 Task: Look for space in Schwarzenberg, Germany from 8th June, 2023 to 16th June, 2023 for 2 adults in price range Rs.10000 to Rs.15000. Place can be entire place with 1  bedroom having 1 bed and 1 bathroom. Property type can be house, flat, guest house, hotel. Amenities needed are: wifi. Booking option can be shelf check-in. Required host language is English.
Action: Mouse moved to (469, 99)
Screenshot: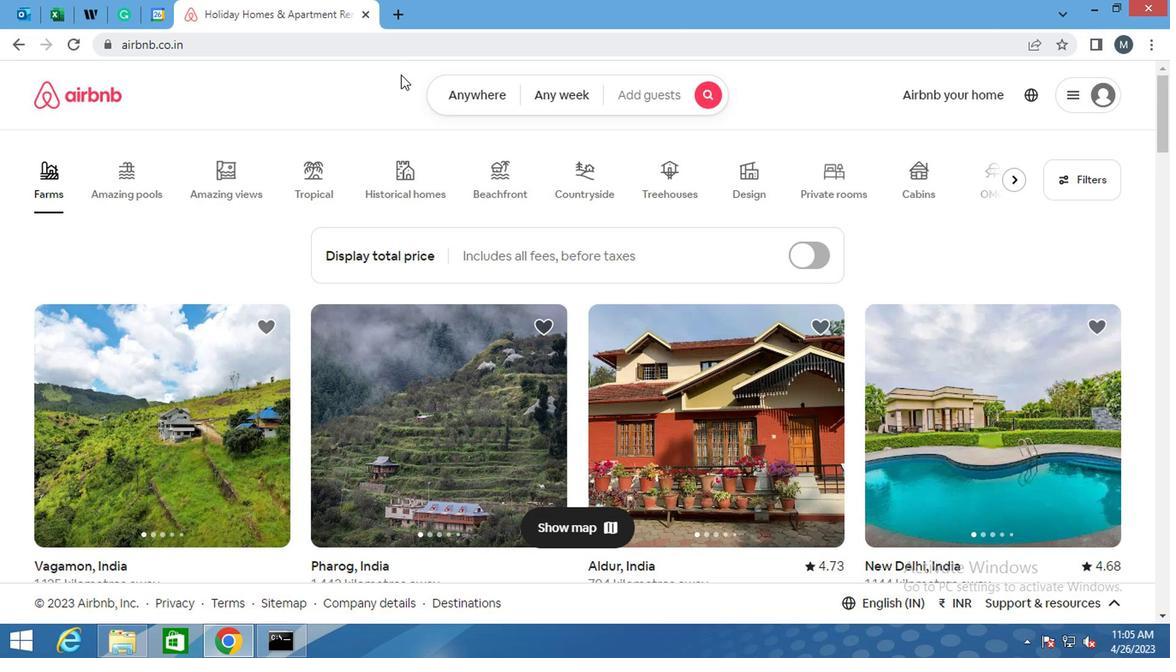 
Action: Mouse pressed left at (469, 99)
Screenshot: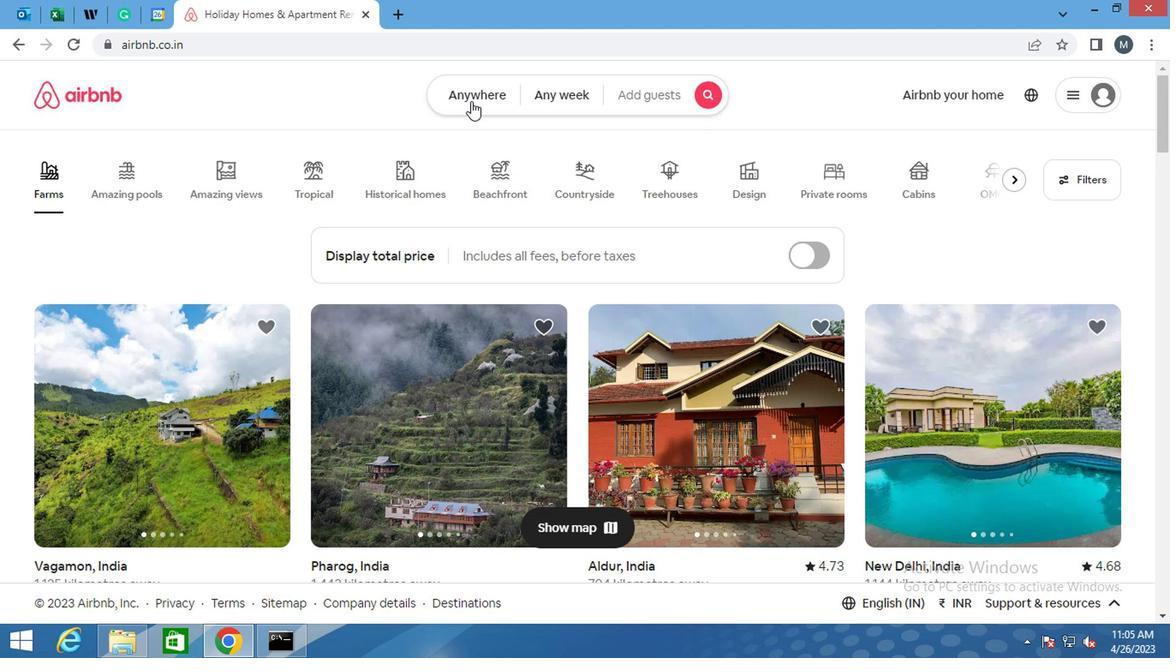 
Action: Mouse moved to (350, 161)
Screenshot: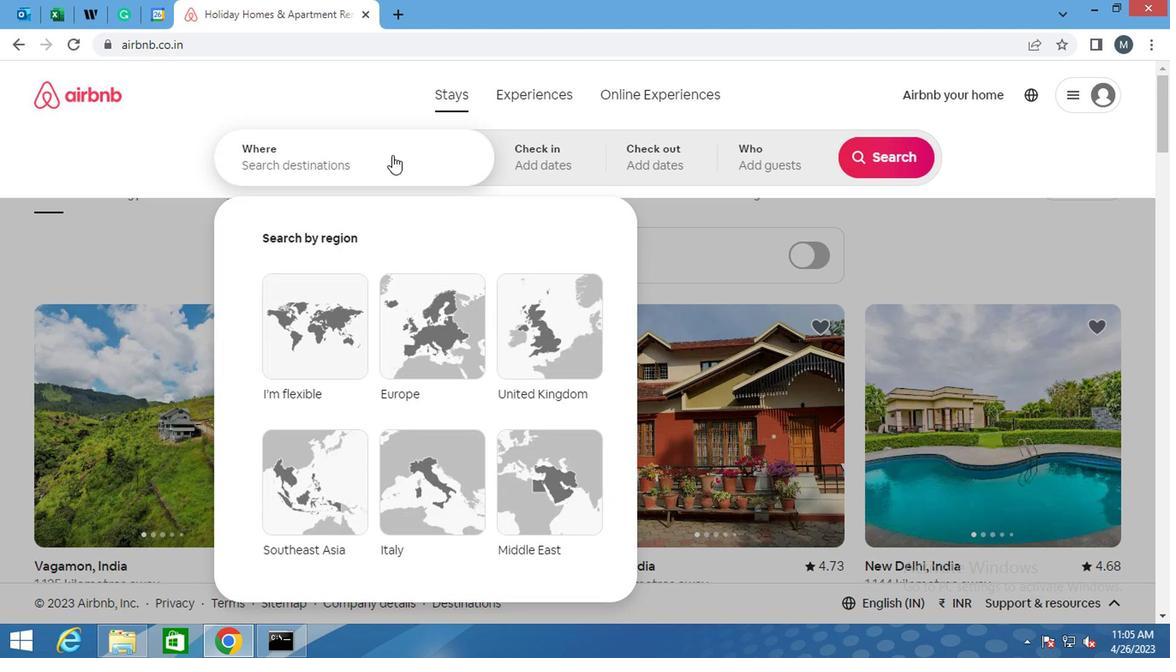 
Action: Mouse pressed left at (350, 161)
Screenshot: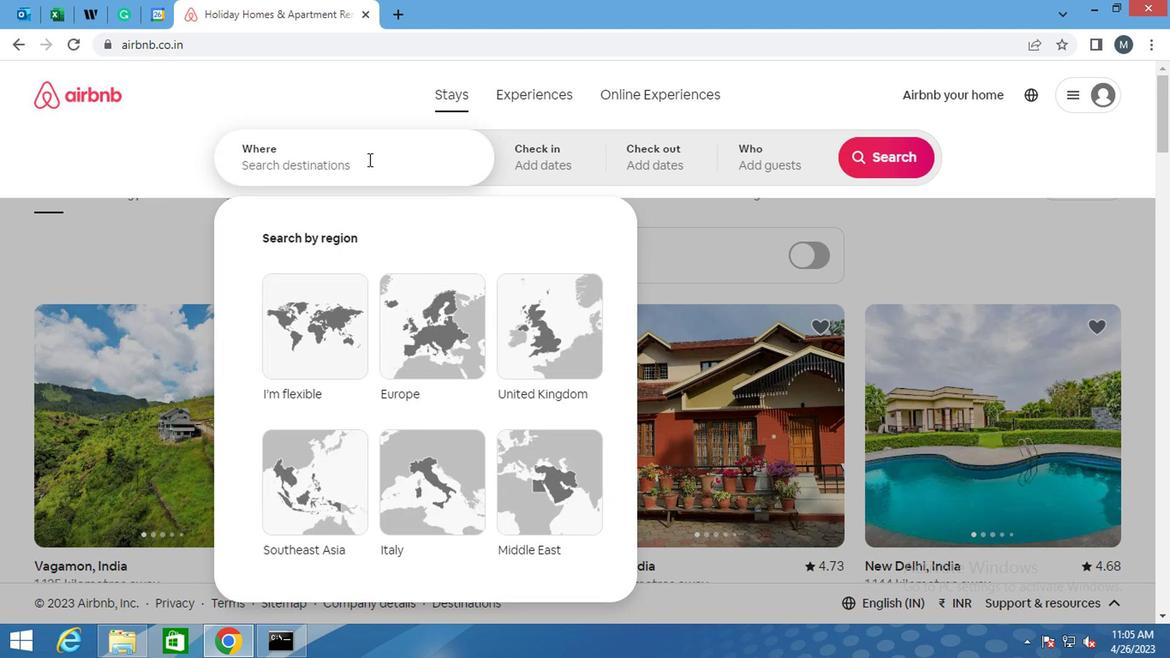 
Action: Key pressed <Key.shift>SCHWQAR<Key.backspace><Key.backspace><Key.backspace>ARZE<Key.down><Key.backspace><Key.backspace><Key.backspace><Key.backspace><Key.backspace><Key.backspace><Key.backspace><Key.backspace><Key.backspace><Key.backspace><Key.backspace><Key.shift>,<Key.space><Key.shift>GERMANY<Key.enter>
Screenshot: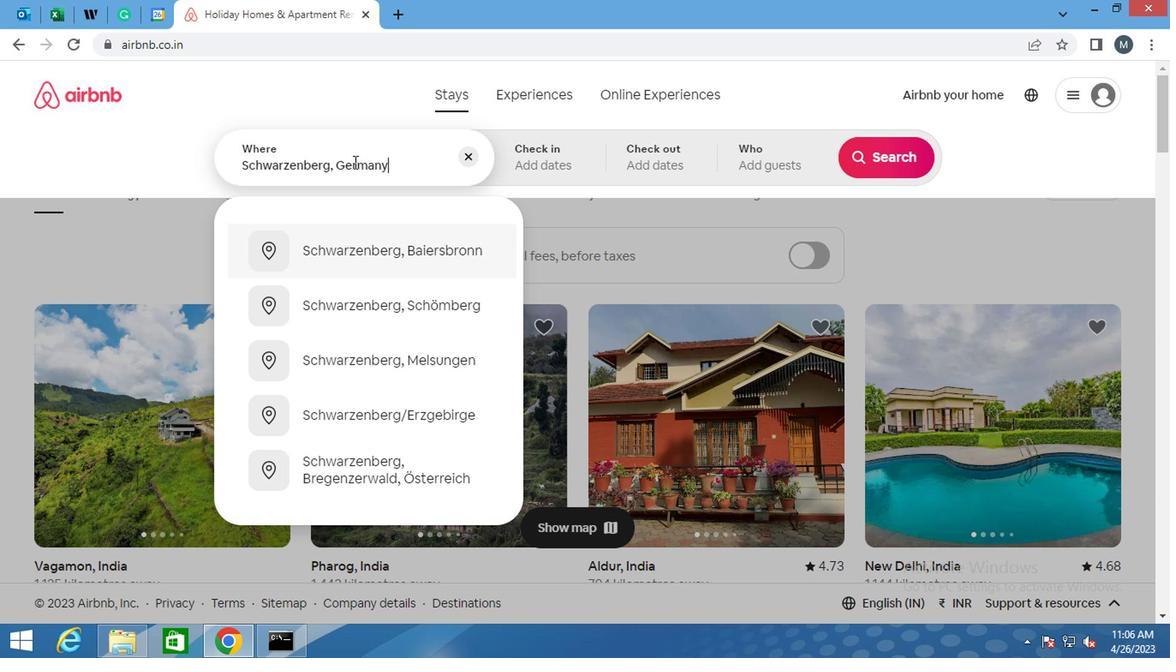 
Action: Mouse moved to (873, 297)
Screenshot: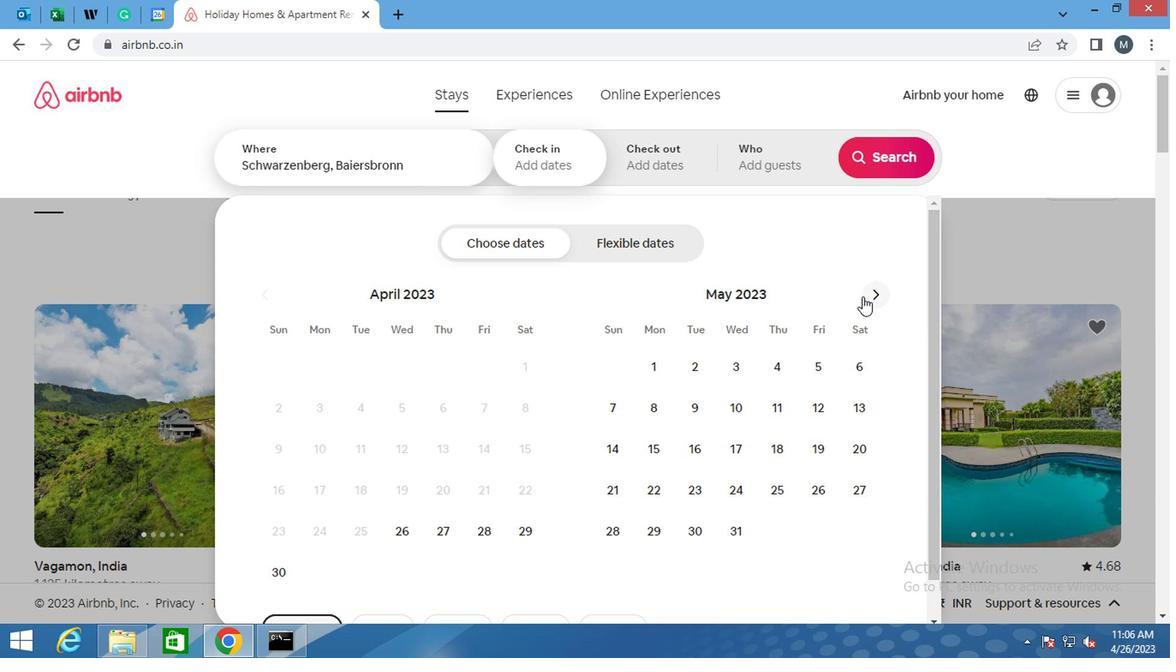 
Action: Mouse pressed left at (873, 297)
Screenshot: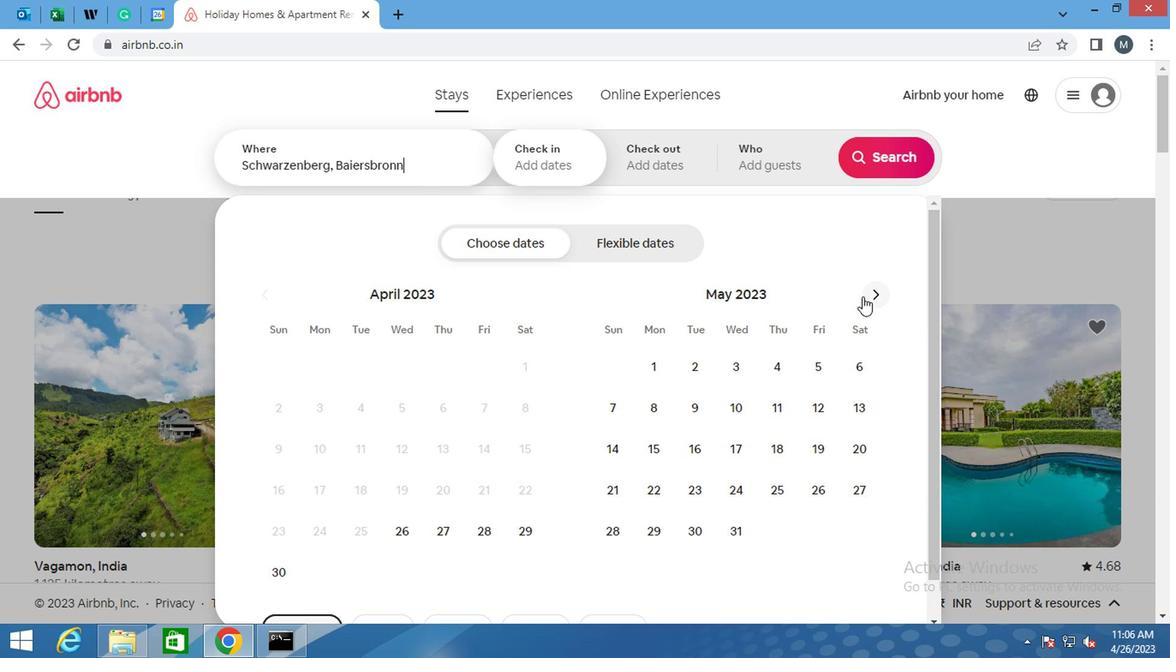 
Action: Mouse moved to (786, 418)
Screenshot: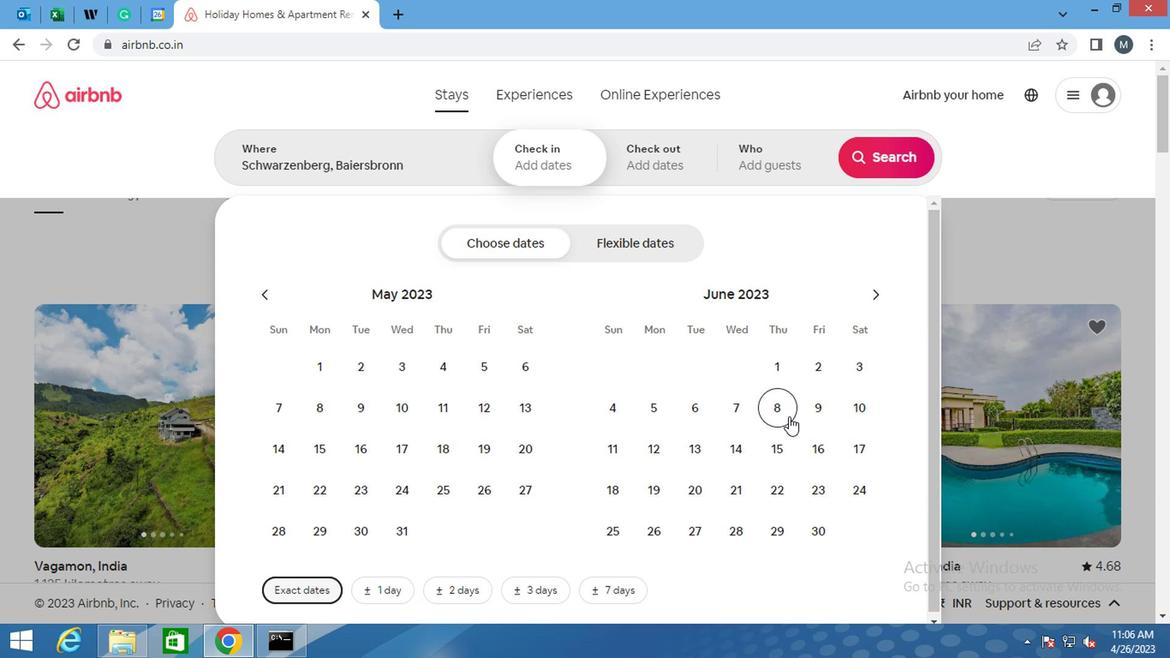 
Action: Mouse pressed left at (786, 418)
Screenshot: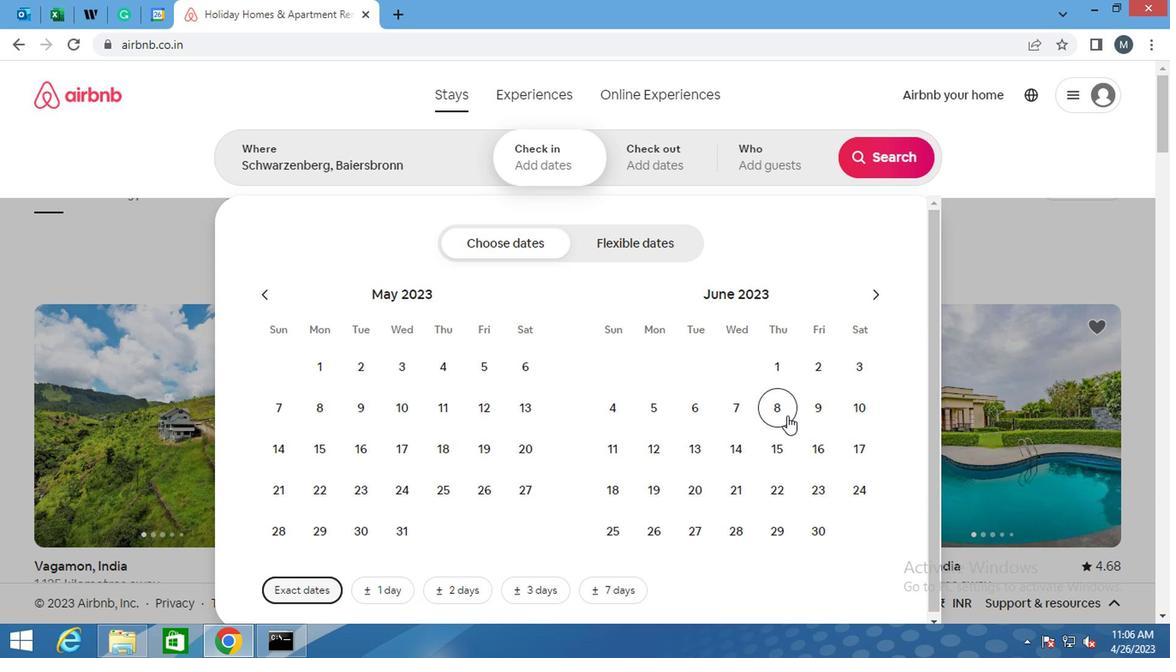 
Action: Mouse moved to (832, 455)
Screenshot: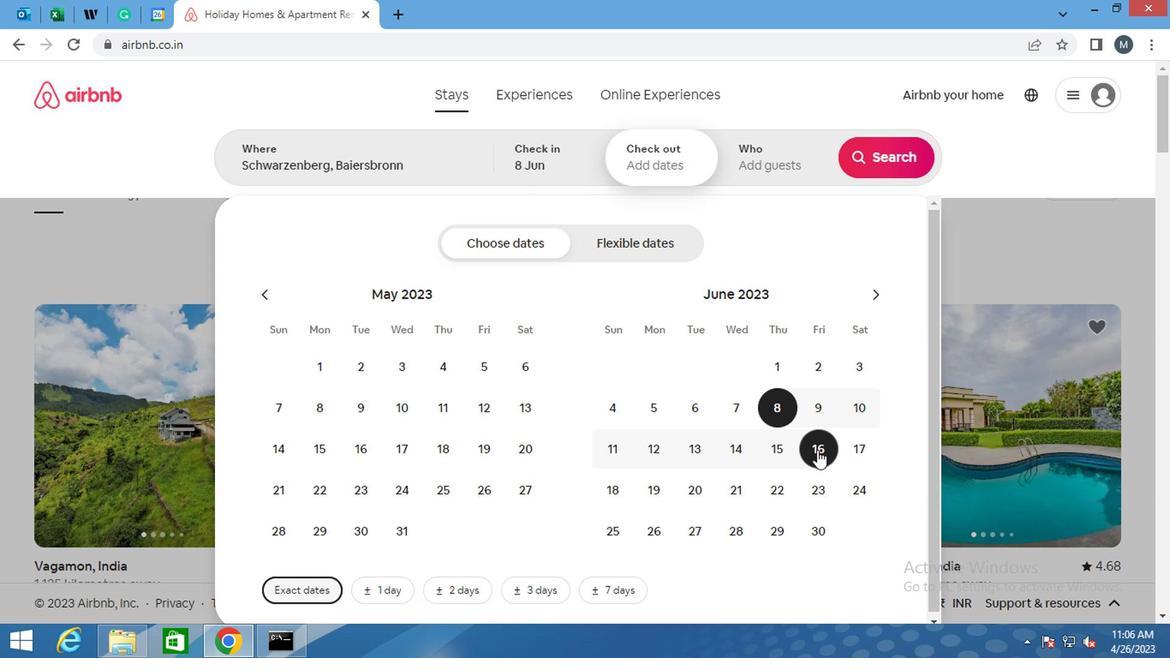 
Action: Mouse pressed left at (832, 455)
Screenshot: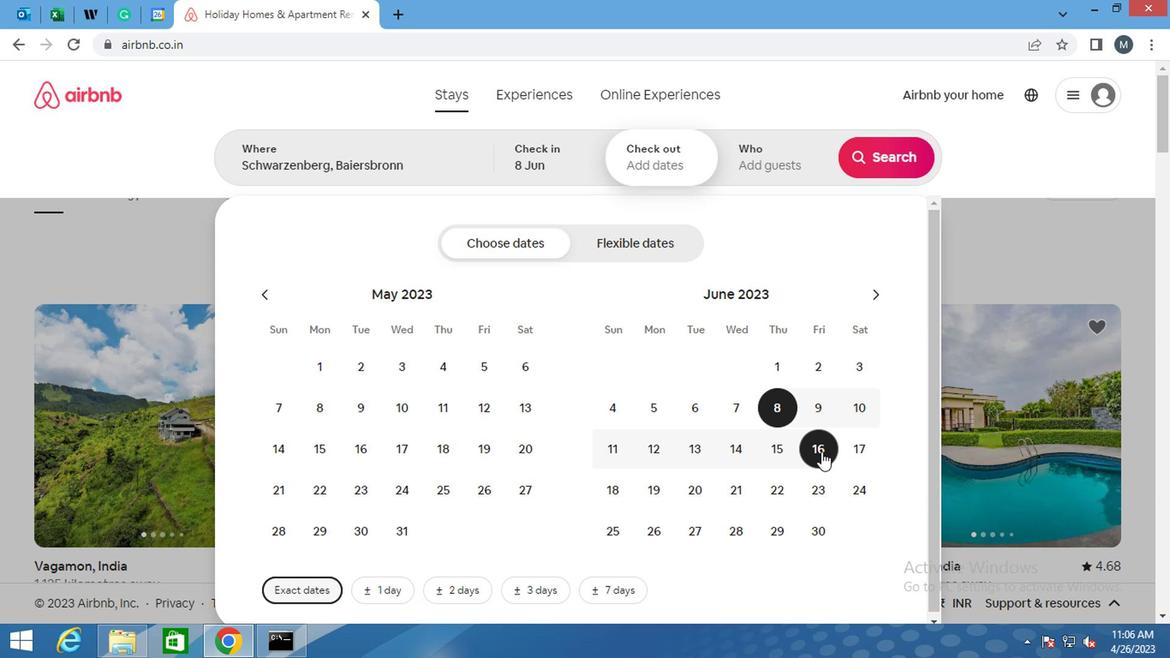 
Action: Mouse moved to (768, 150)
Screenshot: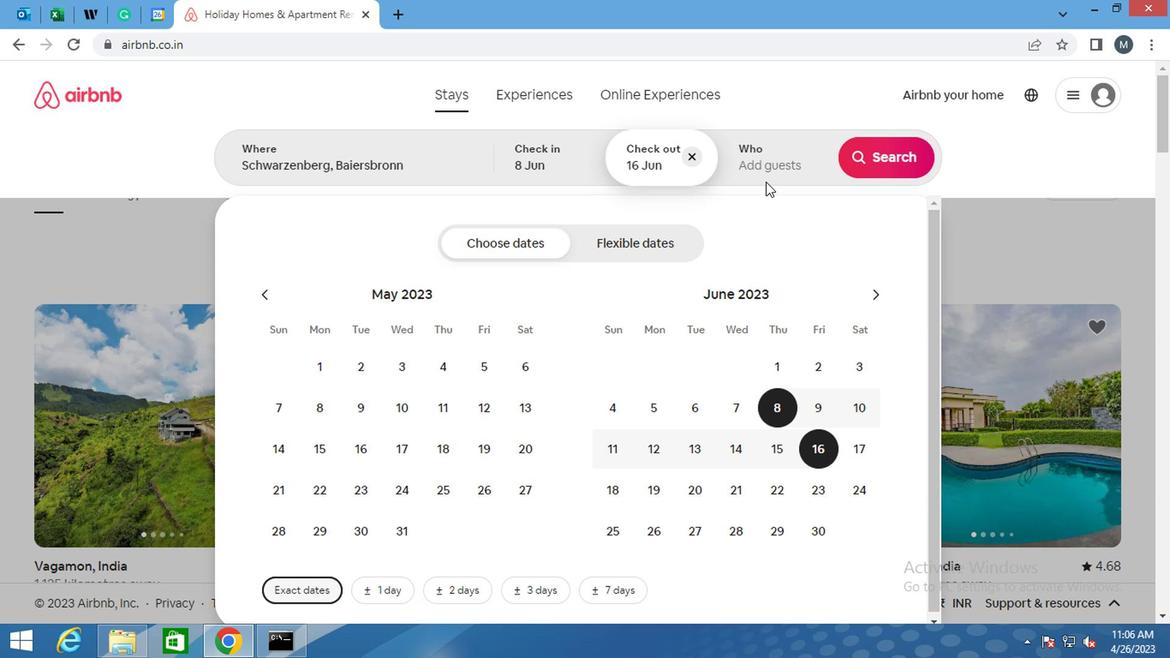 
Action: Mouse pressed left at (768, 150)
Screenshot: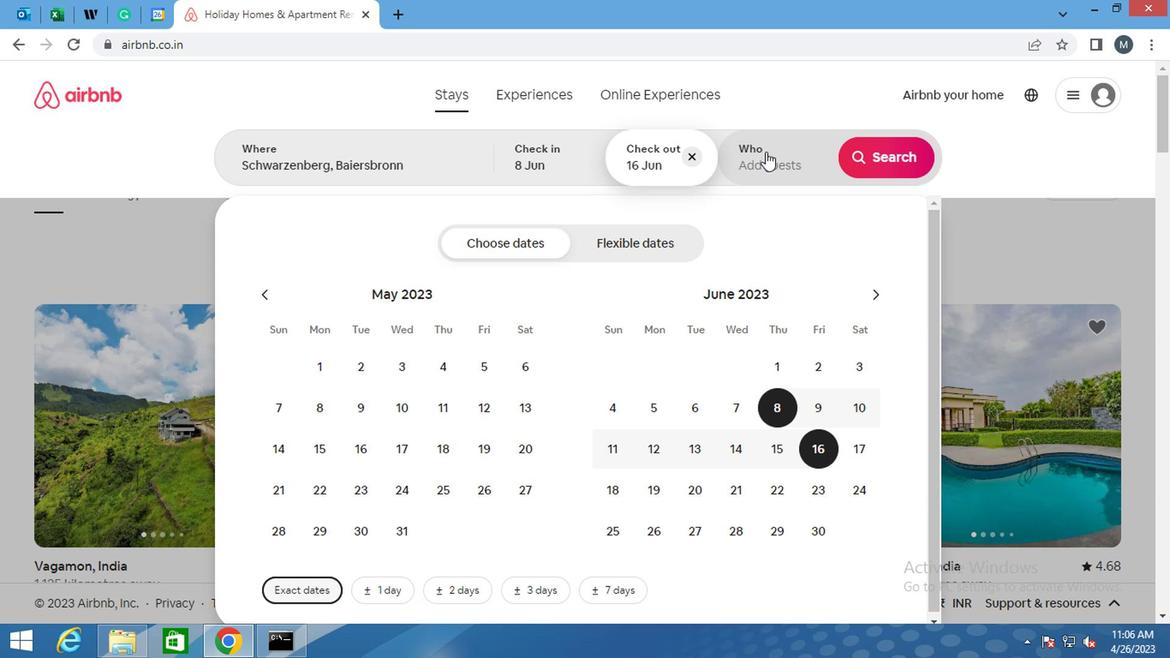 
Action: Mouse moved to (905, 252)
Screenshot: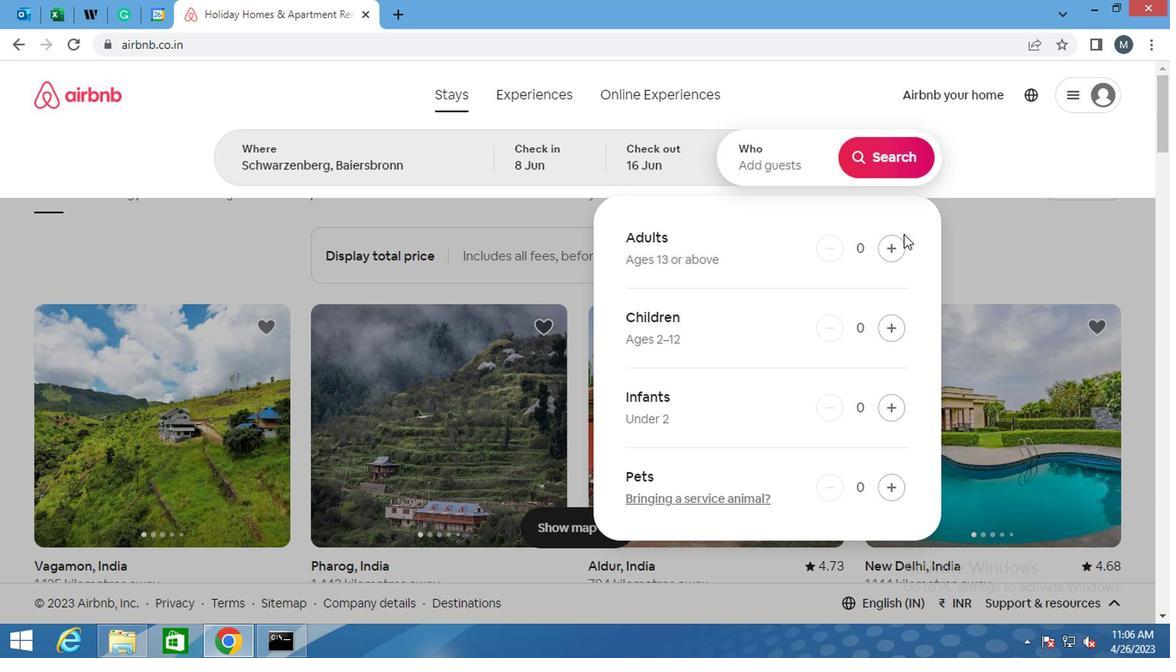 
Action: Mouse pressed left at (905, 252)
Screenshot: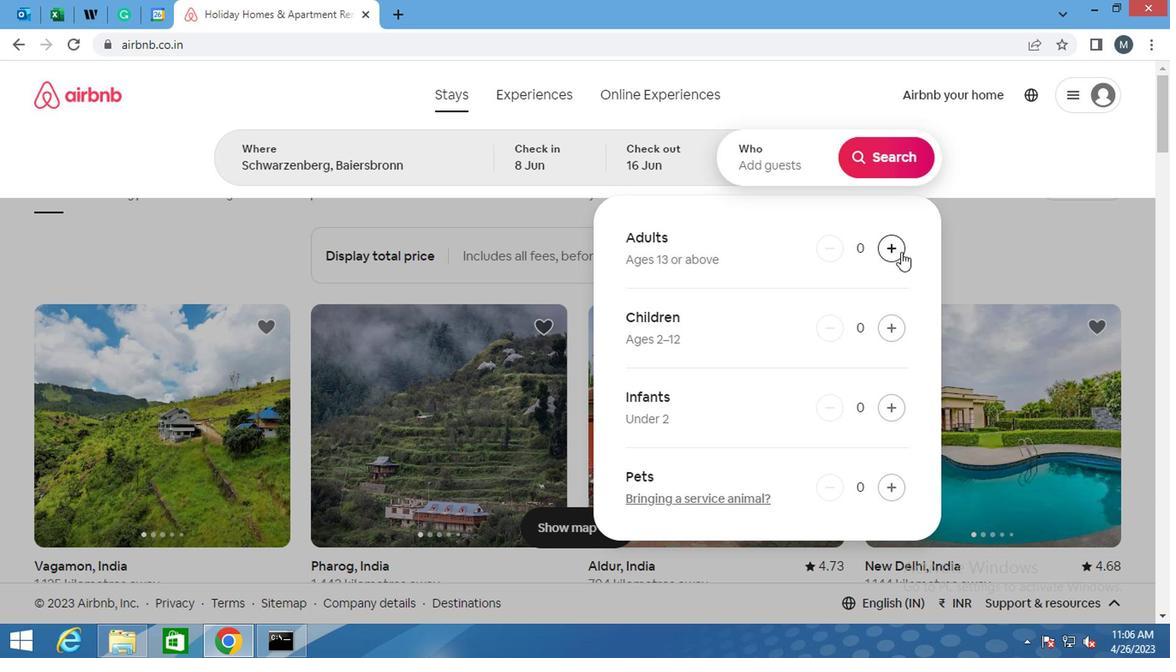 
Action: Mouse pressed left at (905, 252)
Screenshot: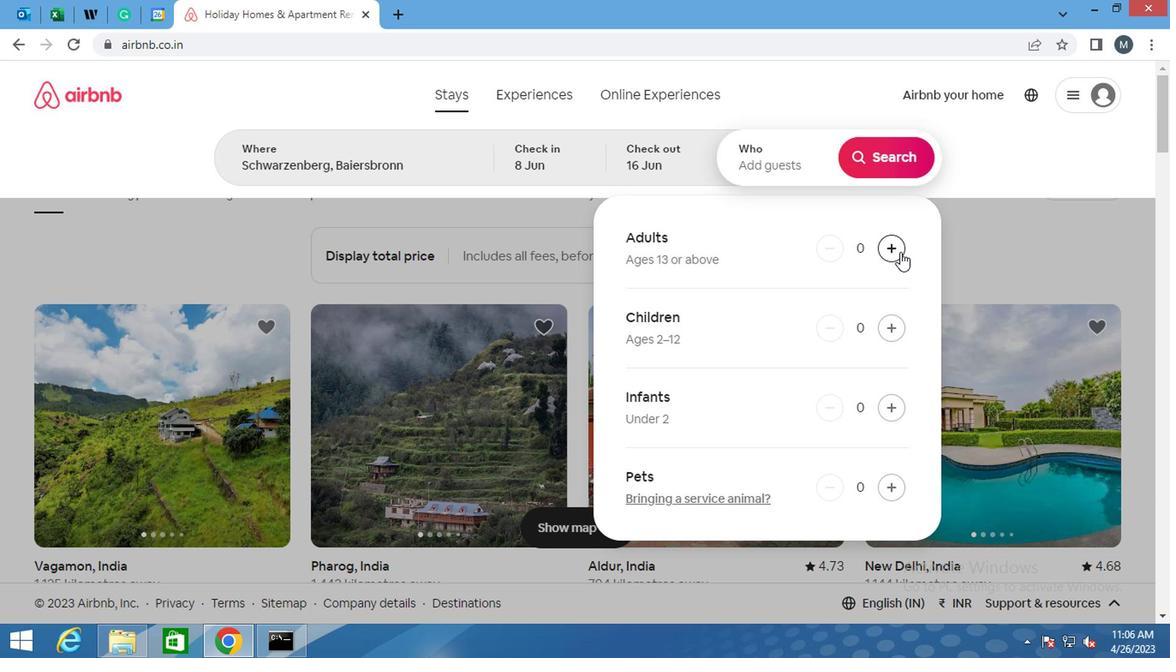 
Action: Mouse moved to (895, 159)
Screenshot: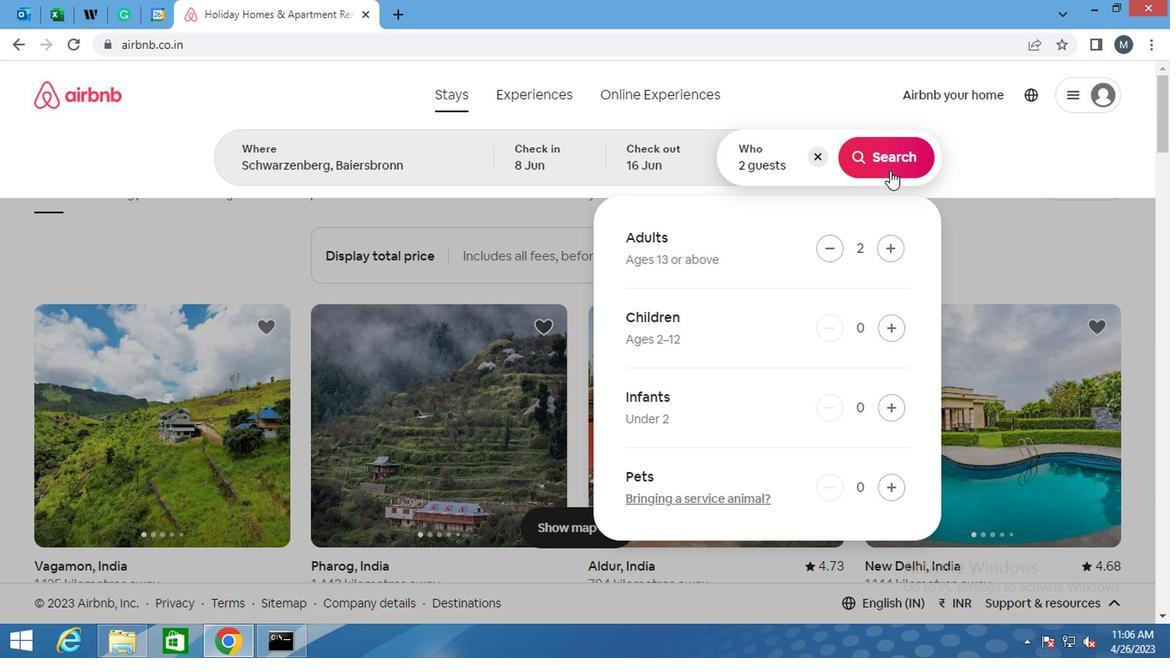 
Action: Mouse pressed left at (895, 159)
Screenshot: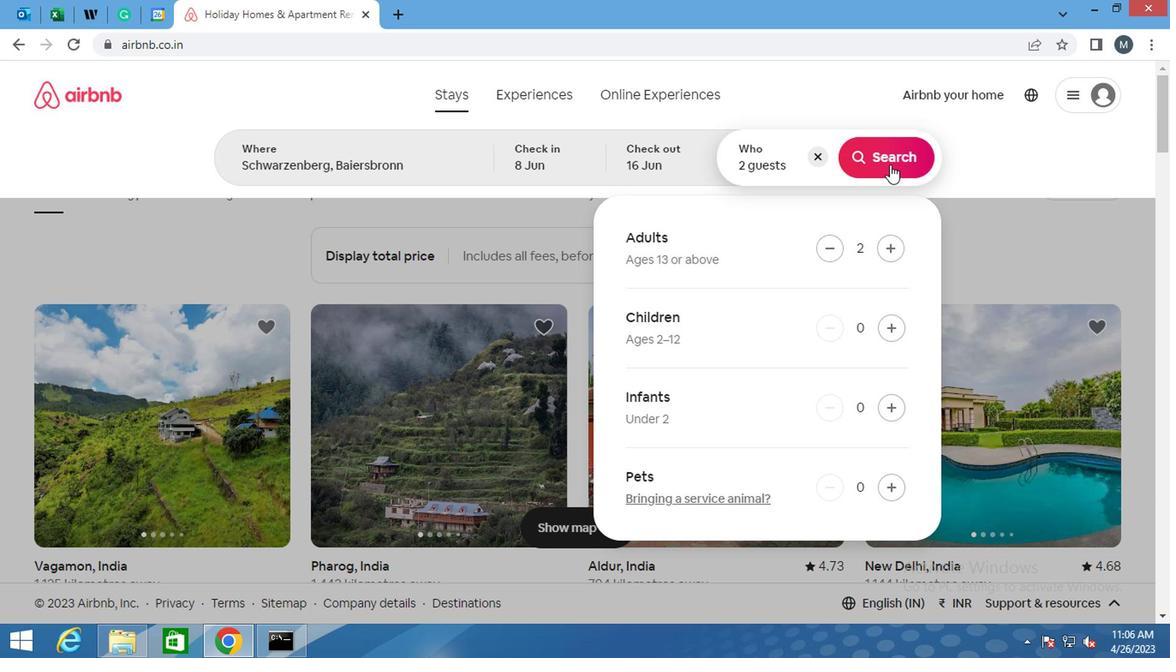 
Action: Mouse moved to (1104, 165)
Screenshot: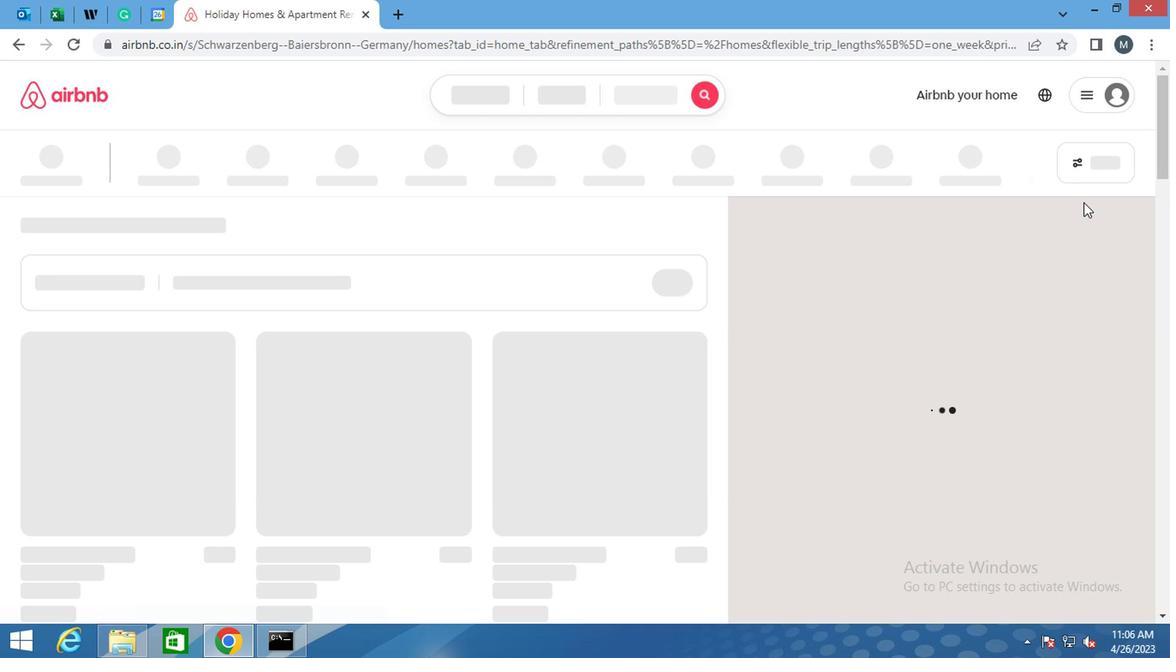 
Action: Mouse pressed left at (1104, 165)
Screenshot: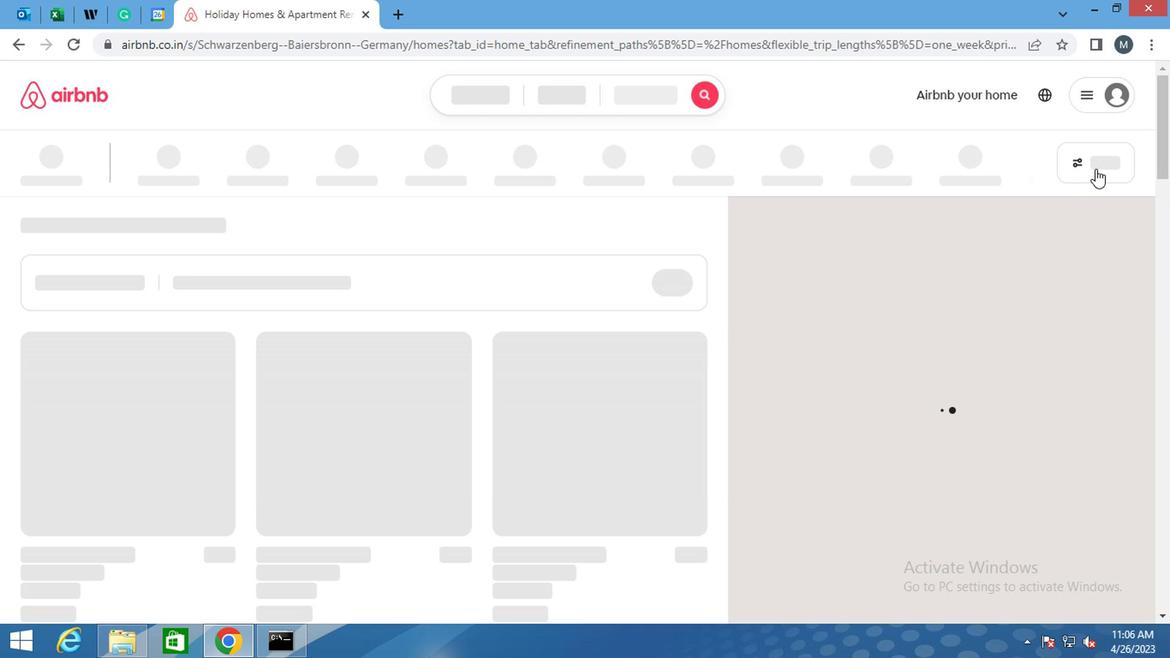 
Action: Mouse pressed left at (1104, 165)
Screenshot: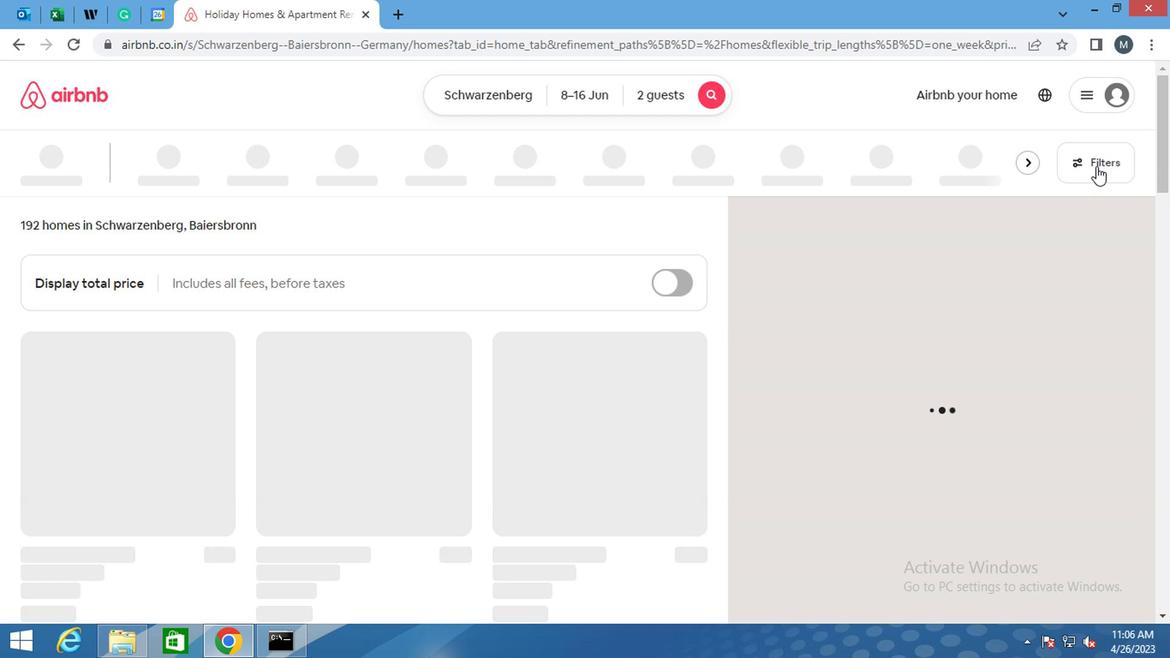 
Action: Mouse pressed left at (1104, 165)
Screenshot: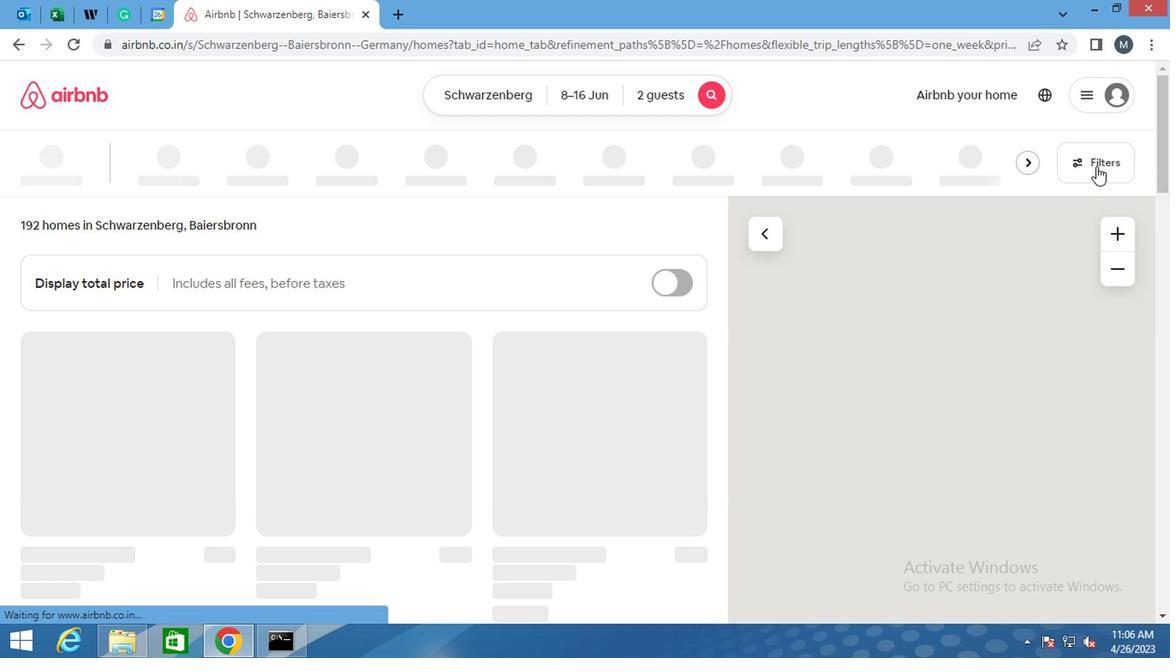 
Action: Mouse moved to (1086, 156)
Screenshot: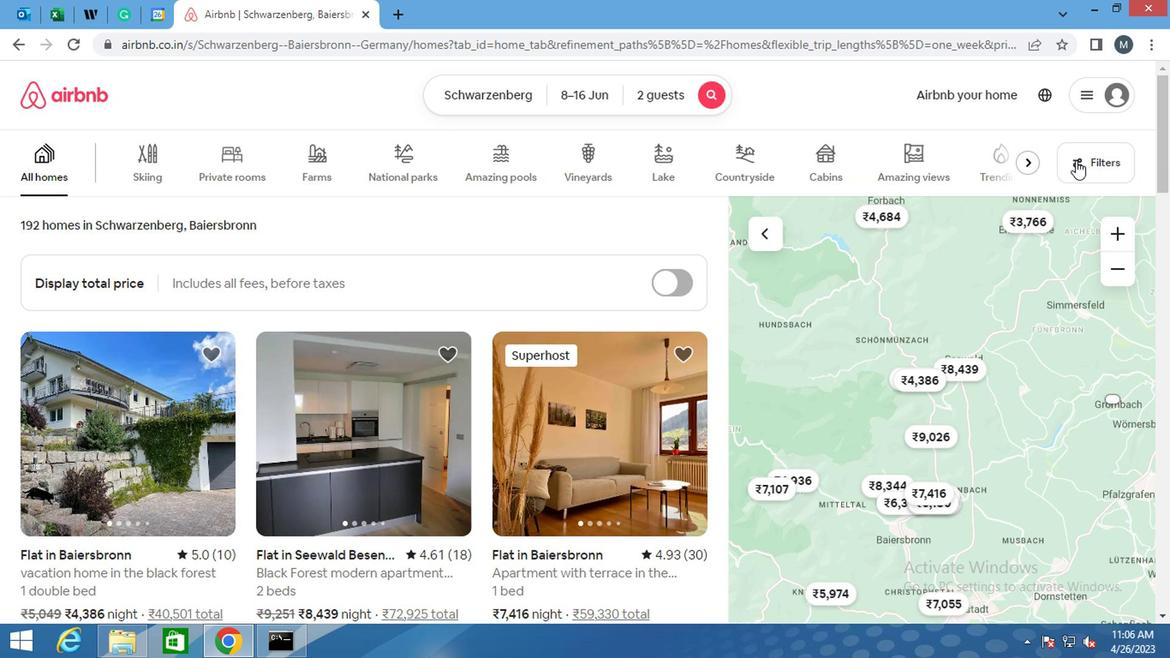 
Action: Mouse pressed left at (1086, 156)
Screenshot: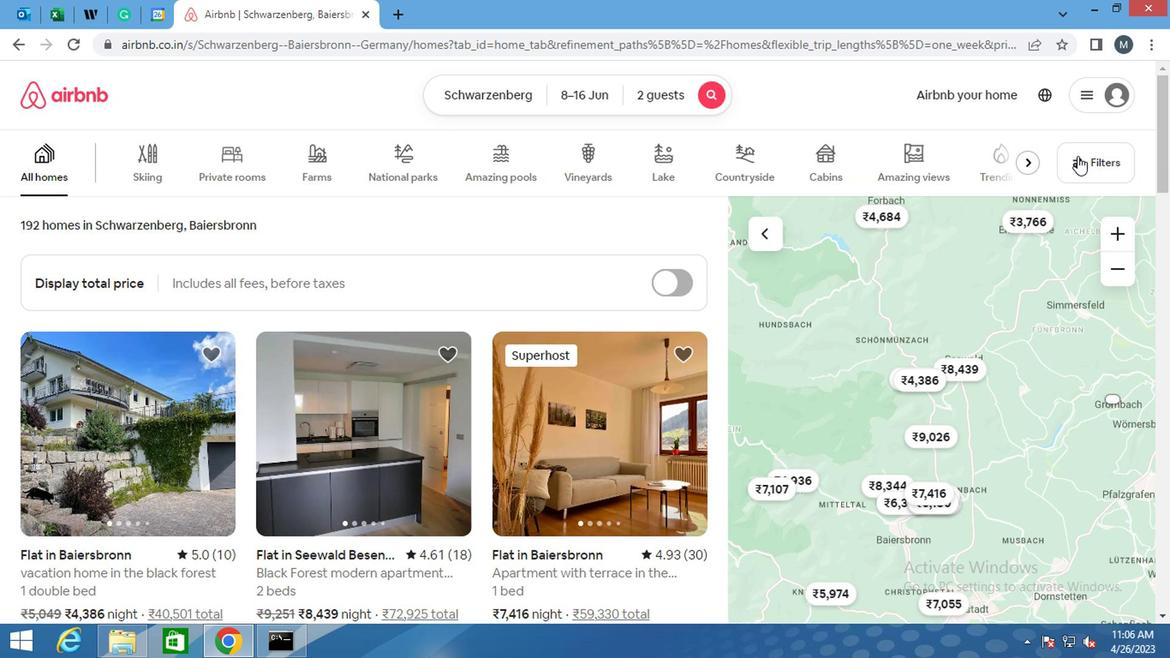 
Action: Mouse moved to (355, 379)
Screenshot: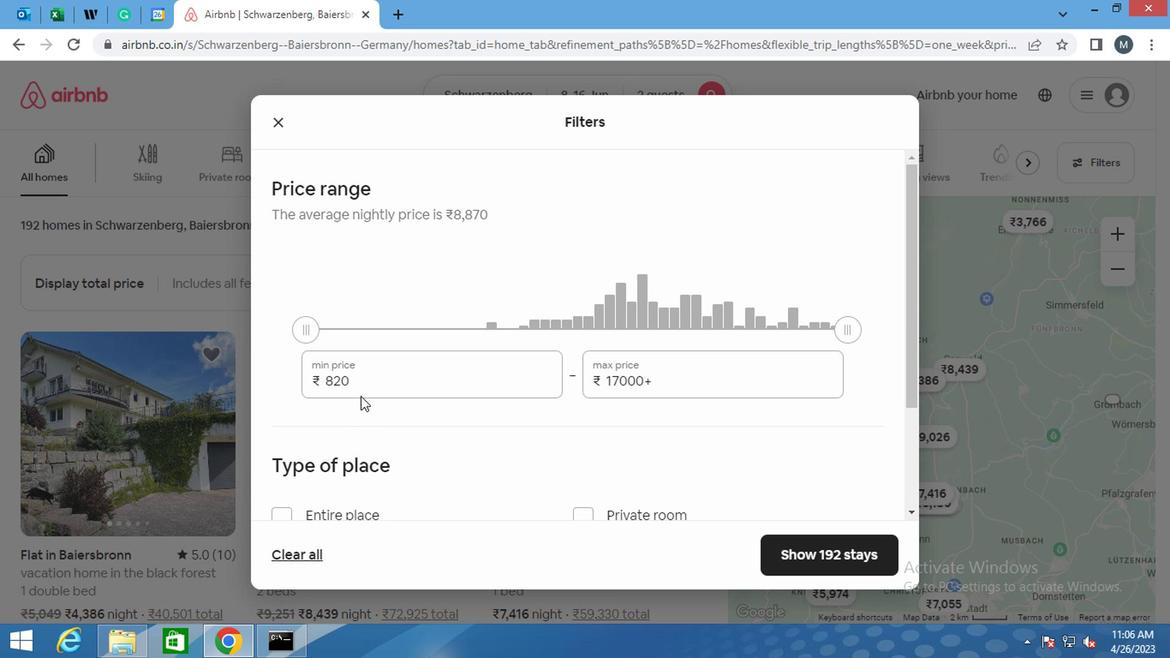 
Action: Mouse pressed left at (355, 379)
Screenshot: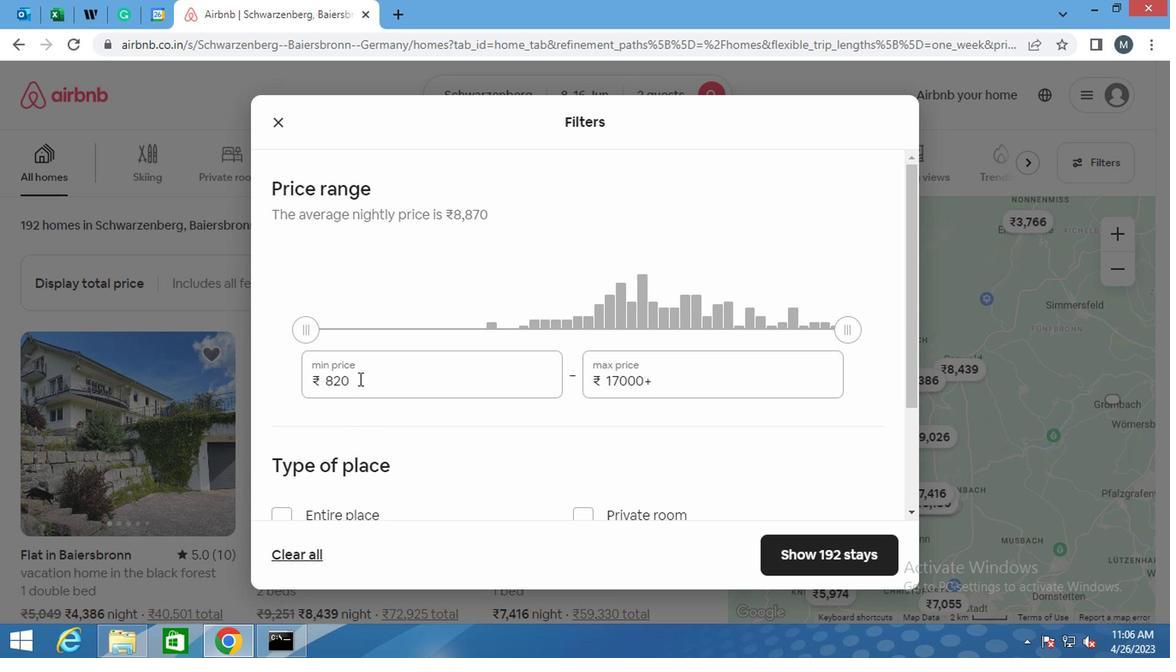 
Action: Mouse pressed left at (355, 379)
Screenshot: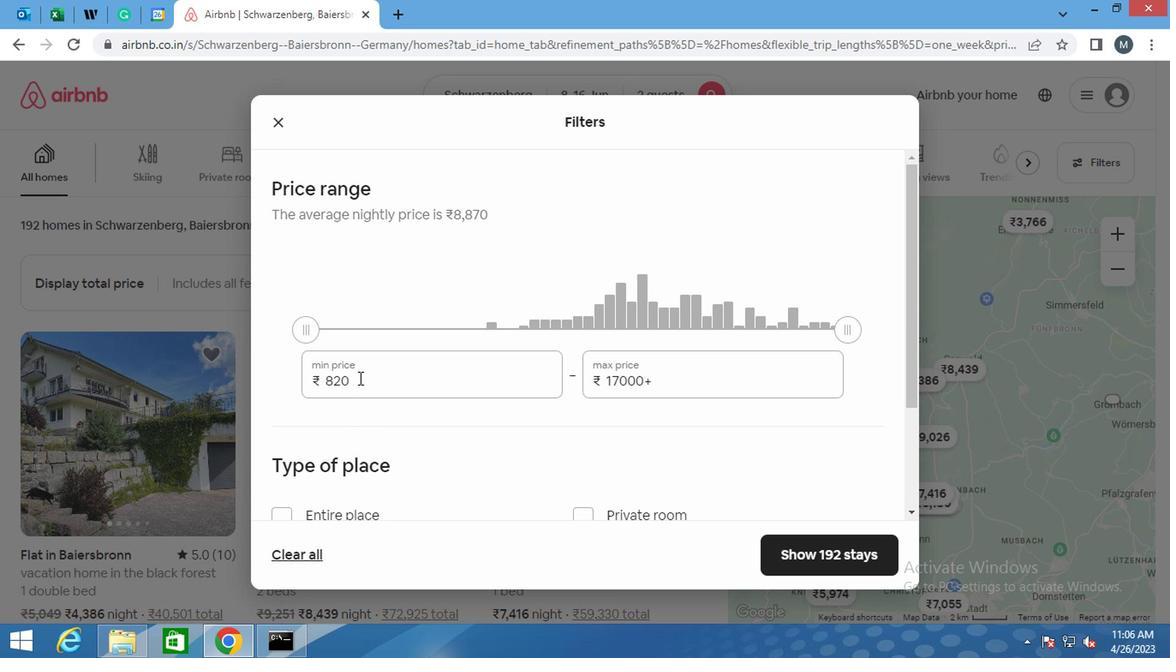 
Action: Mouse pressed left at (355, 379)
Screenshot: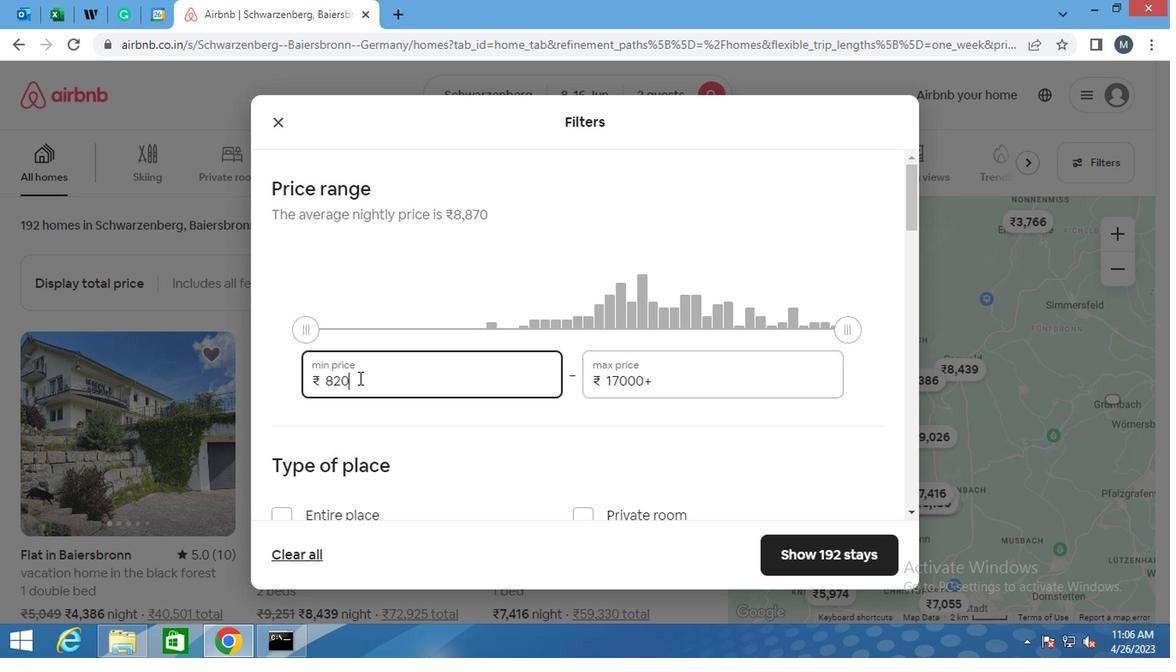 
Action: Key pressed 100
Screenshot: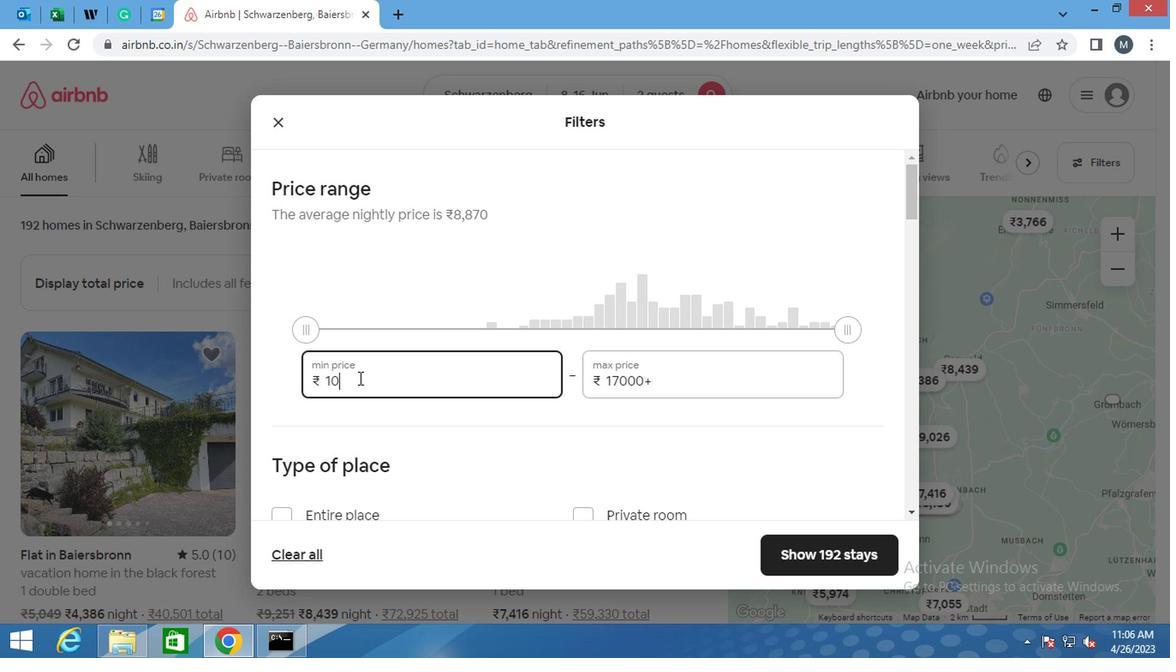 
Action: Mouse moved to (357, 379)
Screenshot: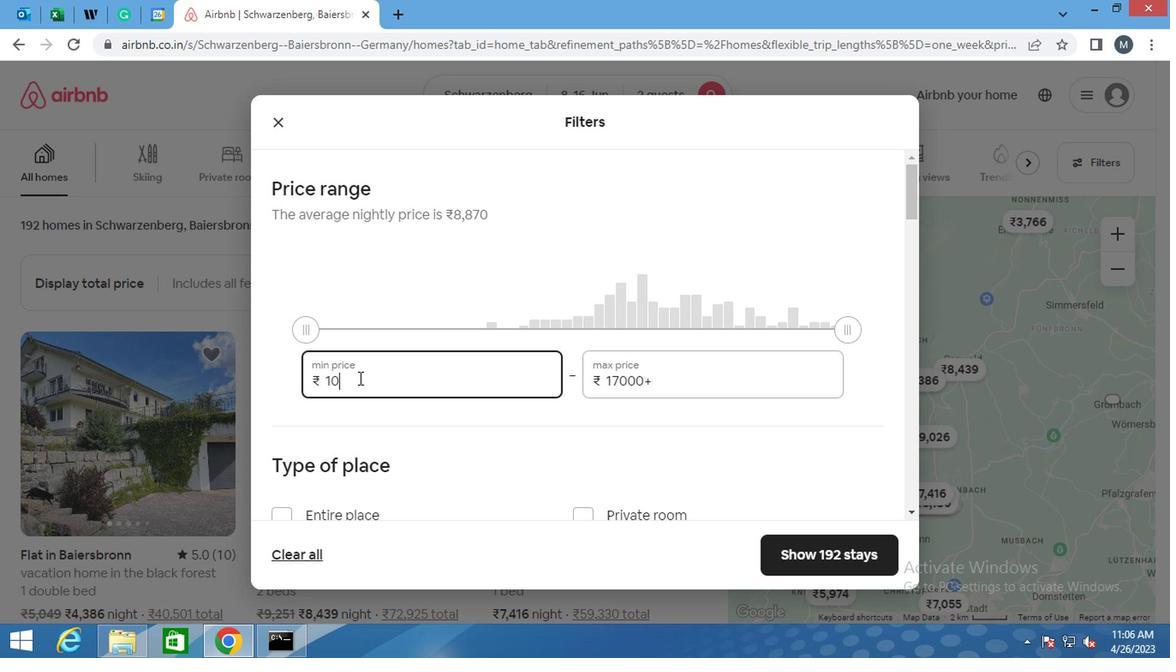 
Action: Key pressed 0
Screenshot: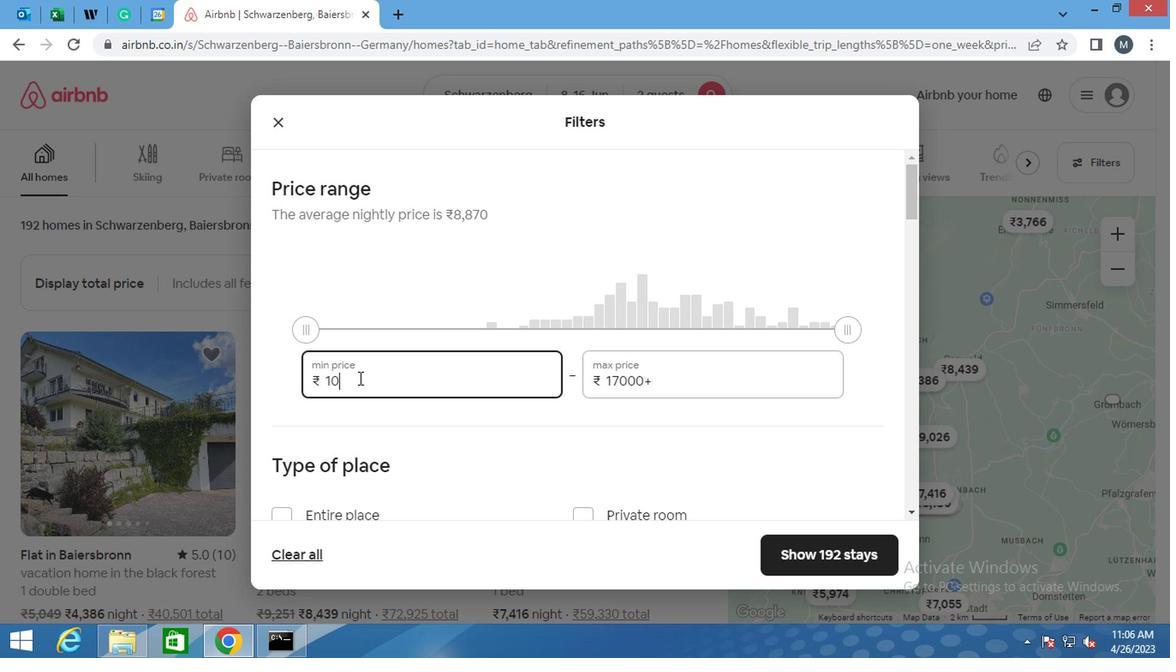
Action: Mouse moved to (526, 384)
Screenshot: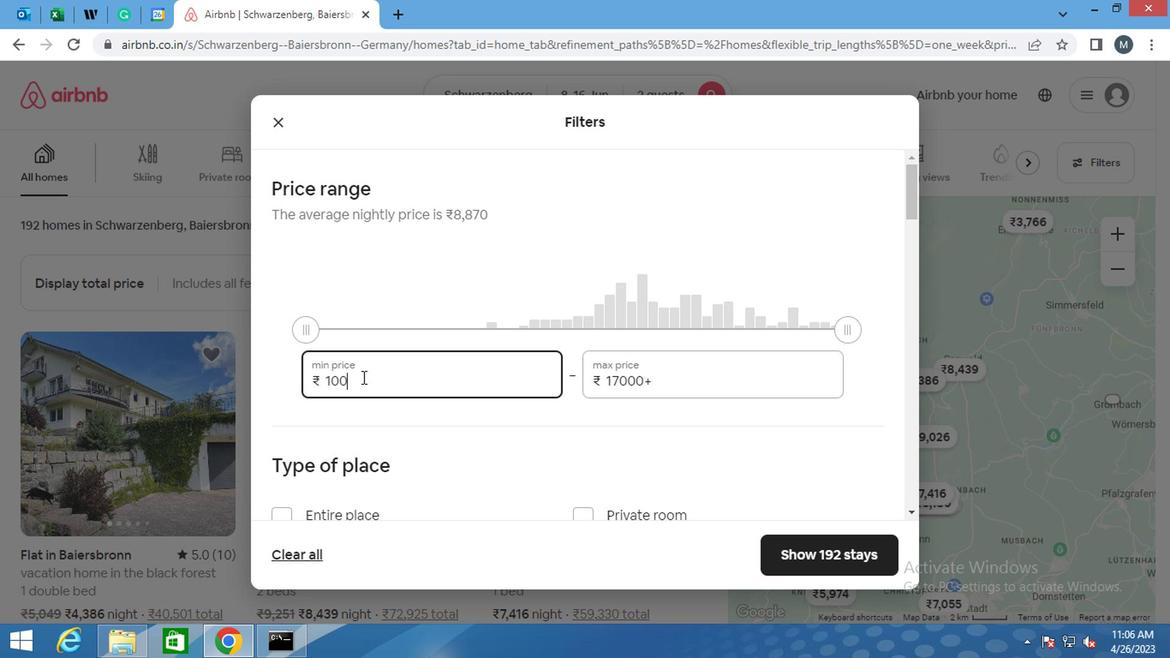 
Action: Key pressed 0
Screenshot: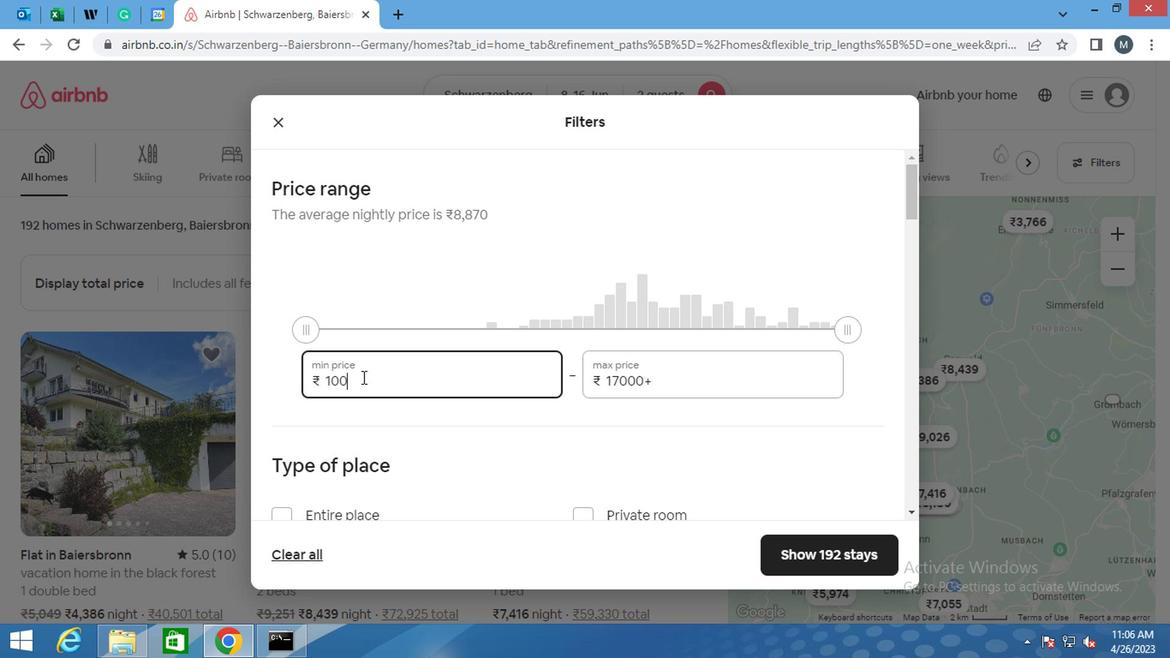 
Action: Mouse moved to (646, 373)
Screenshot: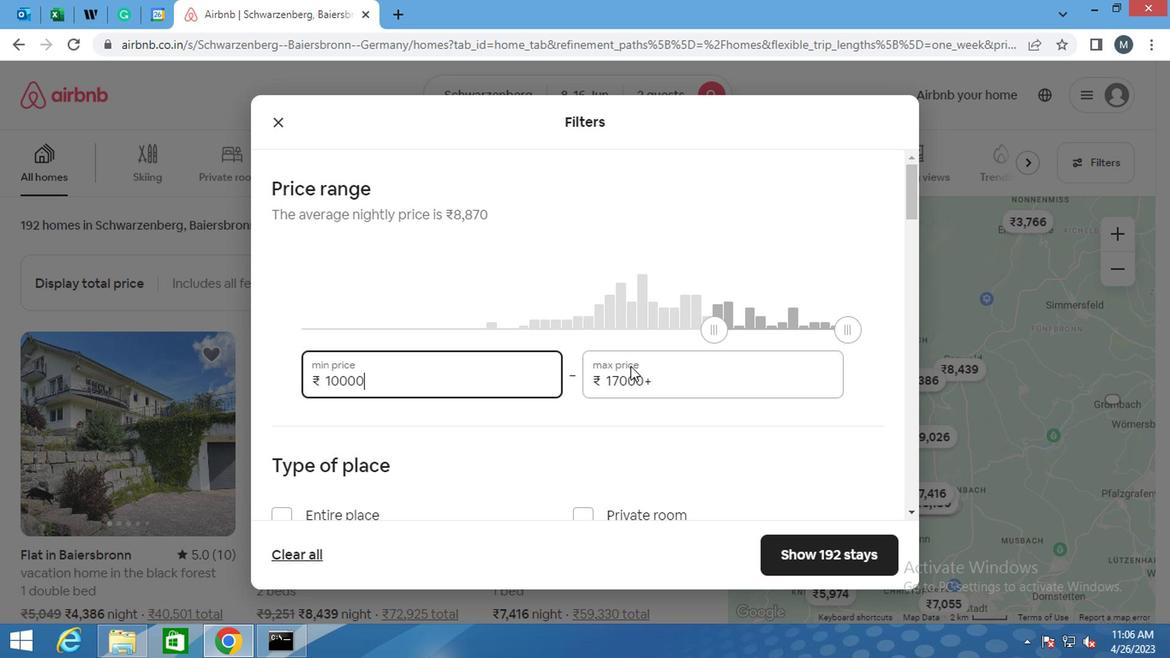 
Action: Mouse pressed left at (646, 373)
Screenshot: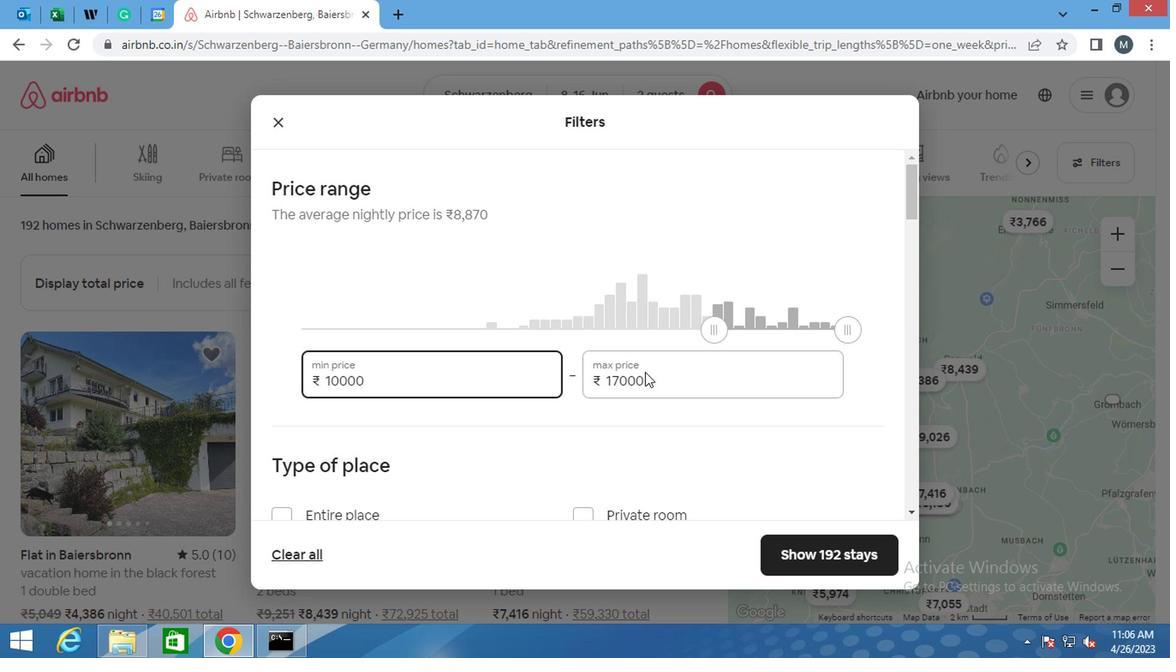 
Action: Mouse pressed left at (646, 373)
Screenshot: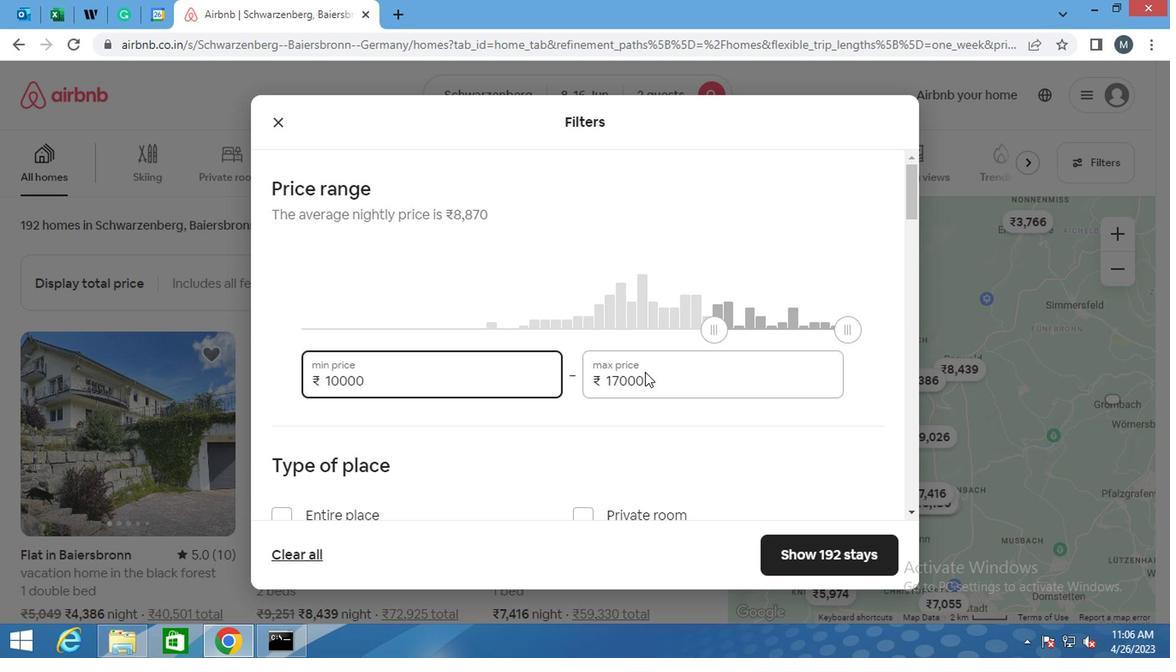 
Action: Mouse moved to (643, 381)
Screenshot: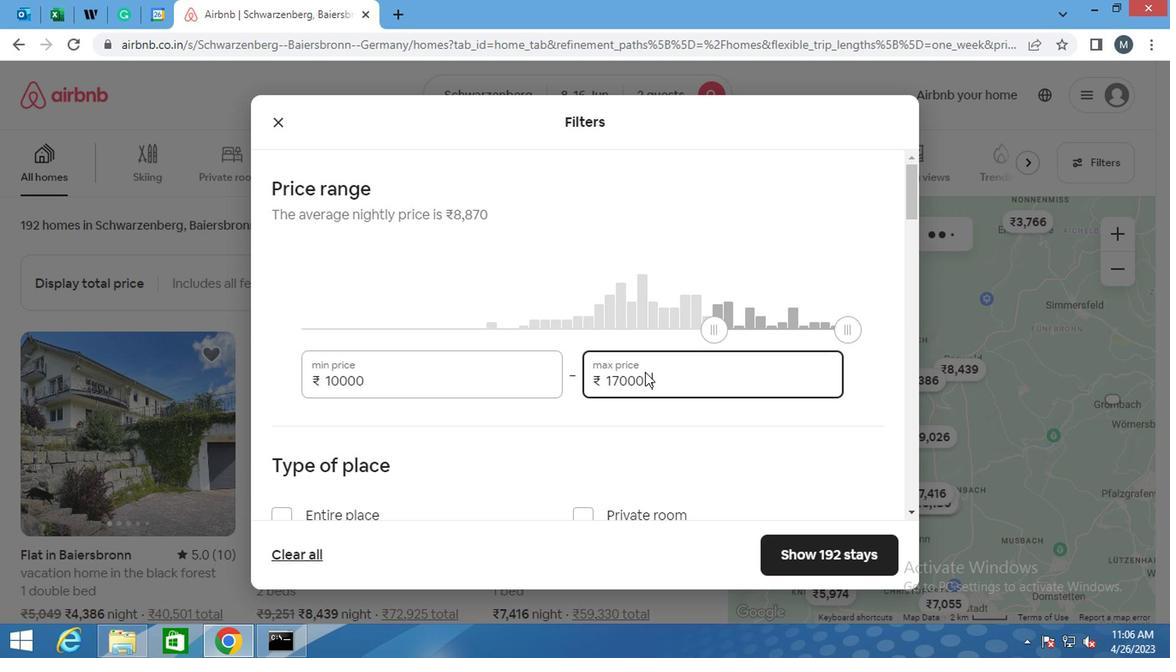
Action: Mouse pressed left at (643, 381)
Screenshot: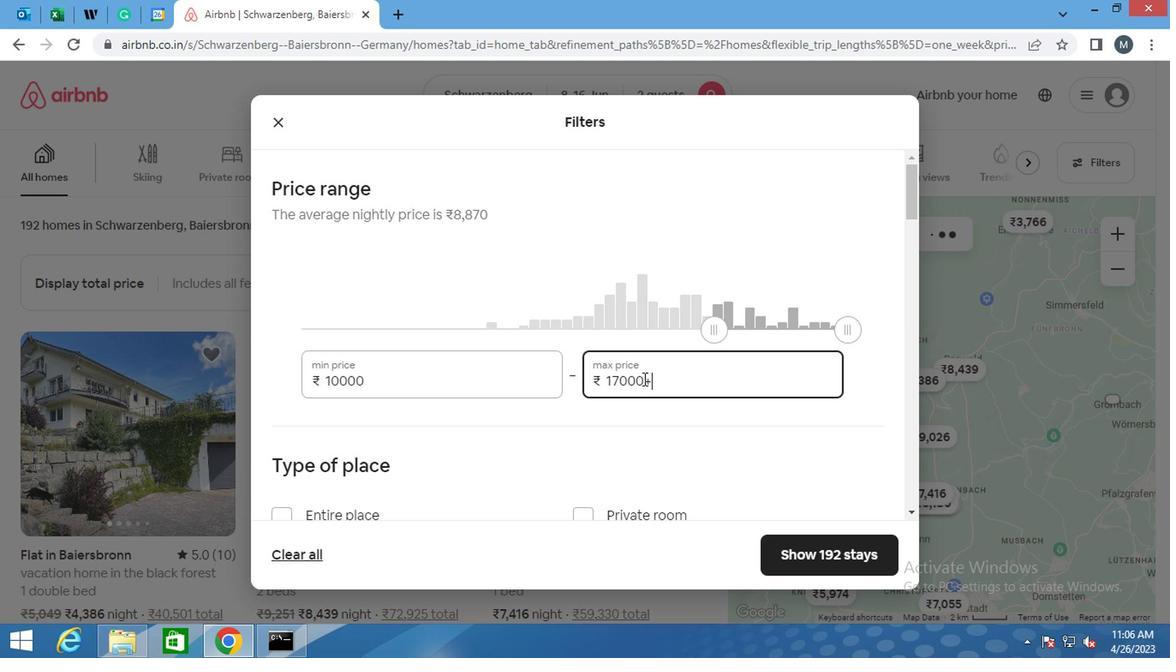 
Action: Mouse pressed left at (643, 381)
Screenshot: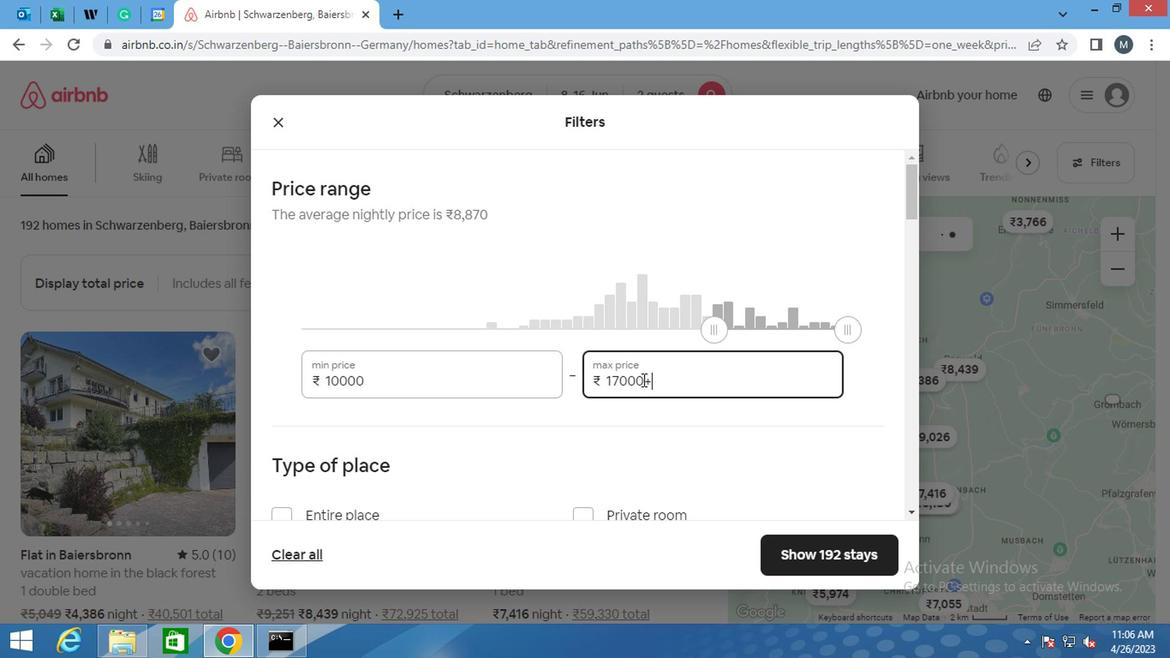 
Action: Mouse pressed left at (643, 381)
Screenshot: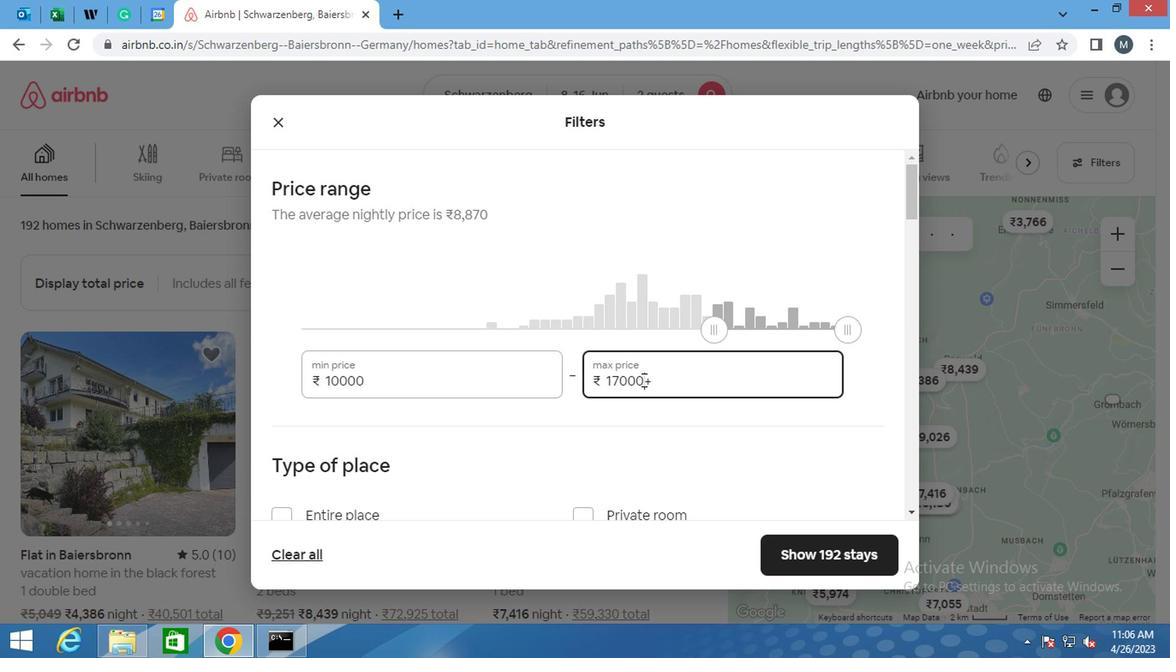 
Action: Mouse moved to (643, 379)
Screenshot: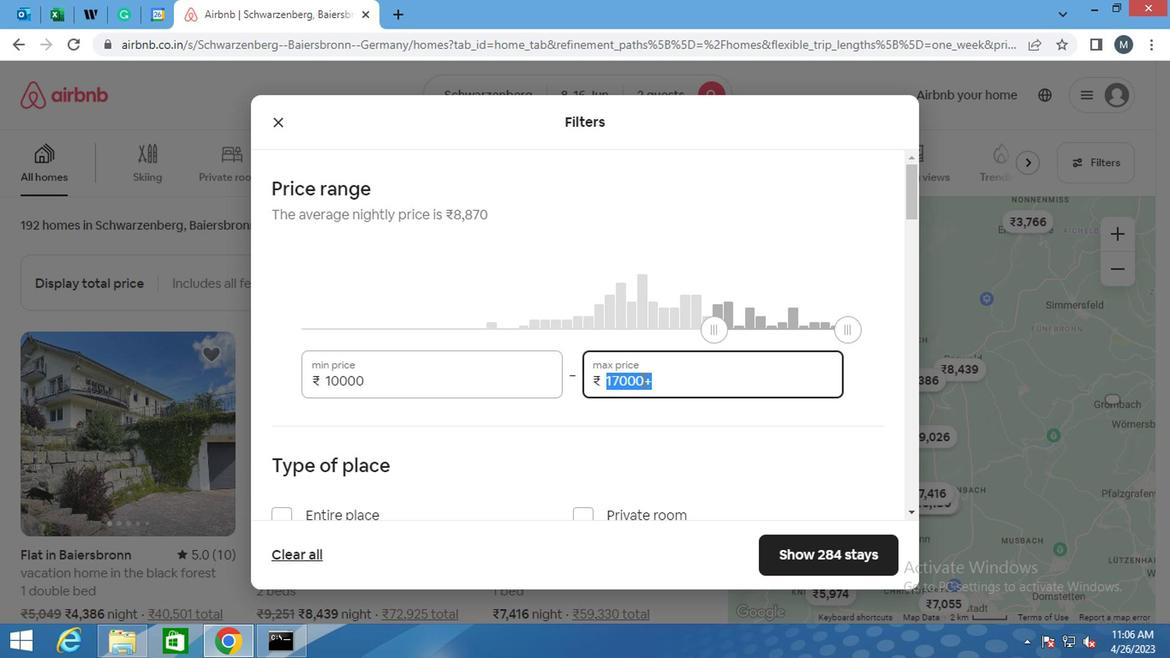 
Action: Key pressed 15
Screenshot: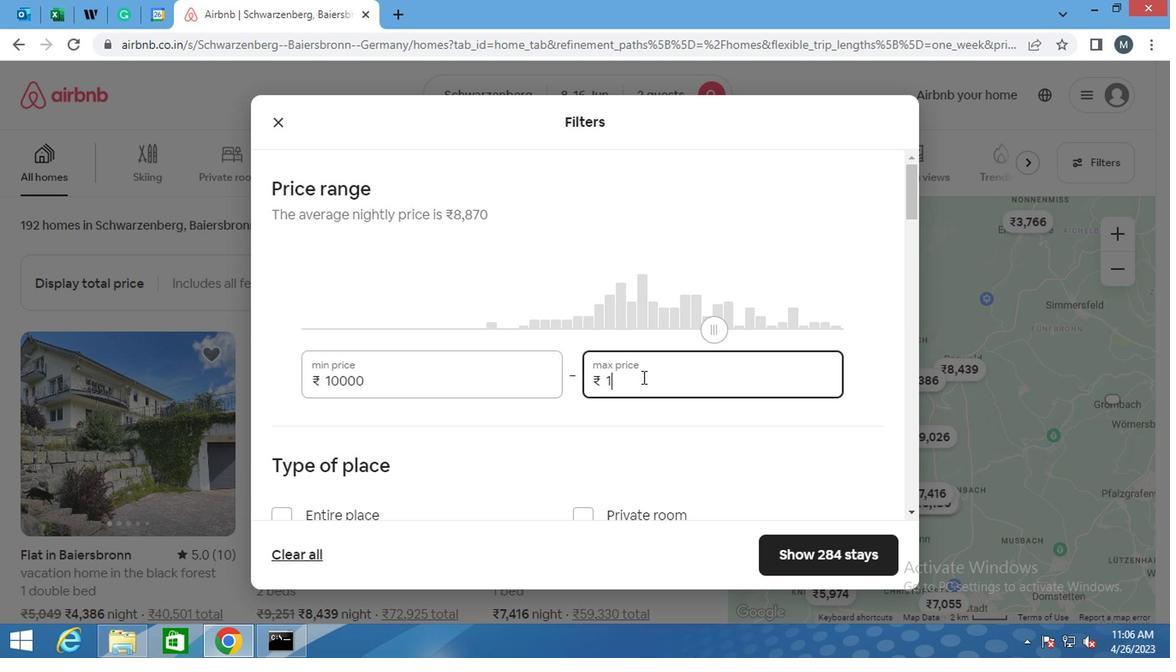 
Action: Mouse moved to (638, 385)
Screenshot: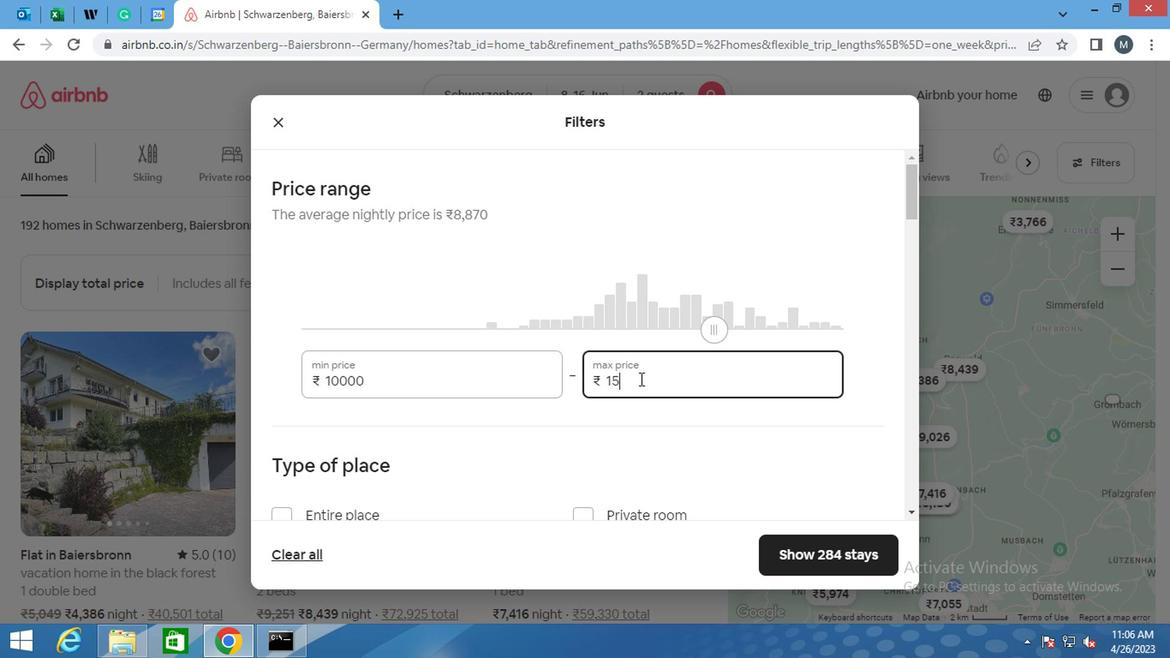 
Action: Key pressed 0
Screenshot: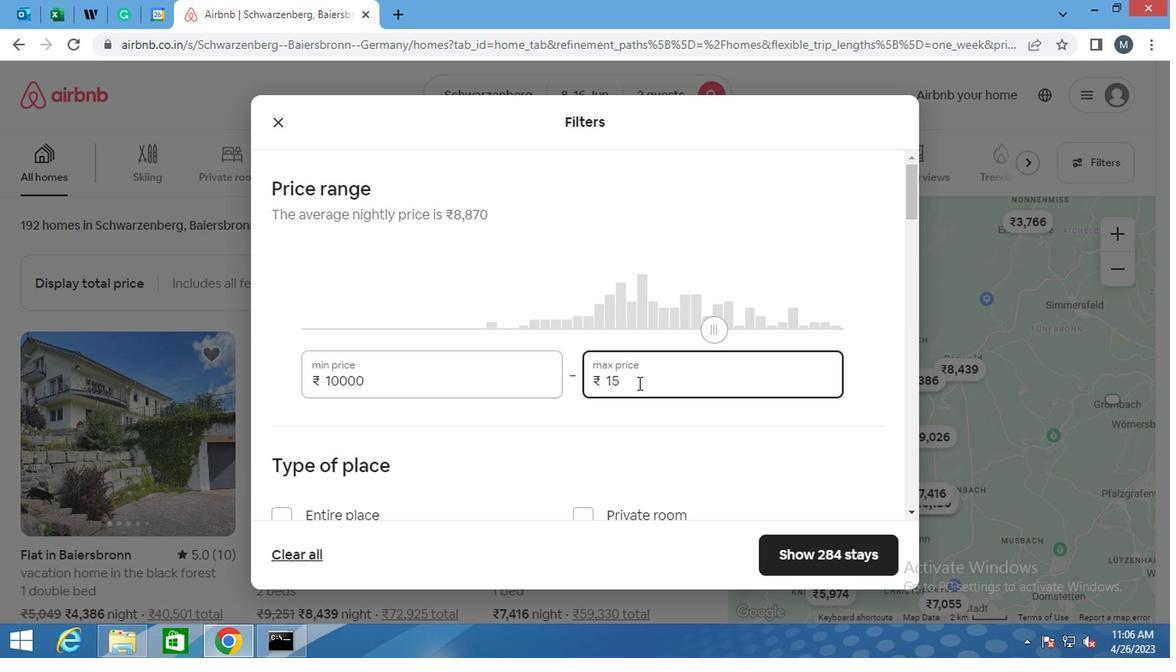 
Action: Mouse moved to (637, 388)
Screenshot: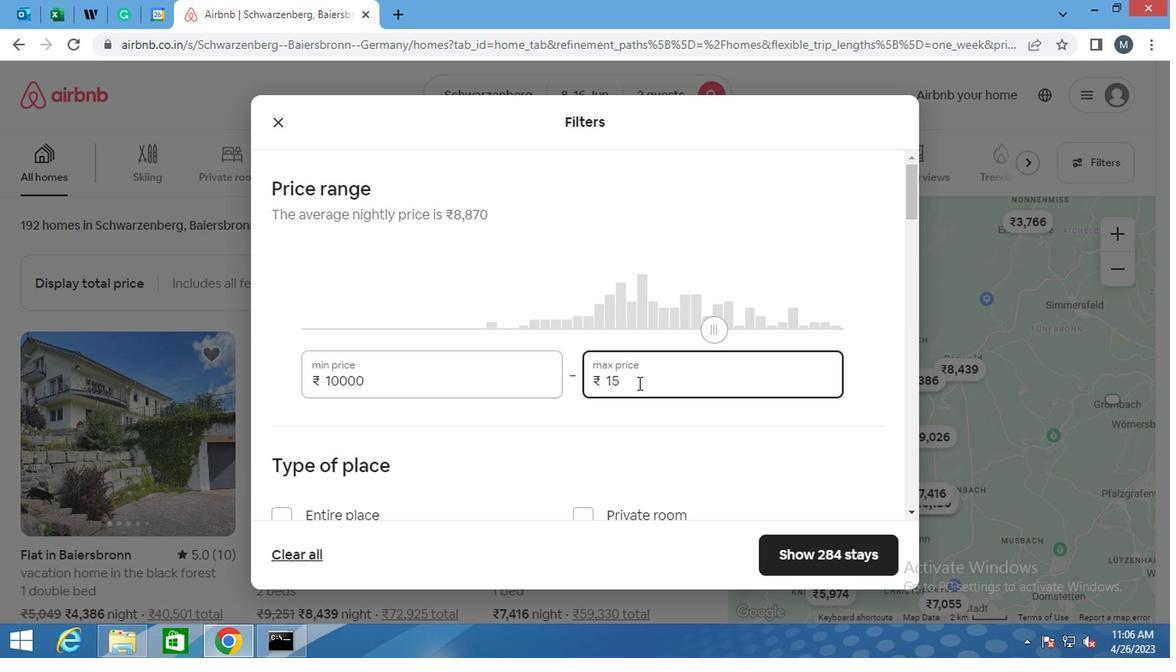 
Action: Key pressed 00
Screenshot: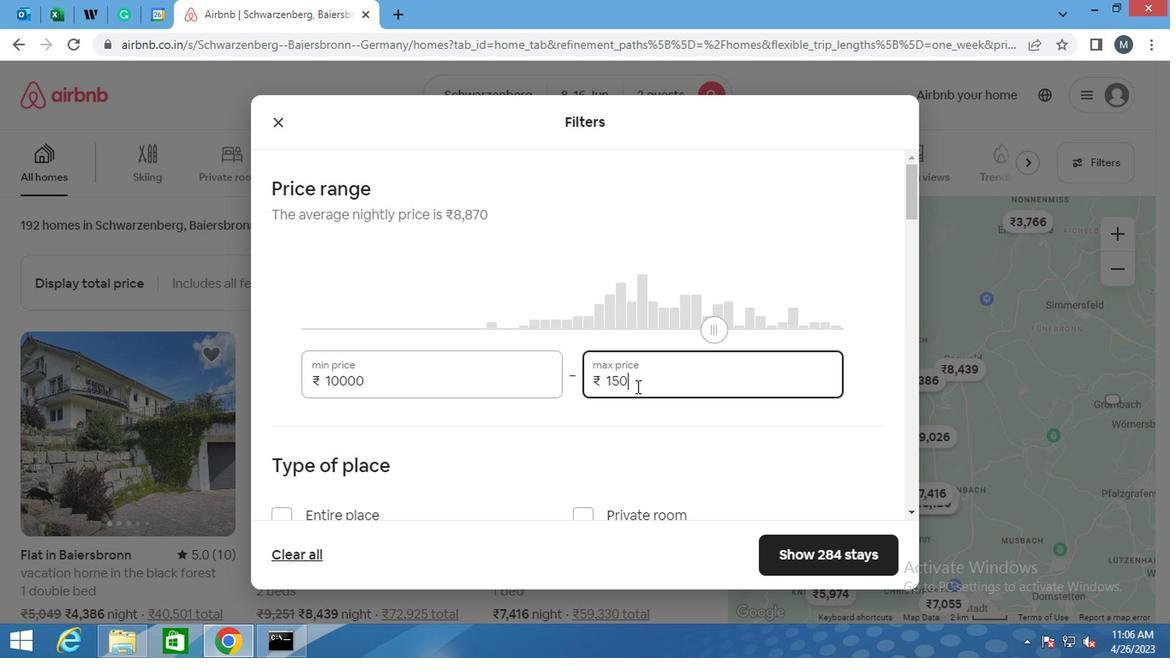 
Action: Mouse moved to (510, 360)
Screenshot: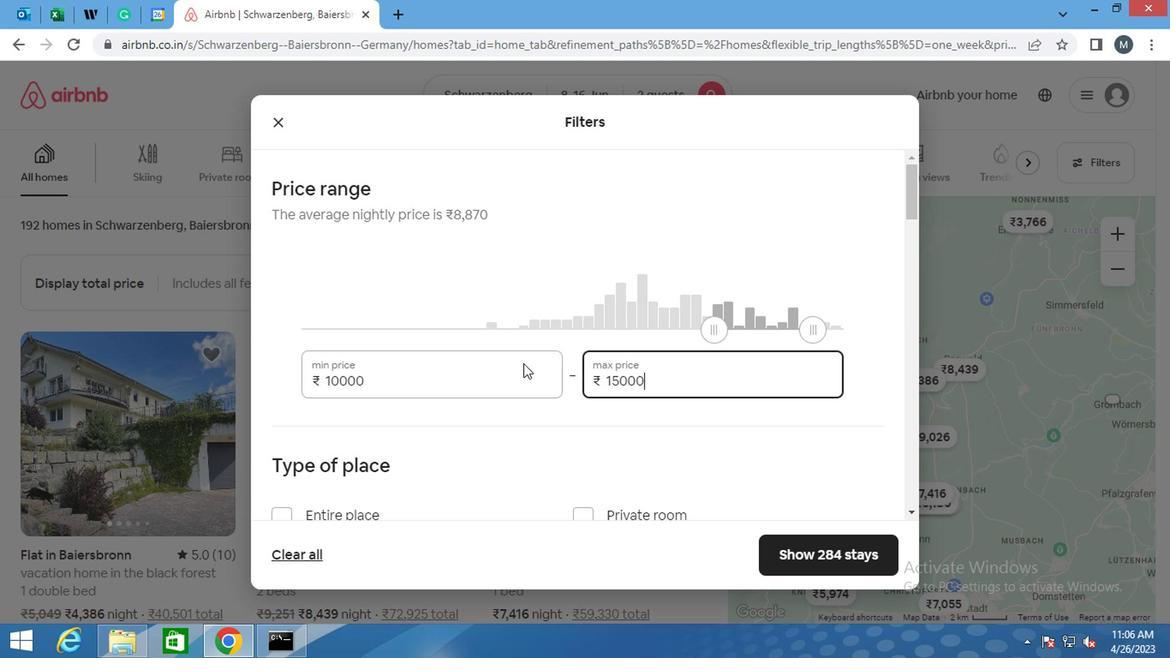 
Action: Mouse scrolled (510, 359) with delta (0, -1)
Screenshot: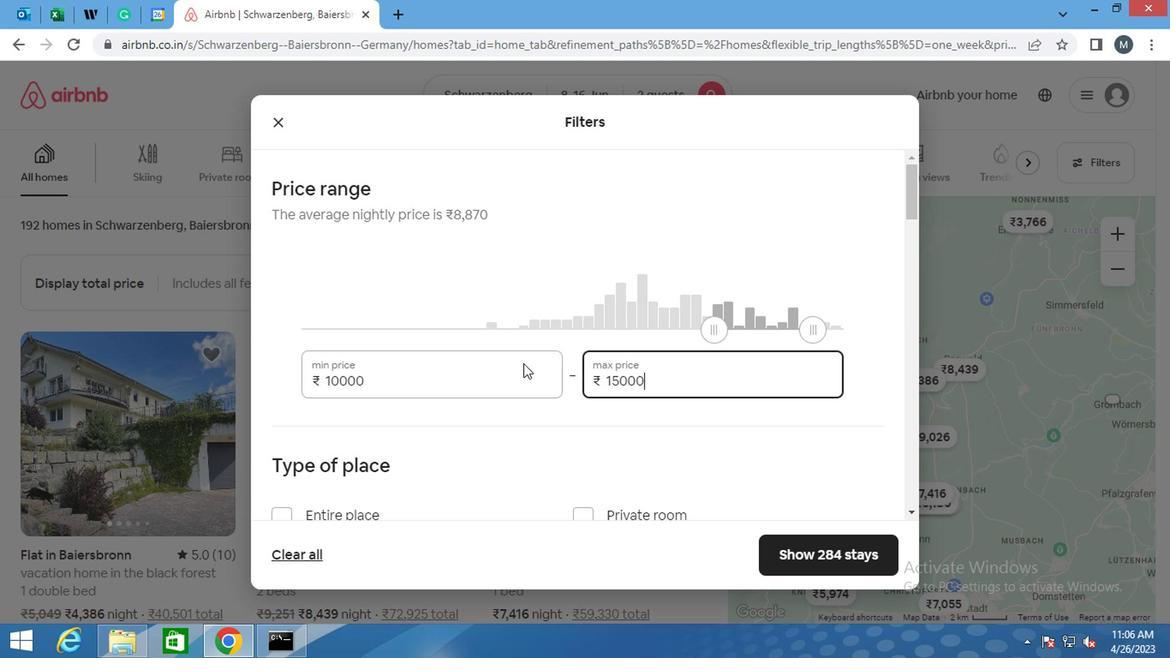 
Action: Mouse moved to (504, 358)
Screenshot: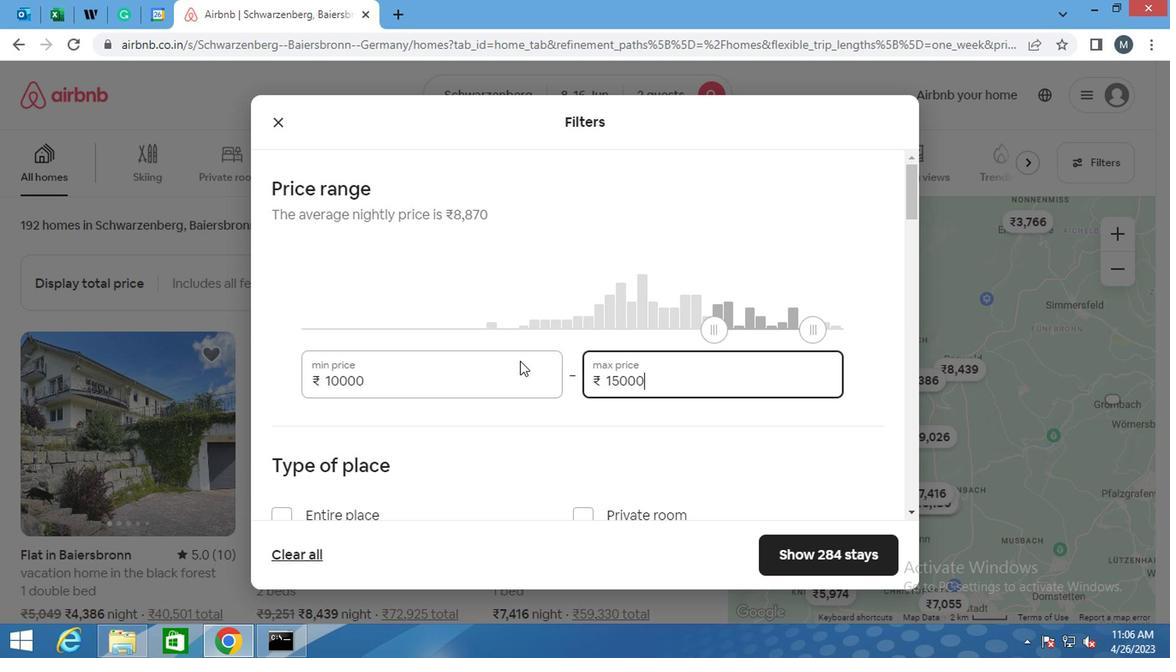 
Action: Mouse scrolled (504, 357) with delta (0, -1)
Screenshot: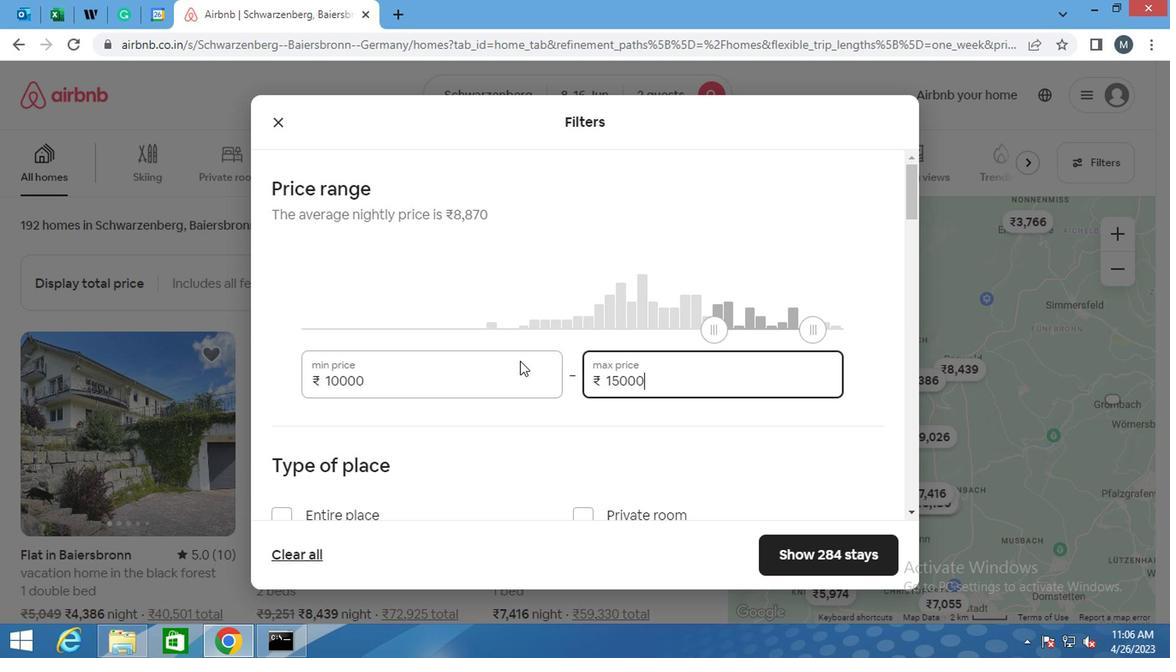 
Action: Mouse moved to (497, 358)
Screenshot: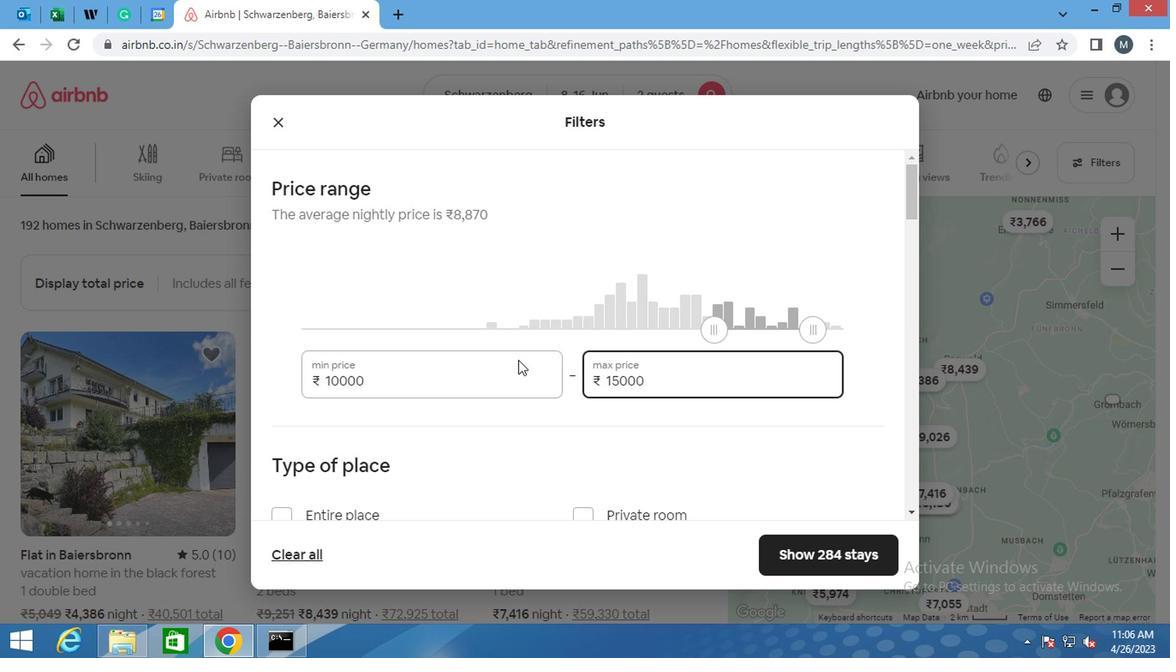 
Action: Mouse scrolled (497, 357) with delta (0, -1)
Screenshot: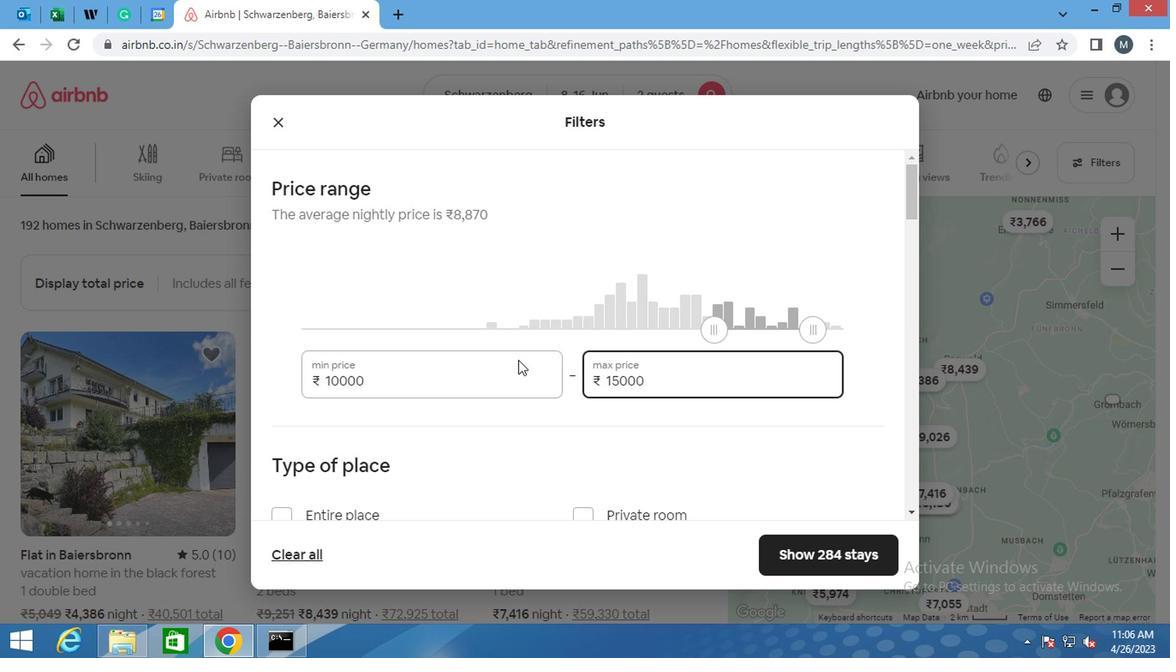 
Action: Mouse moved to (359, 268)
Screenshot: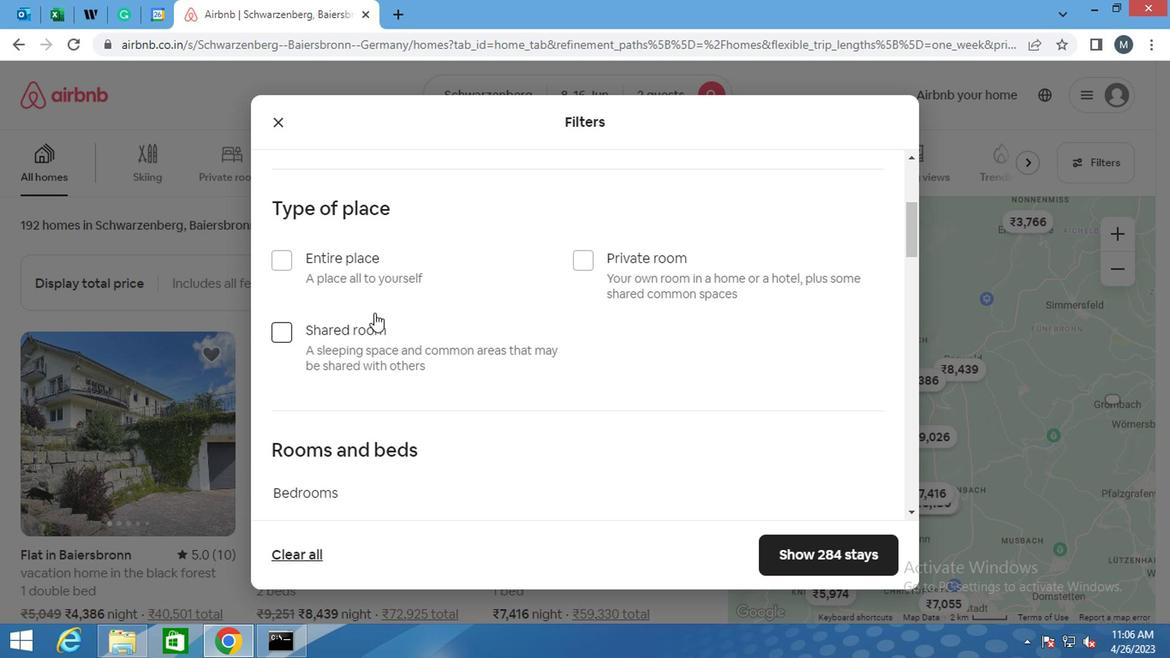 
Action: Mouse pressed left at (359, 268)
Screenshot: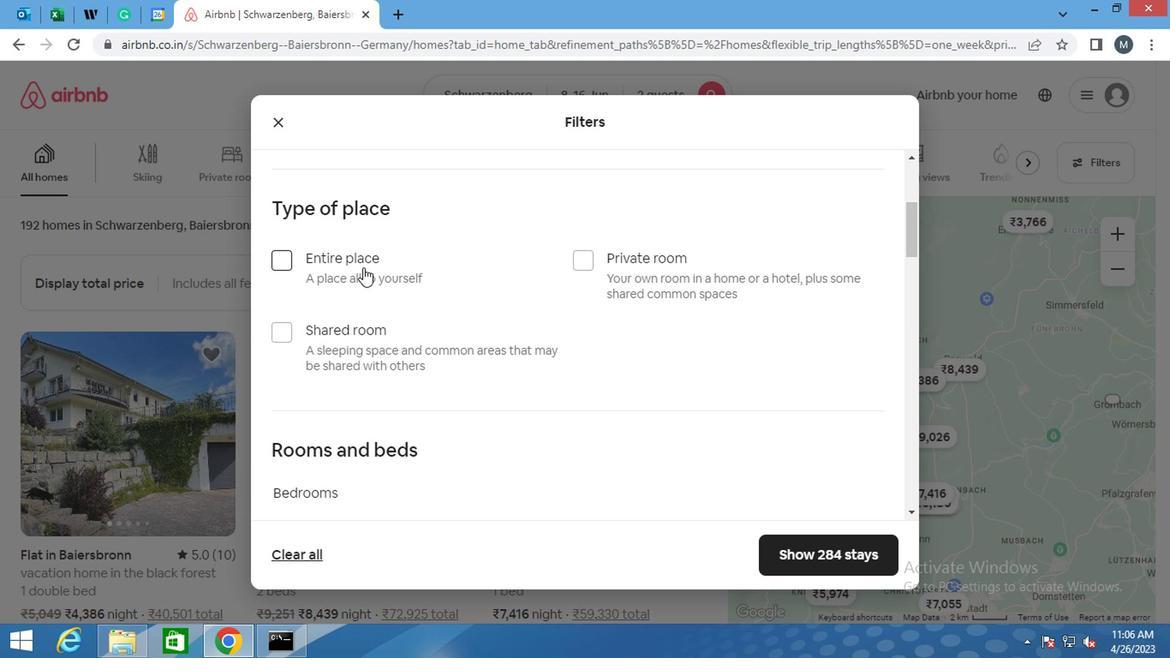 
Action: Mouse moved to (401, 358)
Screenshot: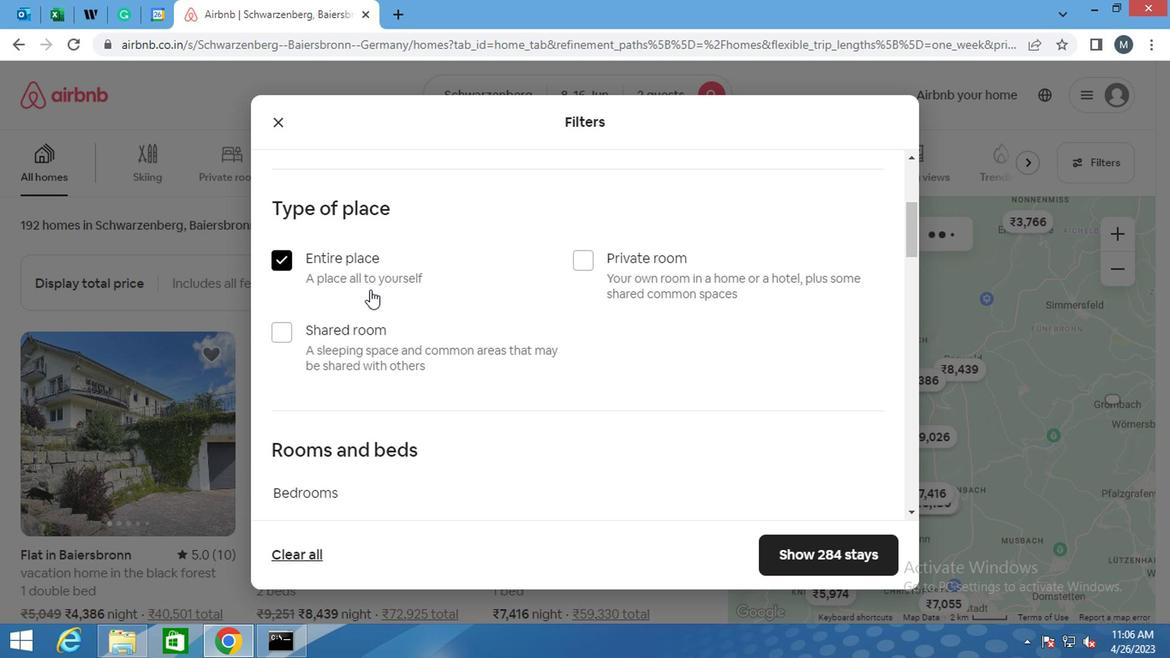 
Action: Mouse scrolled (401, 357) with delta (0, -1)
Screenshot: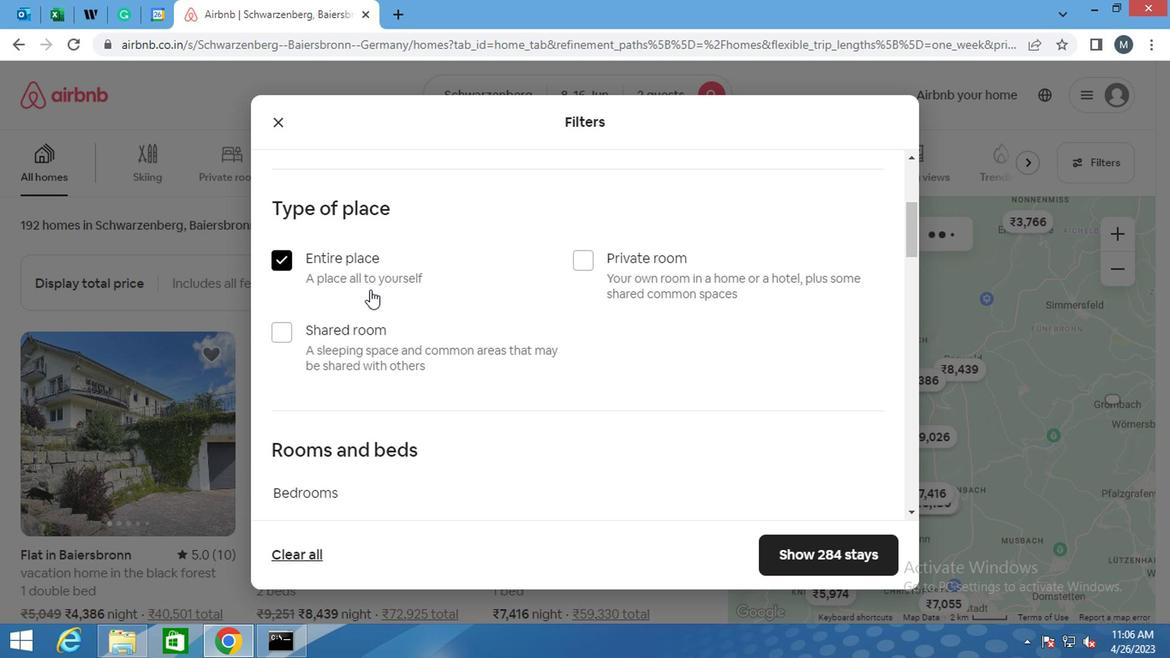 
Action: Mouse moved to (403, 362)
Screenshot: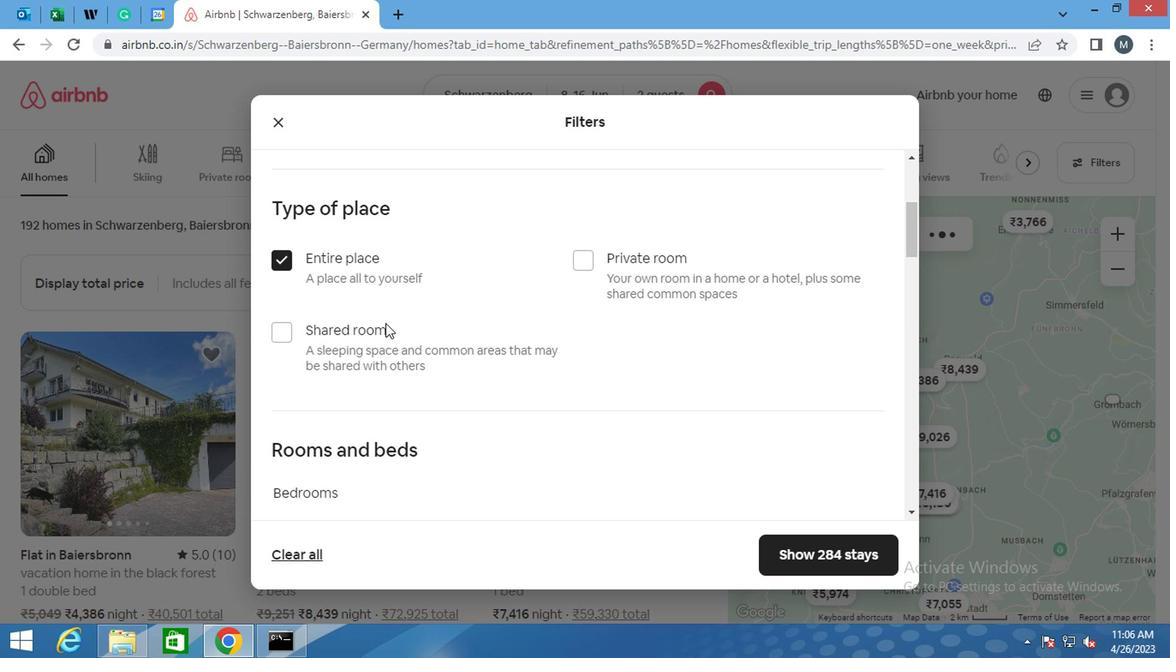 
Action: Mouse scrolled (403, 361) with delta (0, -1)
Screenshot: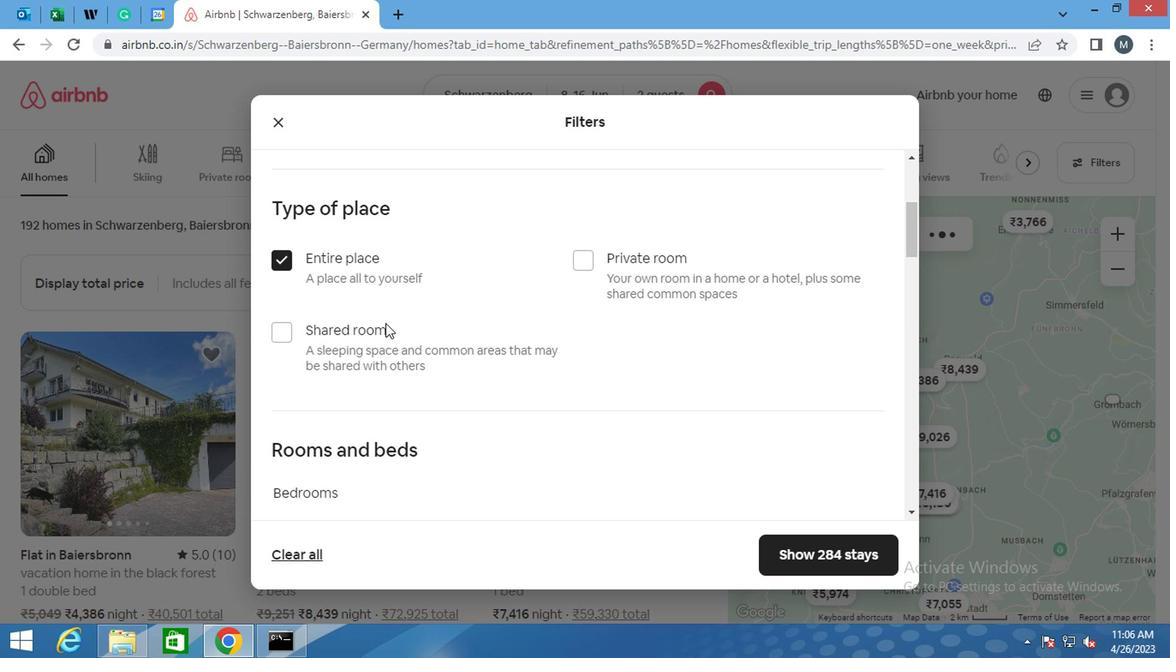 
Action: Mouse moved to (404, 365)
Screenshot: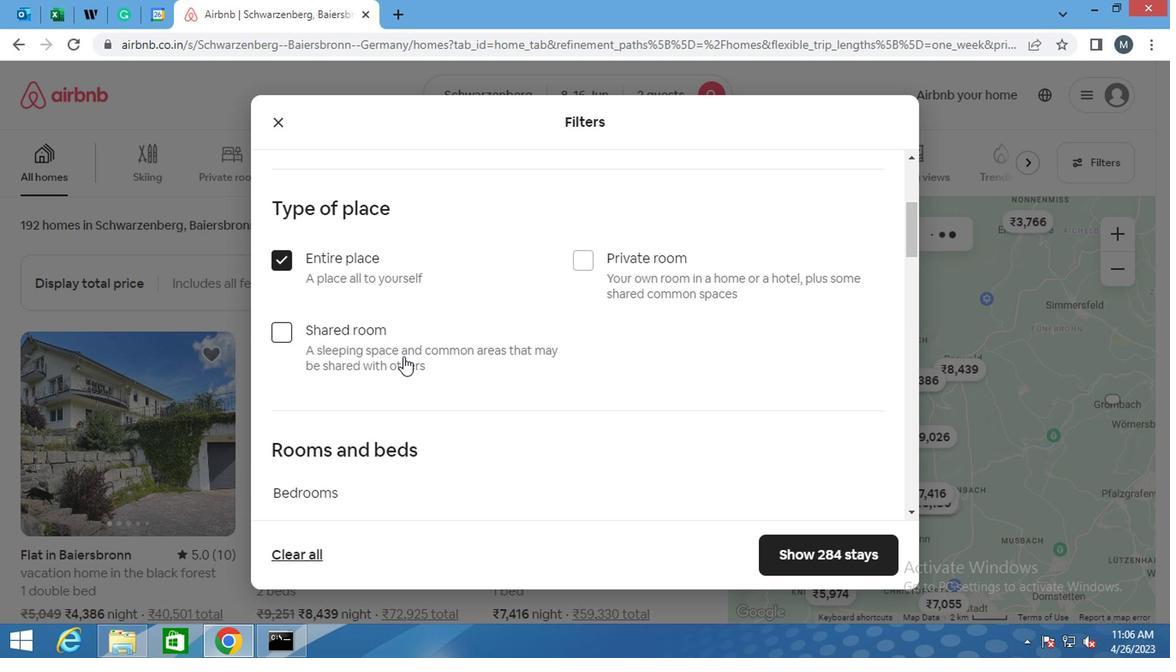 
Action: Mouse scrolled (404, 364) with delta (0, 0)
Screenshot: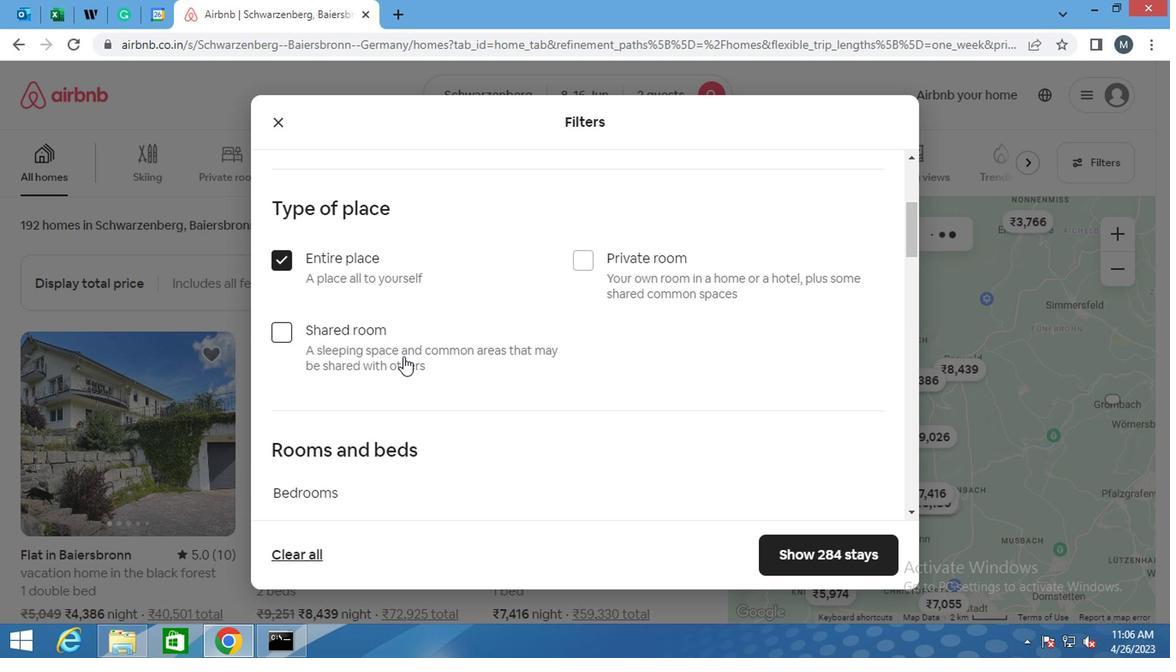 
Action: Mouse moved to (373, 288)
Screenshot: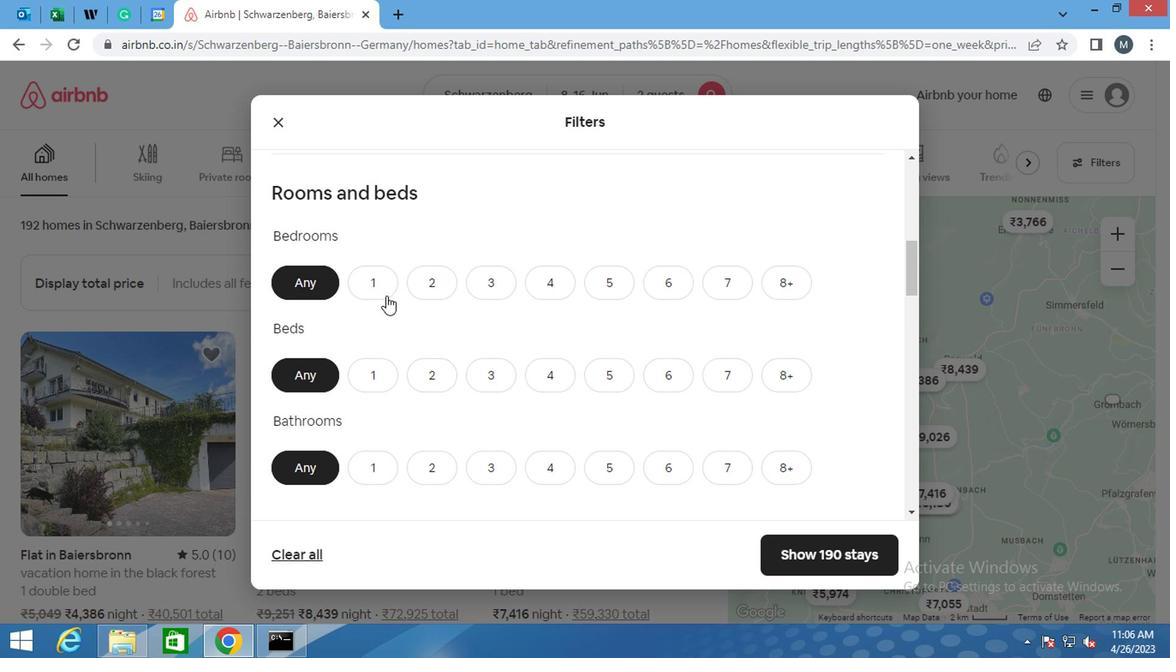 
Action: Mouse pressed left at (373, 288)
Screenshot: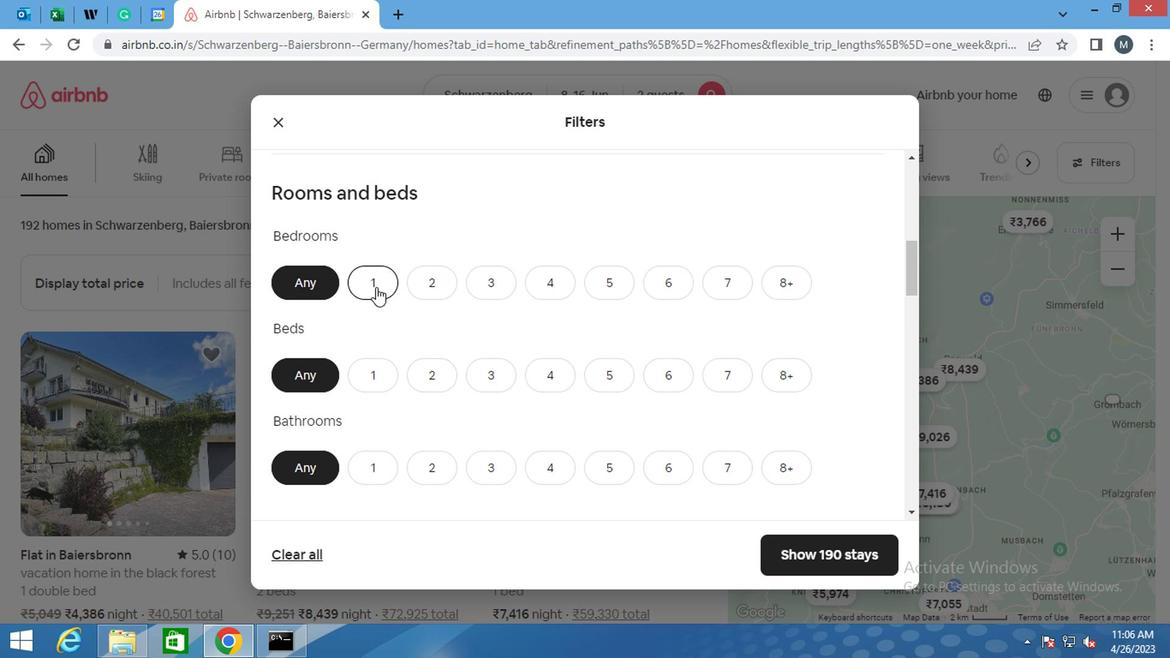
Action: Mouse moved to (368, 373)
Screenshot: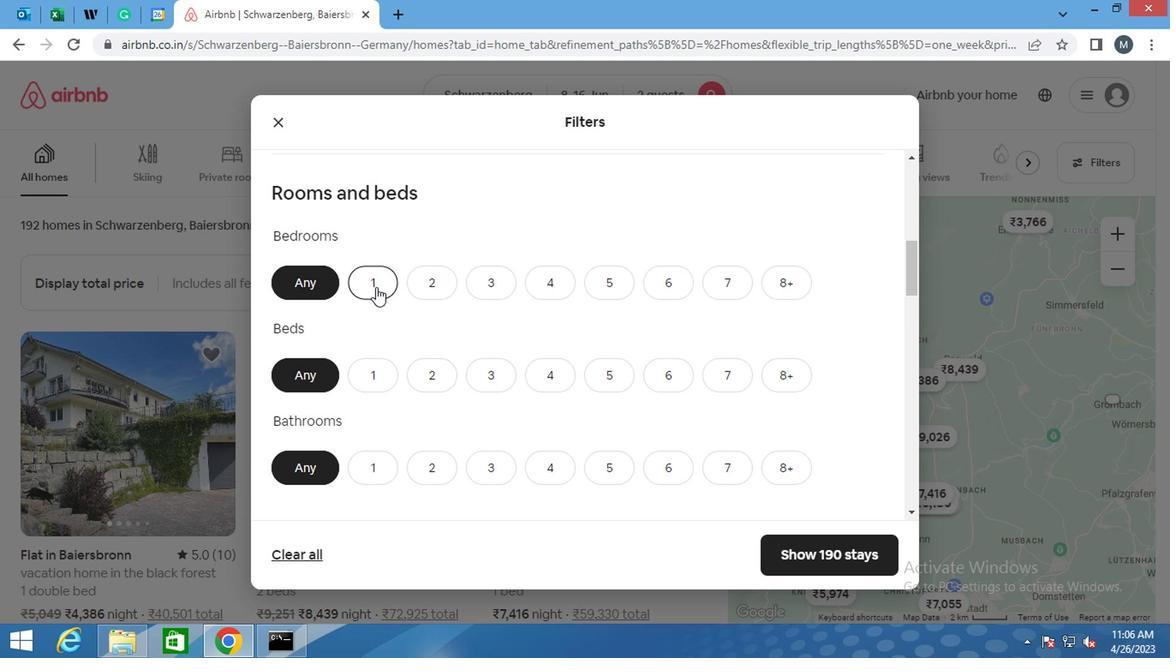 
Action: Mouse pressed left at (368, 373)
Screenshot: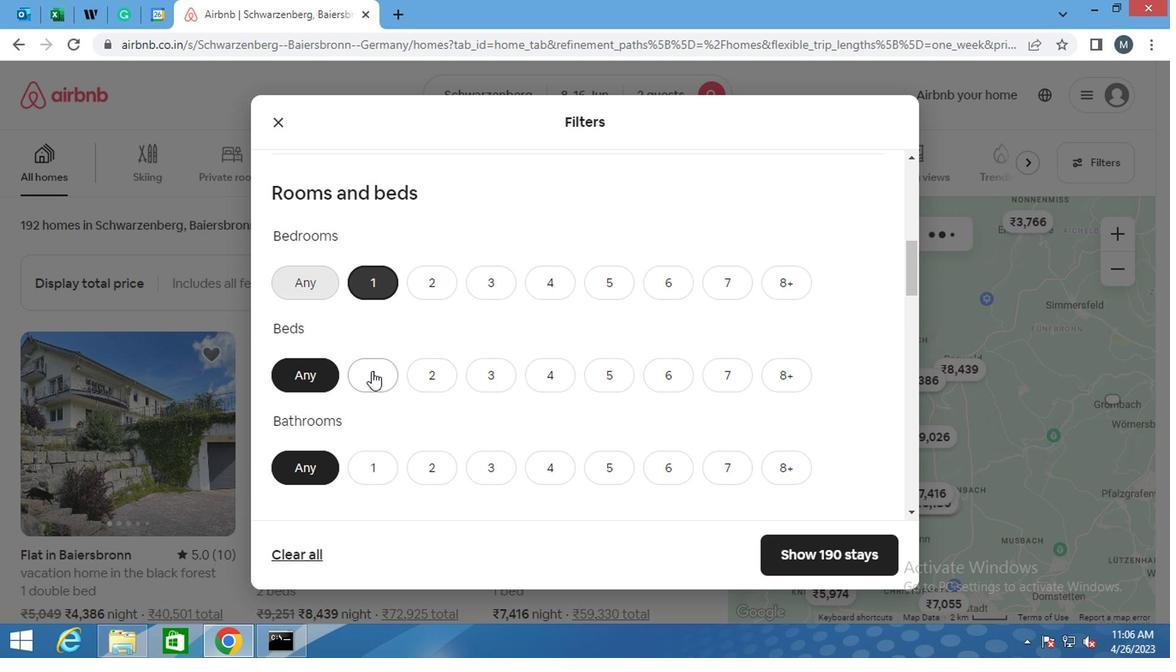
Action: Mouse moved to (371, 465)
Screenshot: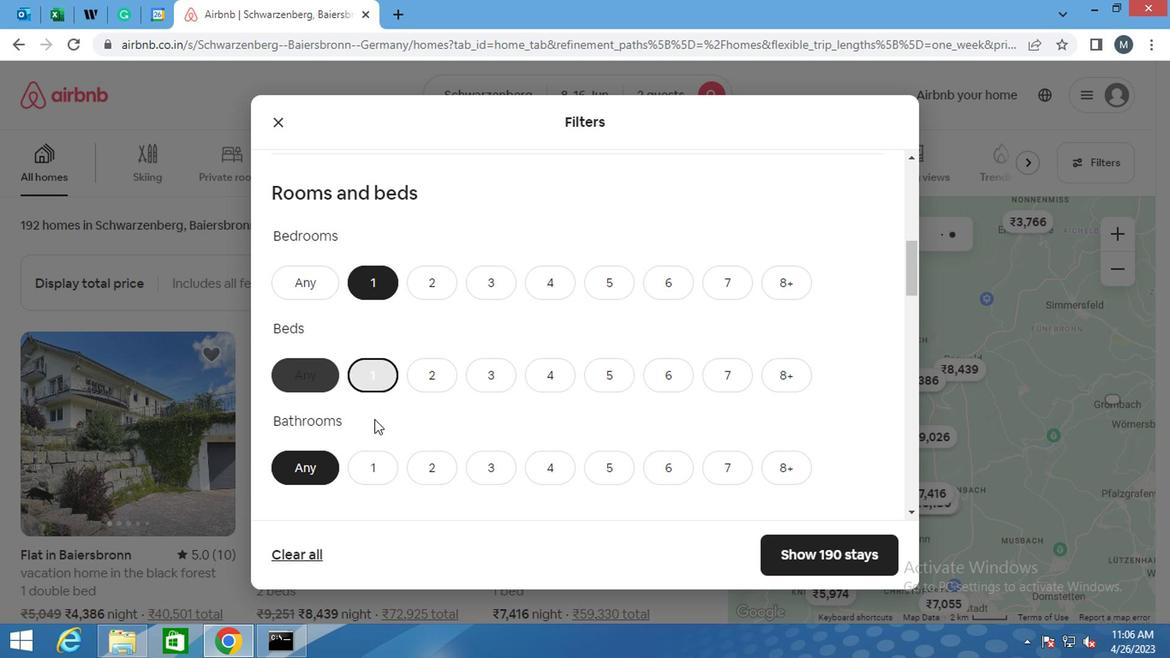 
Action: Mouse pressed left at (371, 465)
Screenshot: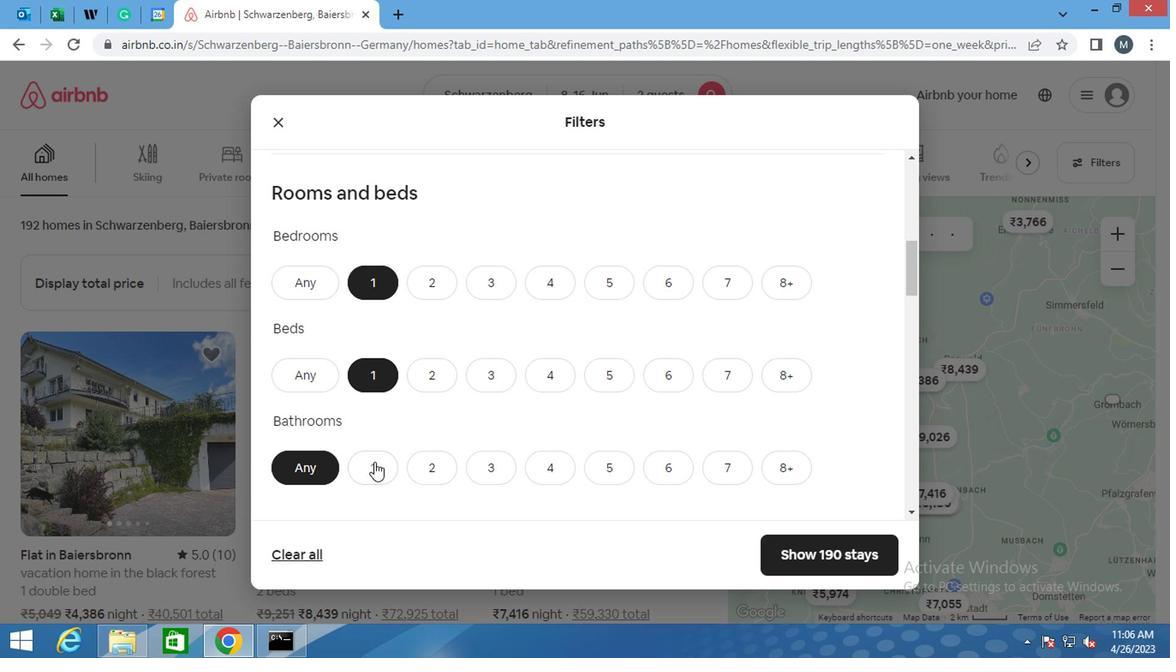 
Action: Mouse moved to (451, 362)
Screenshot: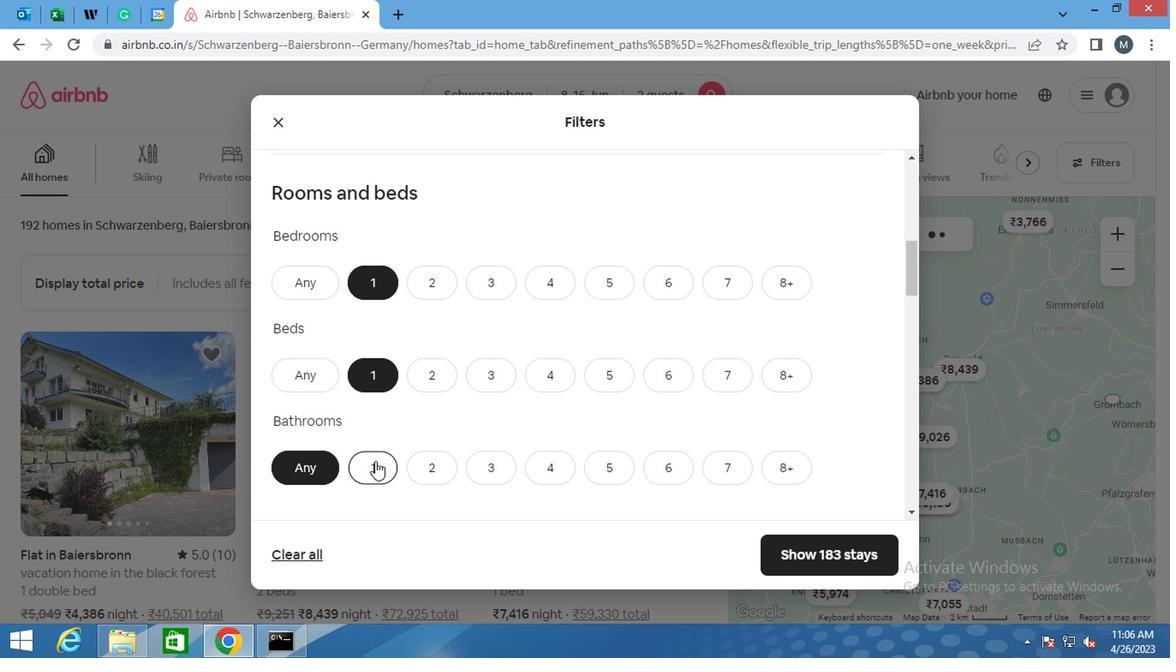 
Action: Mouse scrolled (451, 361) with delta (0, -1)
Screenshot: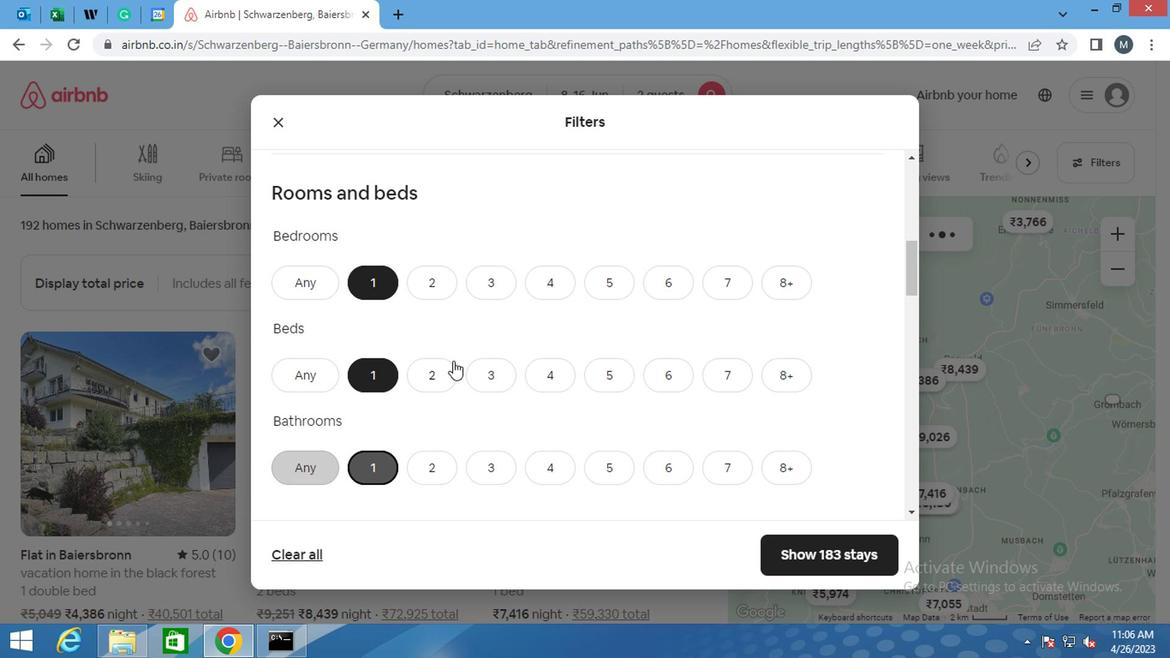 
Action: Mouse scrolled (451, 361) with delta (0, -1)
Screenshot: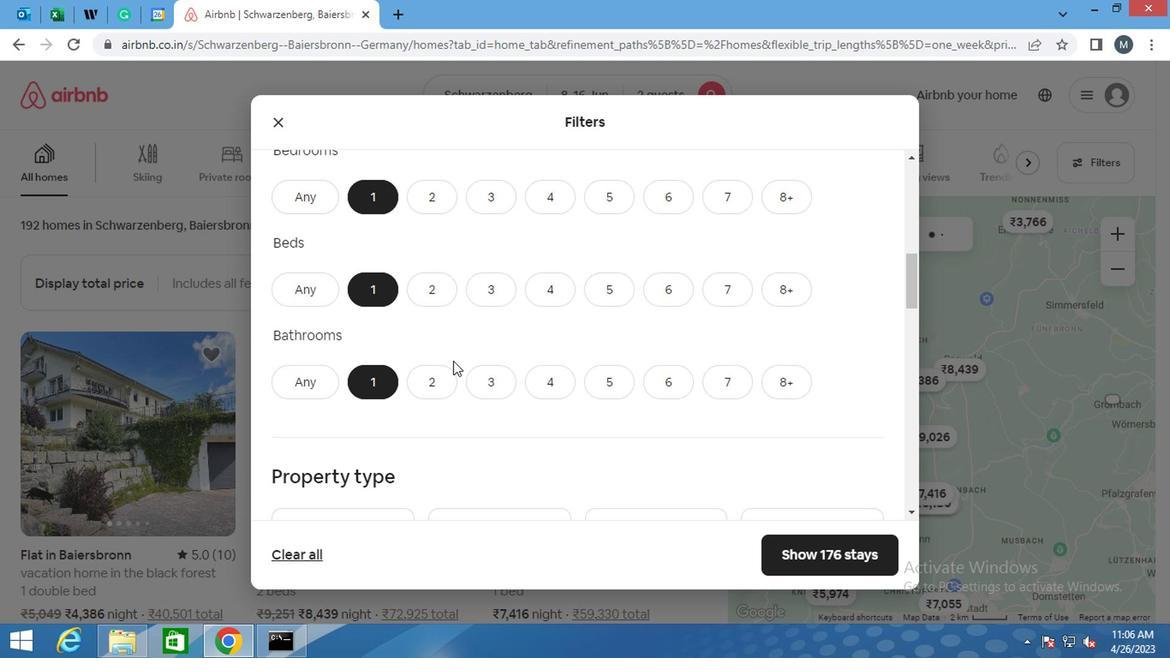 
Action: Mouse scrolled (451, 361) with delta (0, -1)
Screenshot: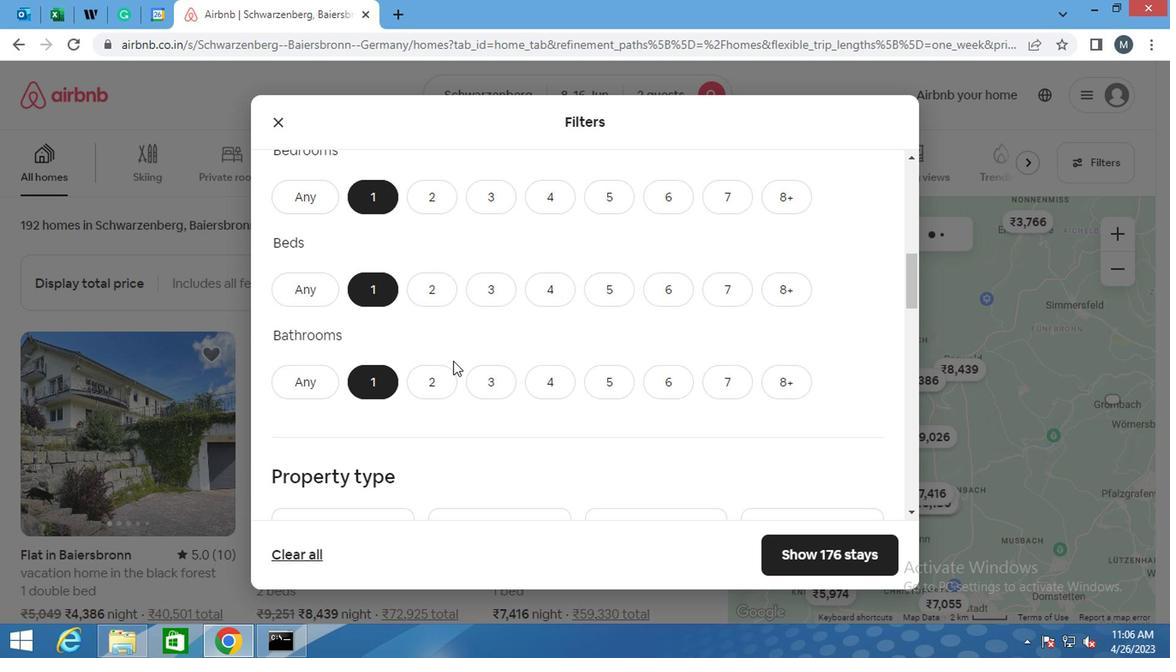 
Action: Mouse moved to (365, 388)
Screenshot: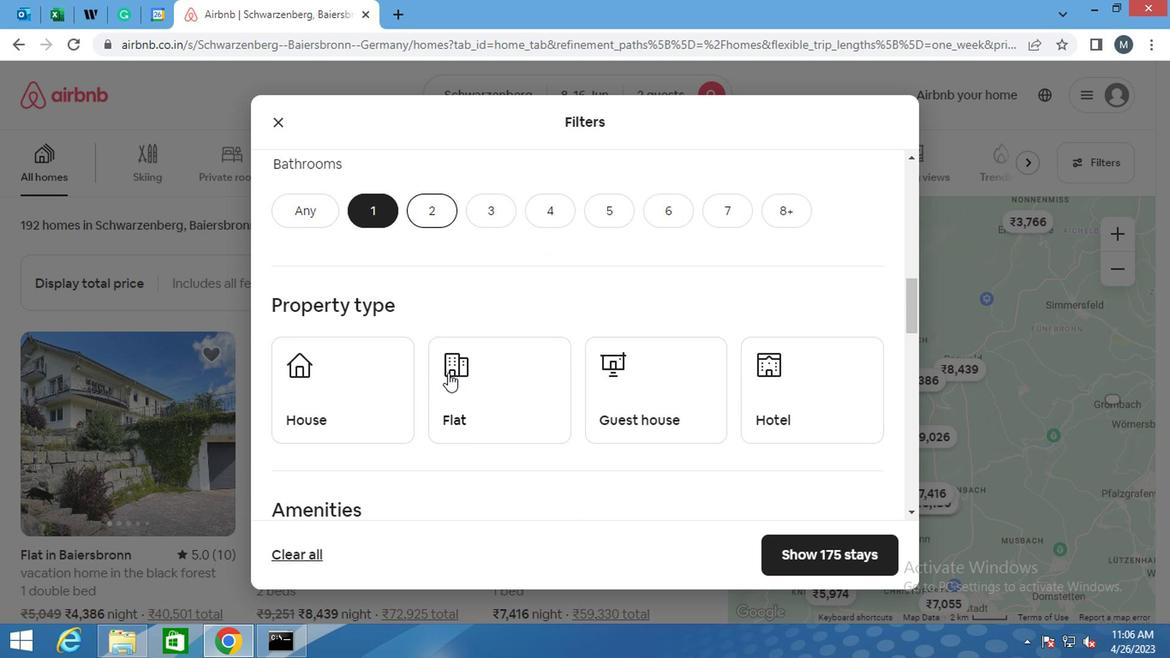 
Action: Mouse pressed left at (365, 388)
Screenshot: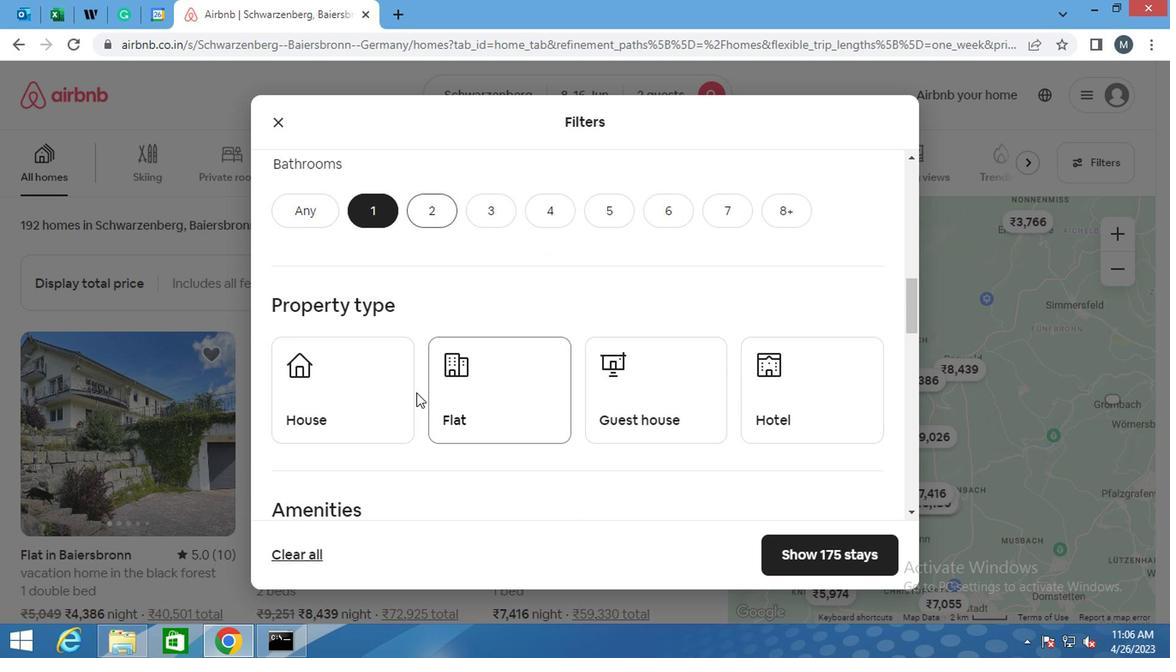 
Action: Mouse moved to (469, 393)
Screenshot: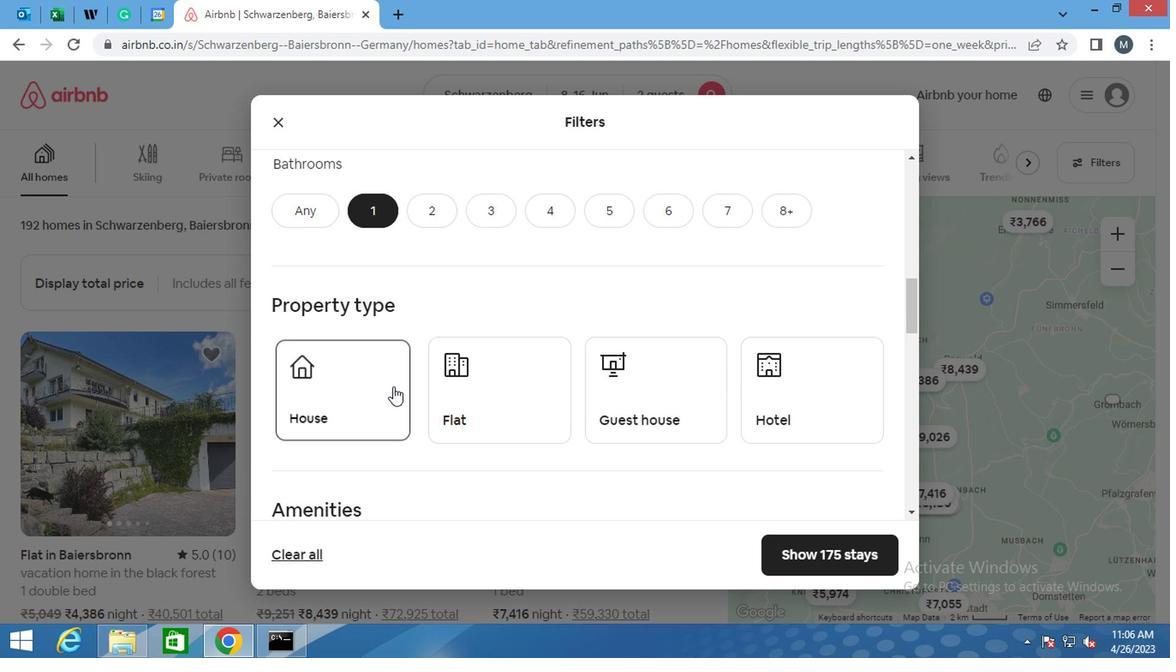
Action: Mouse pressed left at (469, 393)
Screenshot: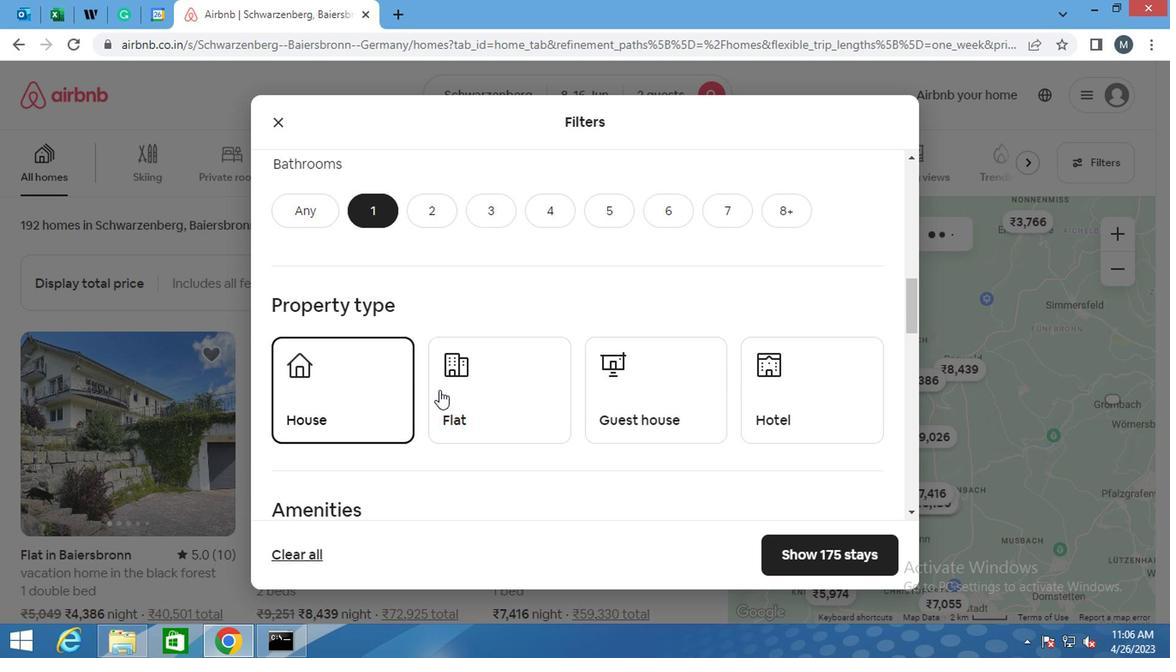 
Action: Mouse moved to (649, 415)
Screenshot: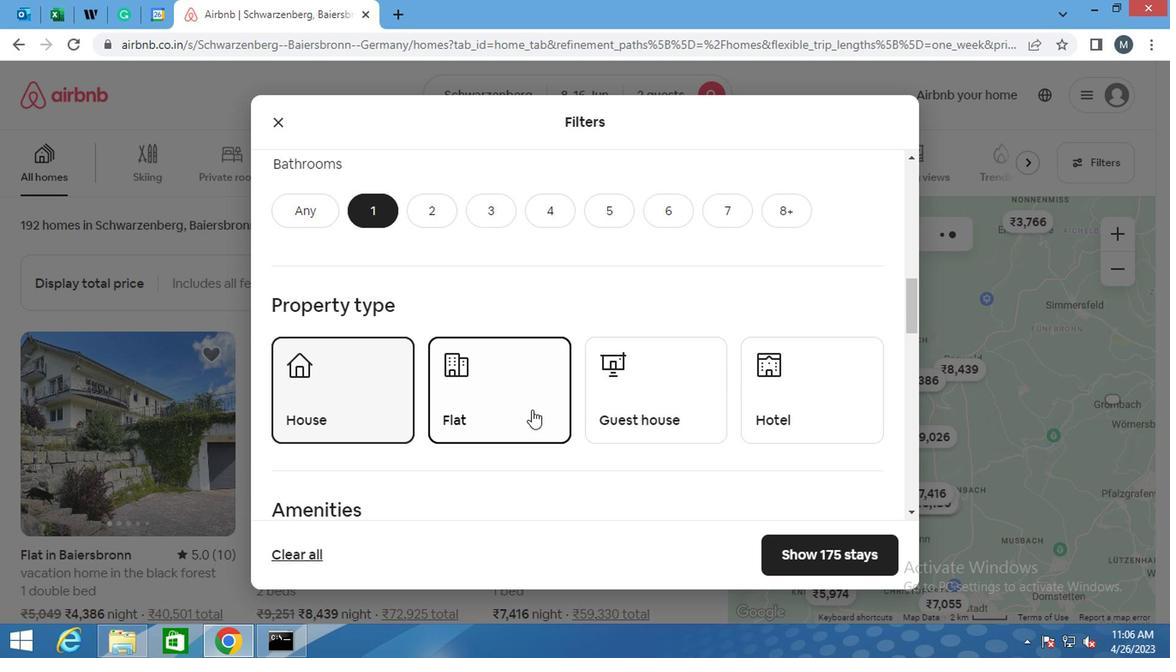 
Action: Mouse pressed left at (649, 415)
Screenshot: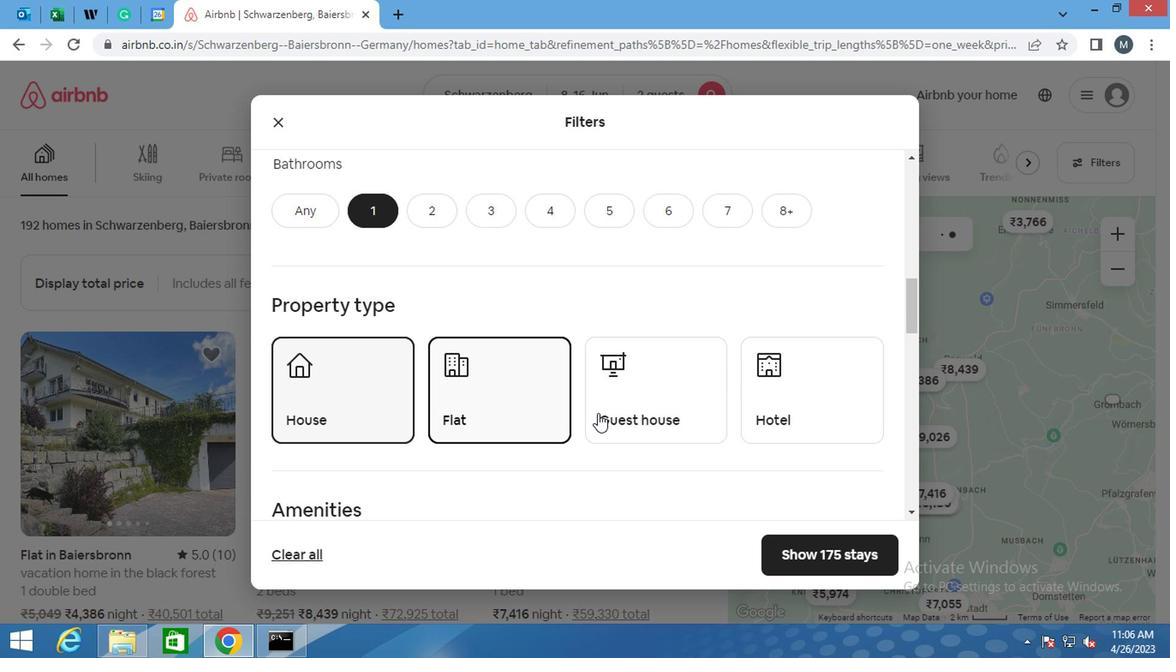 
Action: Mouse moved to (775, 402)
Screenshot: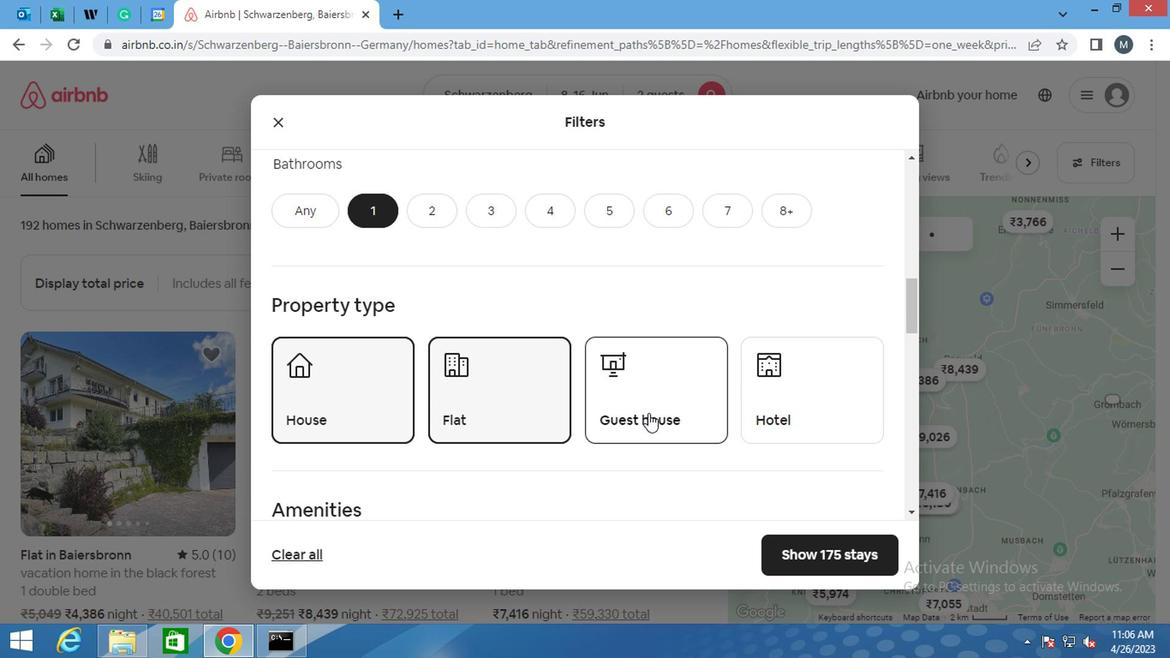 
Action: Mouse pressed left at (775, 402)
Screenshot: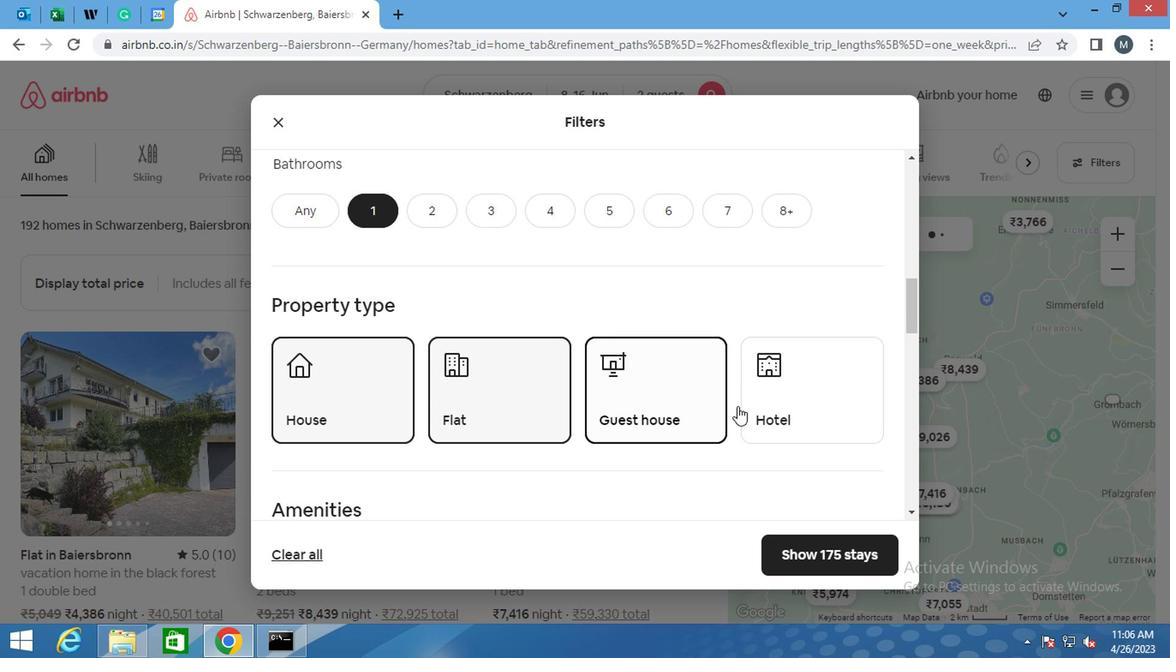 
Action: Mouse moved to (673, 346)
Screenshot: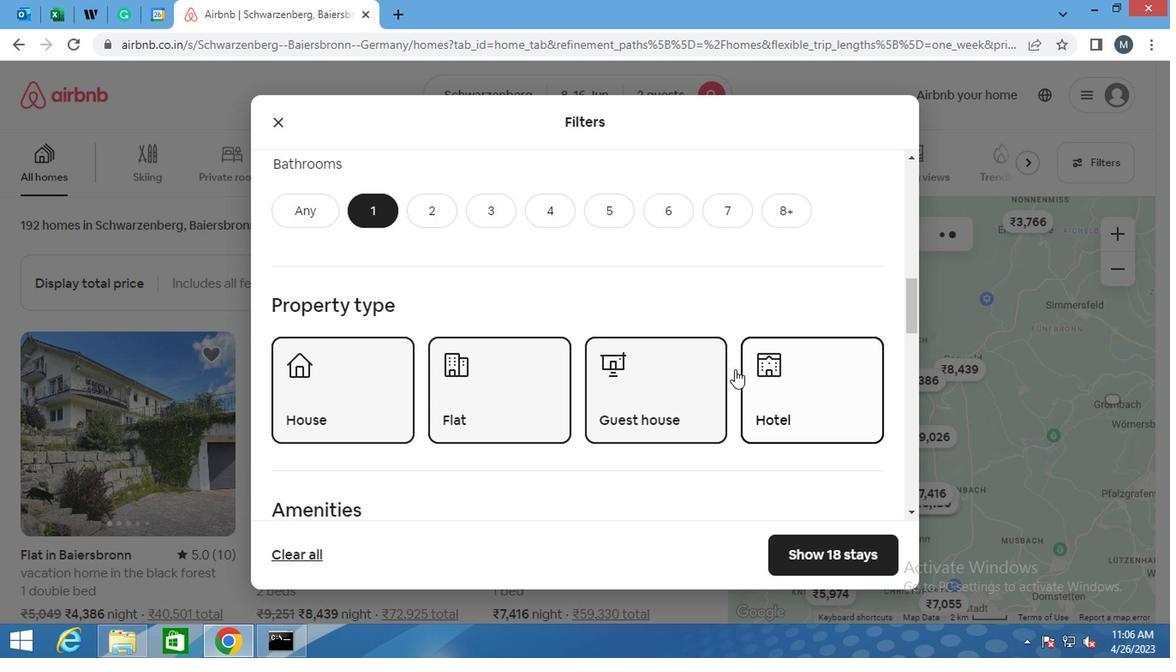 
Action: Mouse scrolled (673, 345) with delta (0, -1)
Screenshot: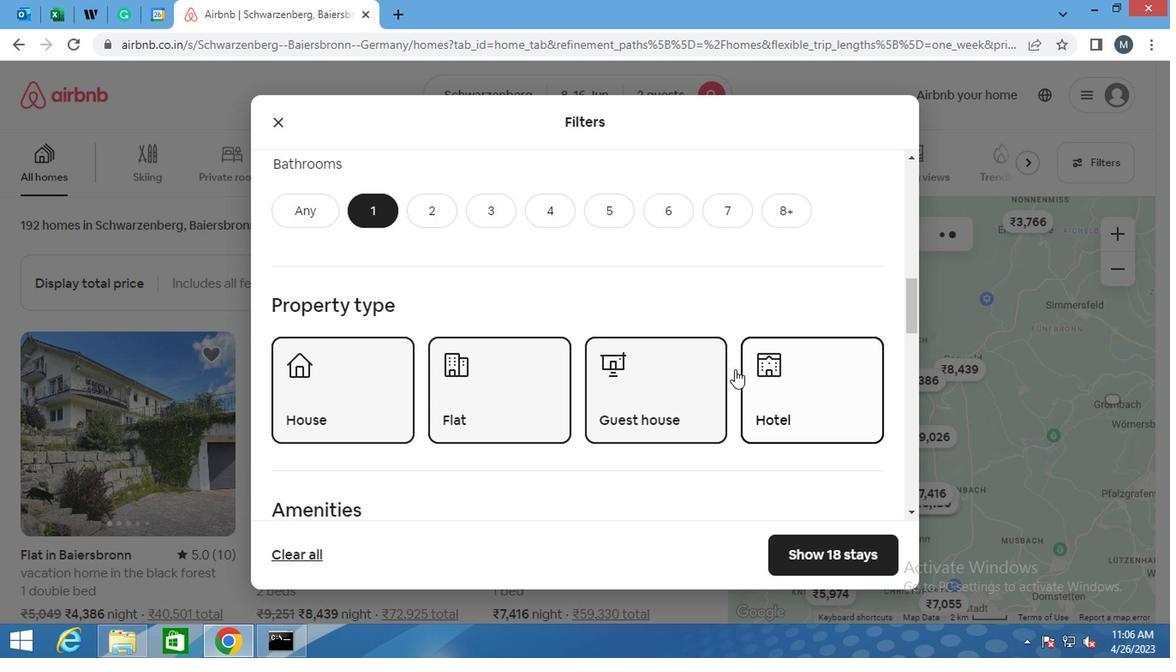 
Action: Mouse moved to (660, 344)
Screenshot: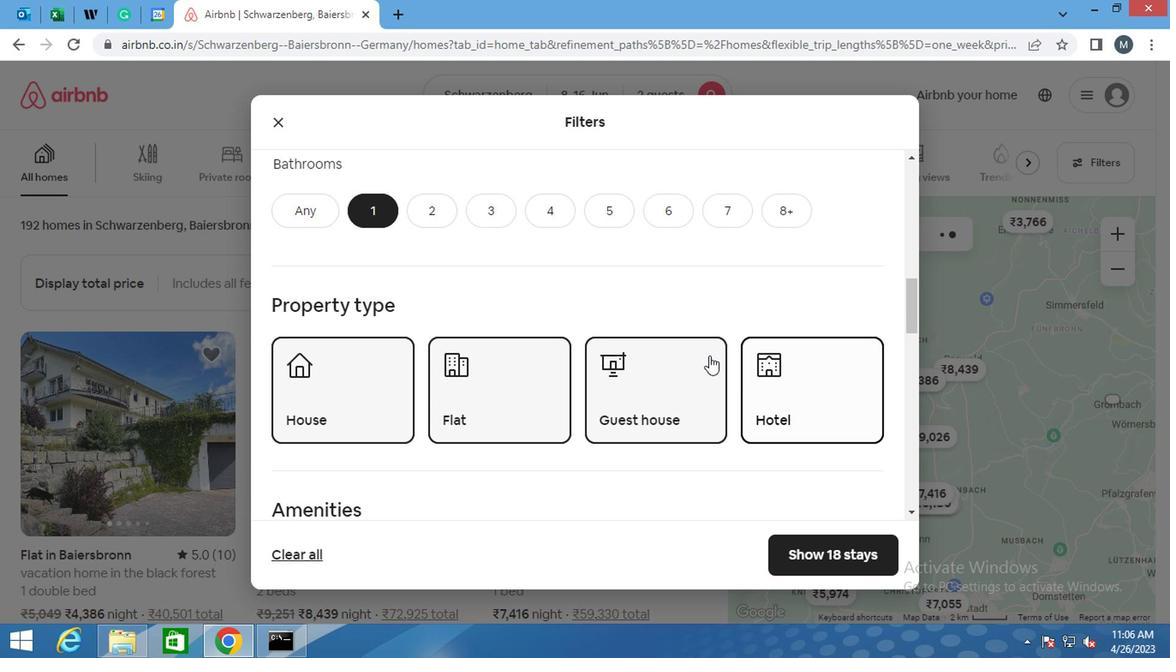 
Action: Mouse scrolled (660, 343) with delta (0, 0)
Screenshot: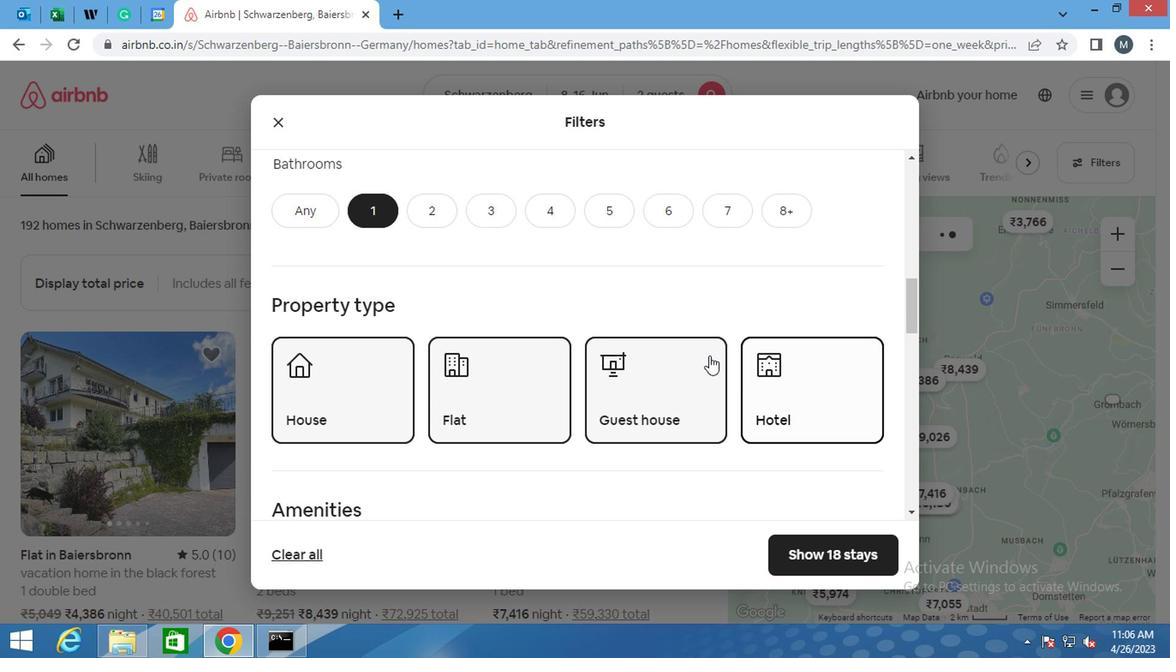 
Action: Mouse moved to (654, 344)
Screenshot: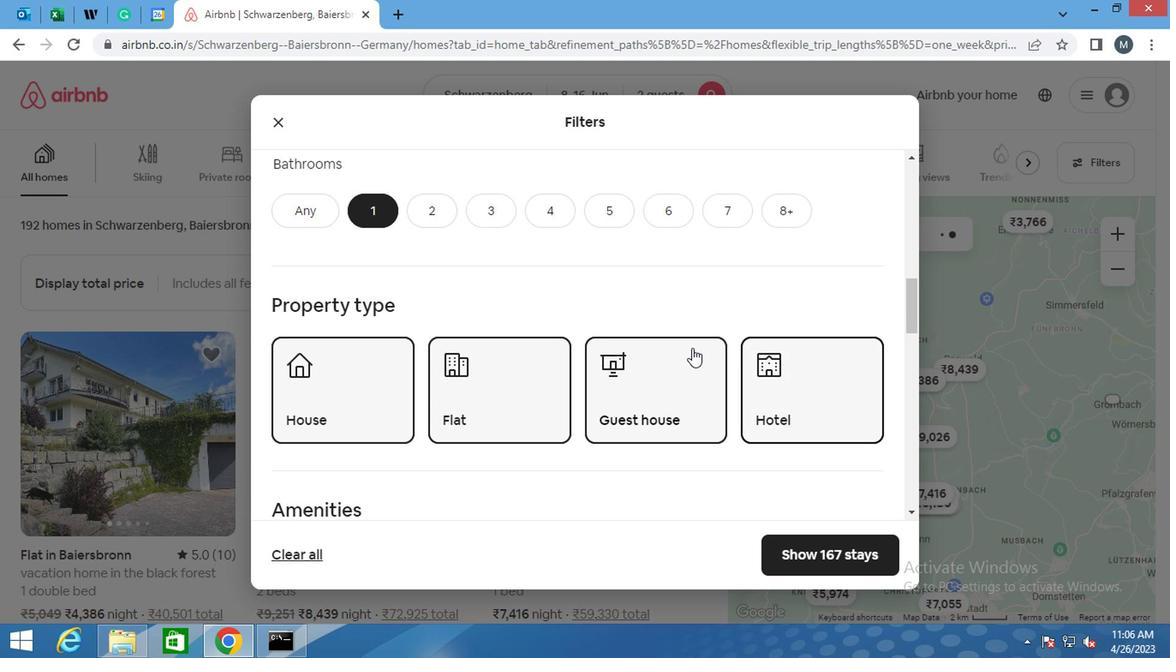 
Action: Mouse scrolled (654, 343) with delta (0, 0)
Screenshot: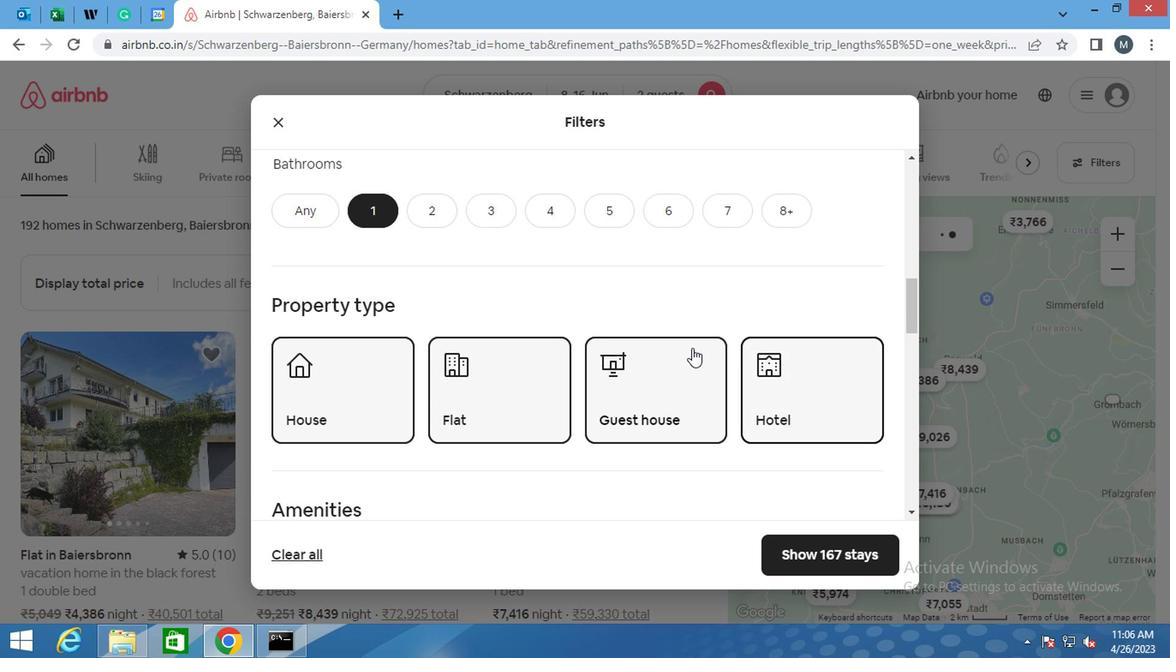 
Action: Mouse moved to (620, 348)
Screenshot: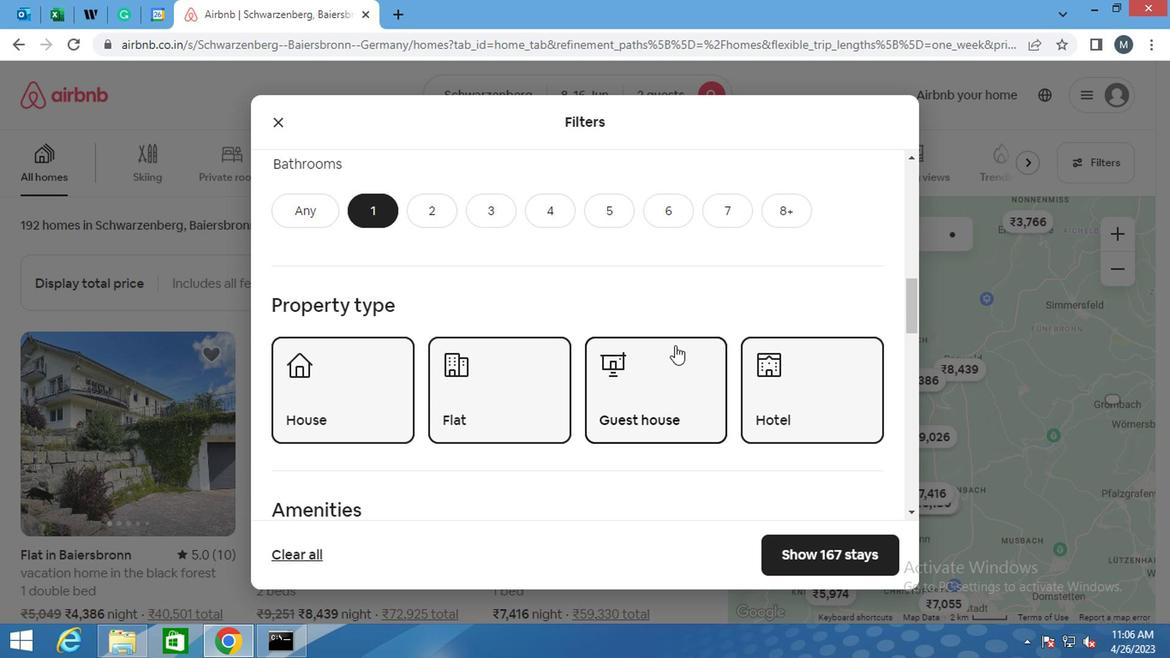 
Action: Mouse scrolled (620, 346) with delta (0, -1)
Screenshot: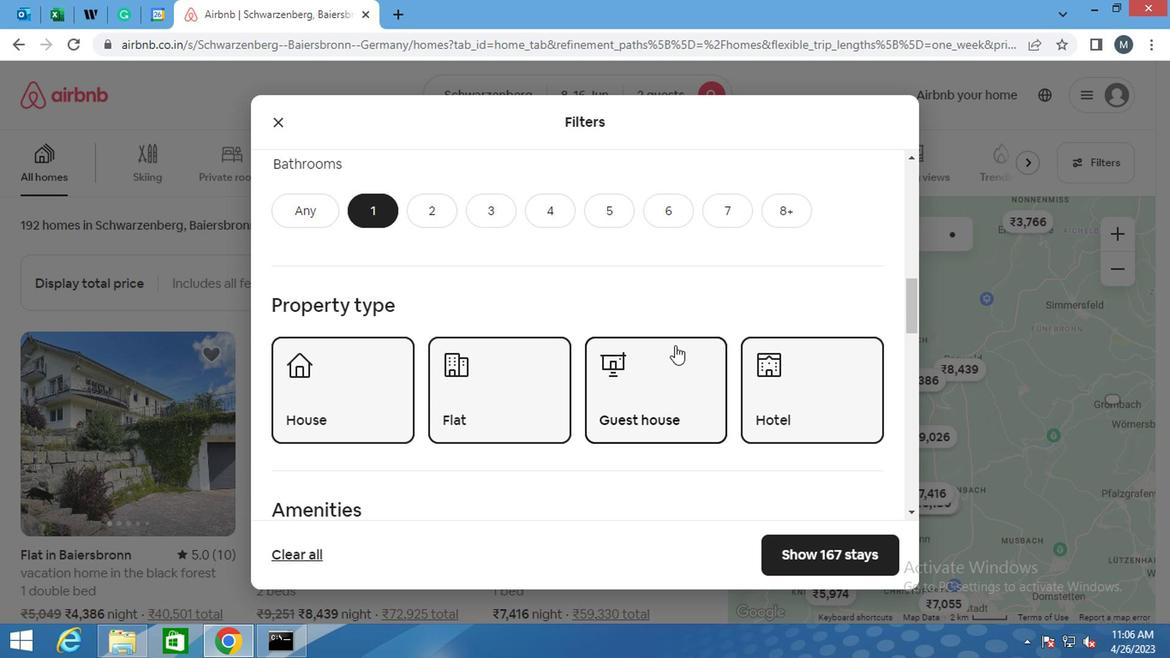 
Action: Mouse moved to (320, 256)
Screenshot: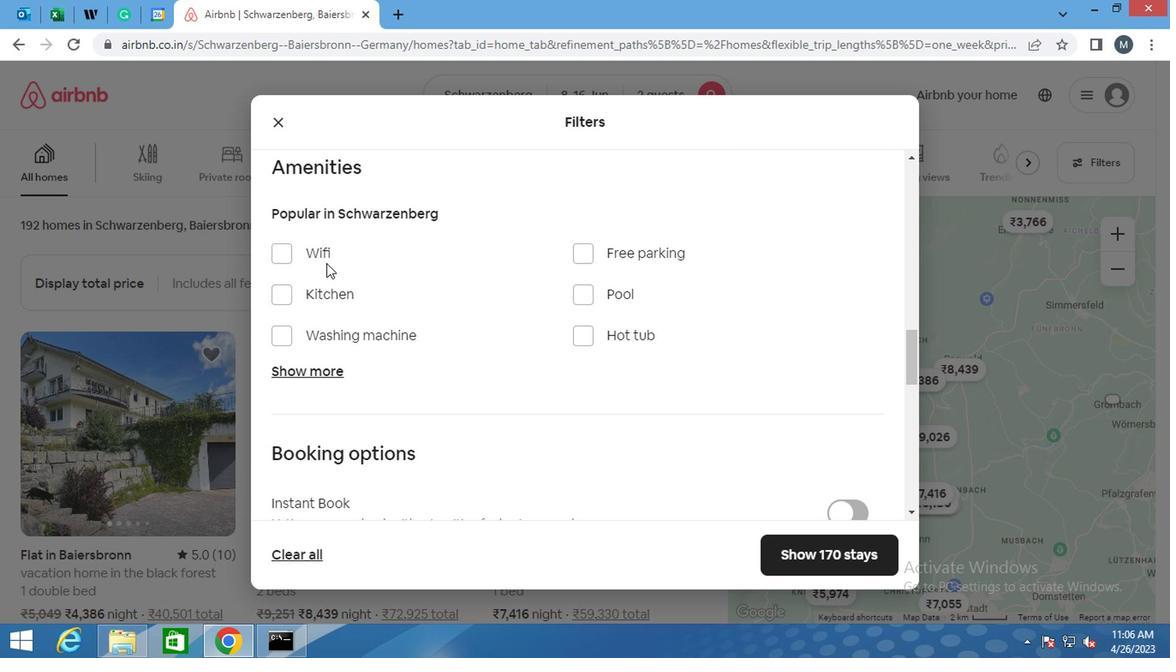 
Action: Mouse pressed left at (320, 256)
Screenshot: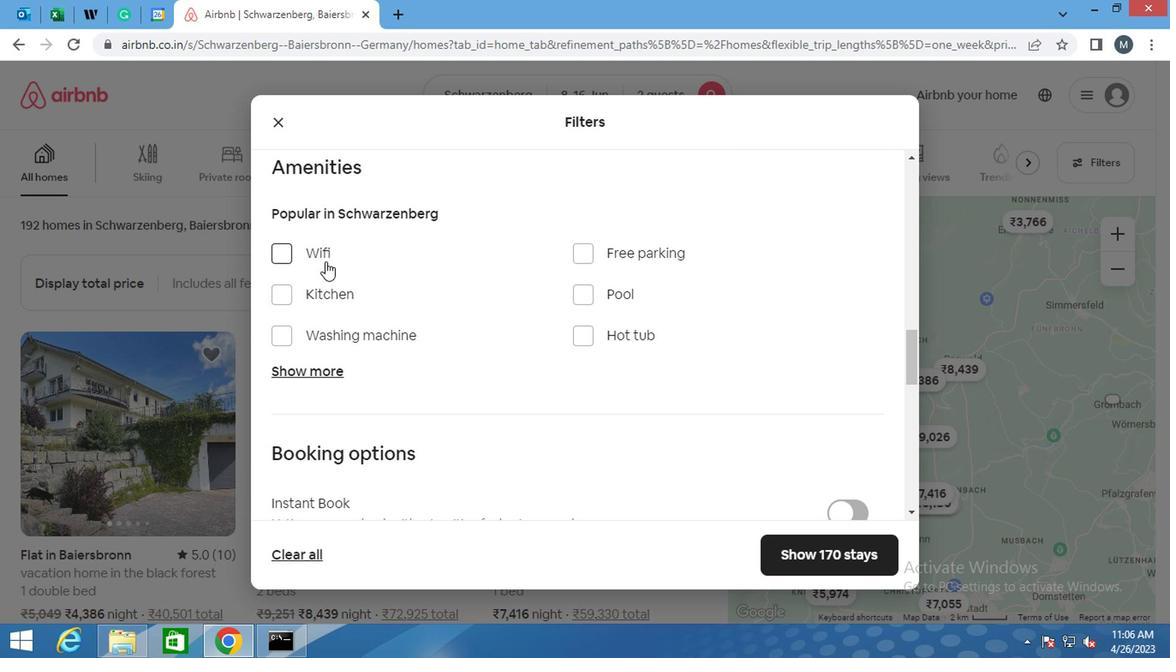 
Action: Mouse moved to (559, 427)
Screenshot: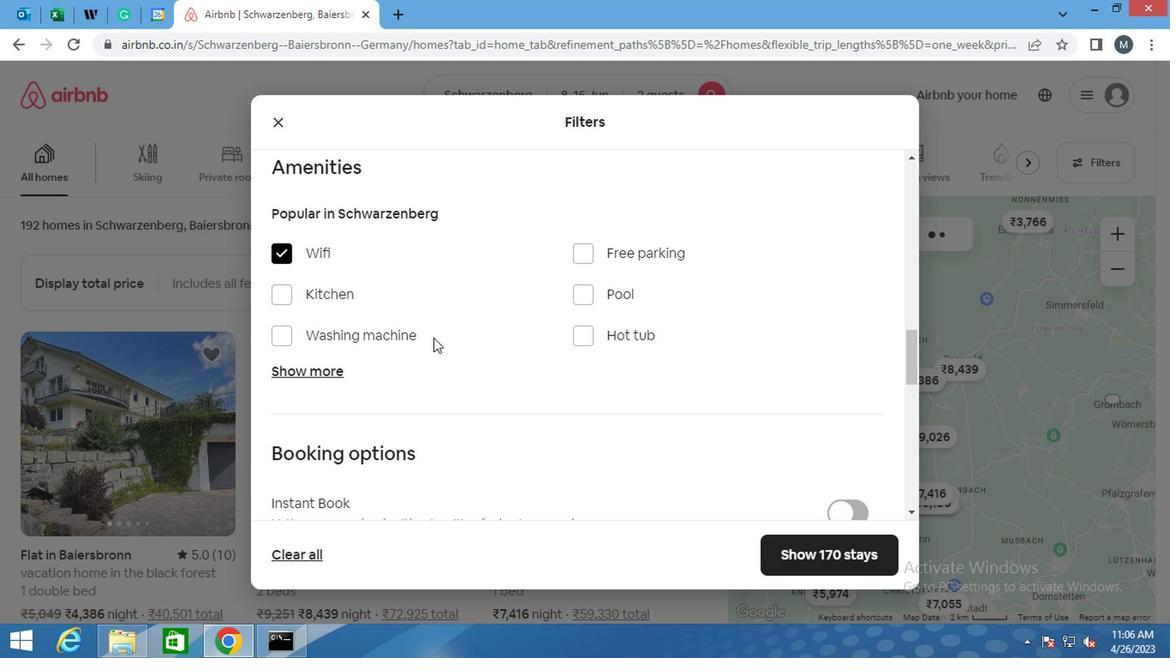 
Action: Mouse scrolled (559, 426) with delta (0, 0)
Screenshot: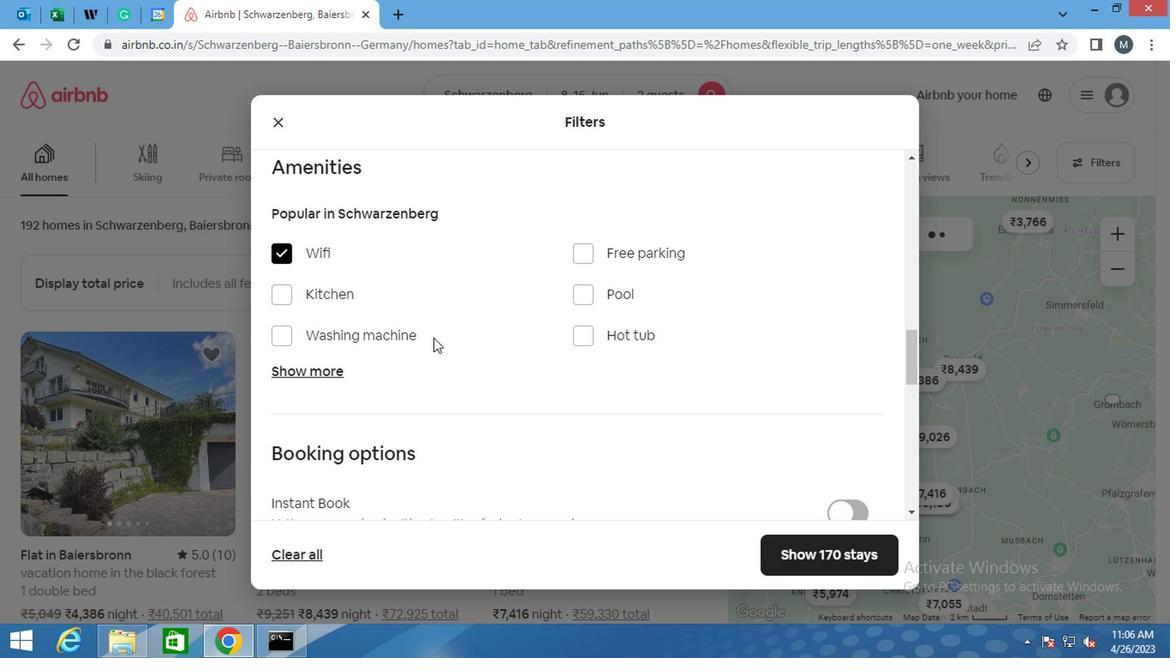 
Action: Mouse moved to (578, 438)
Screenshot: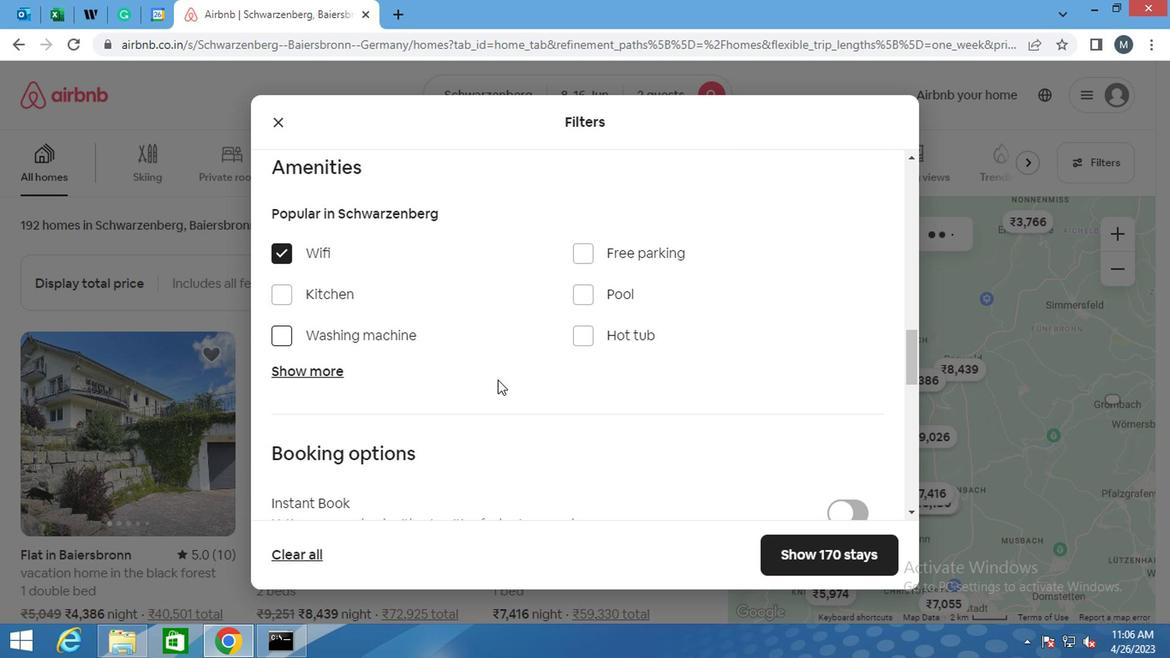 
Action: Mouse scrolled (578, 438) with delta (0, 0)
Screenshot: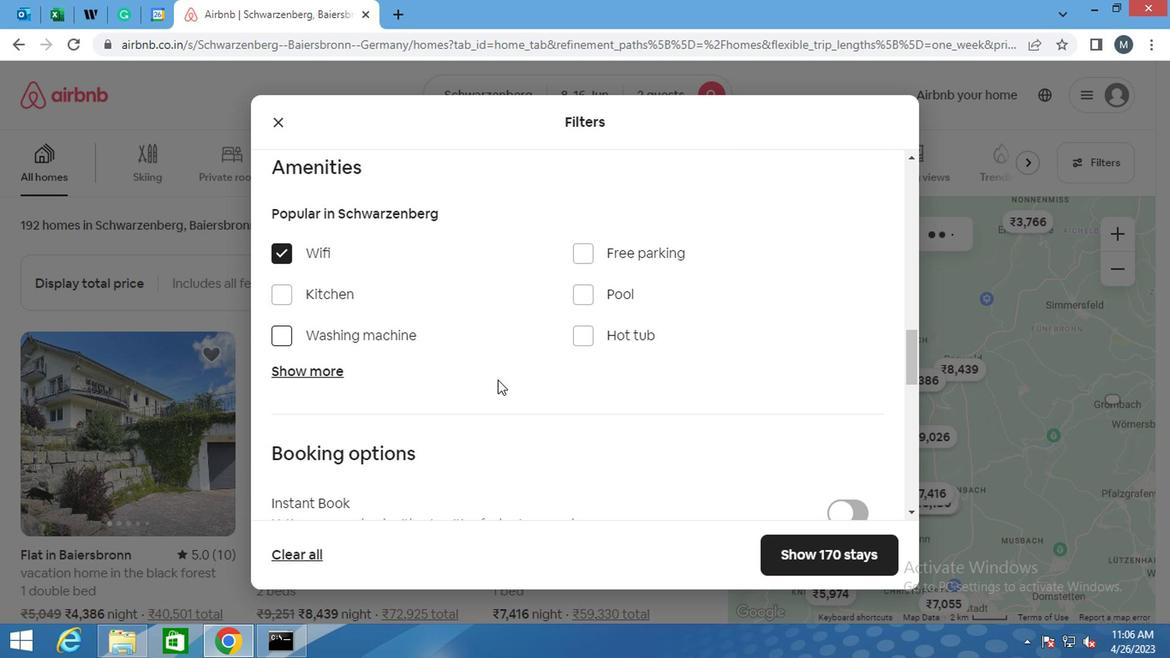 
Action: Mouse moved to (599, 443)
Screenshot: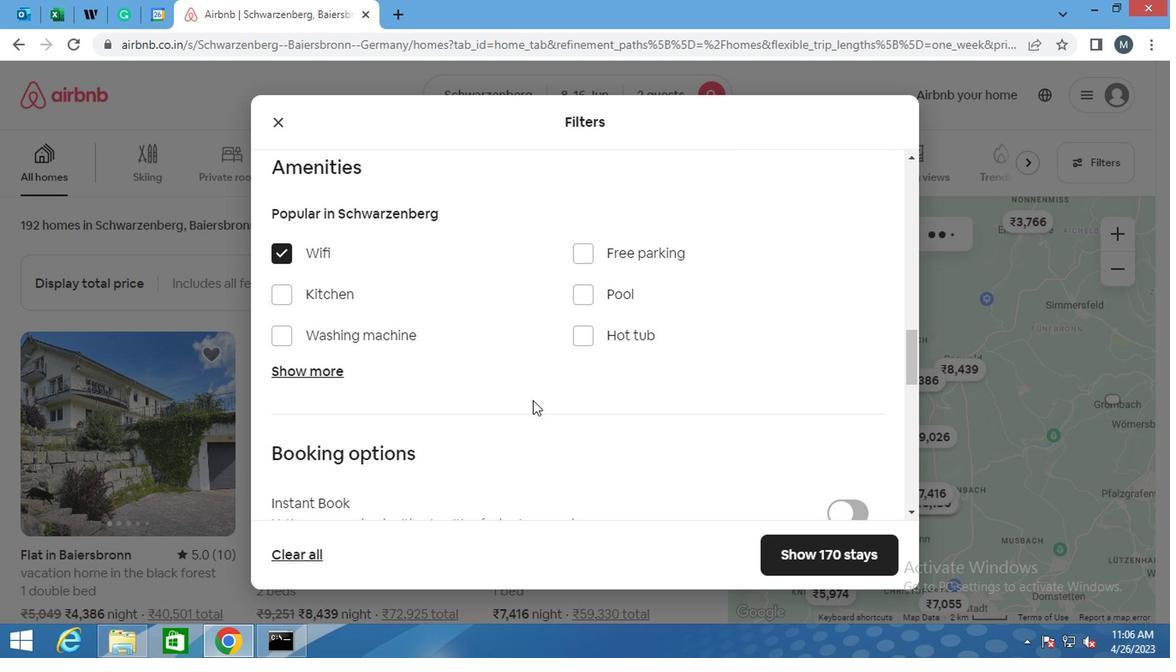 
Action: Mouse scrolled (599, 443) with delta (0, 0)
Screenshot: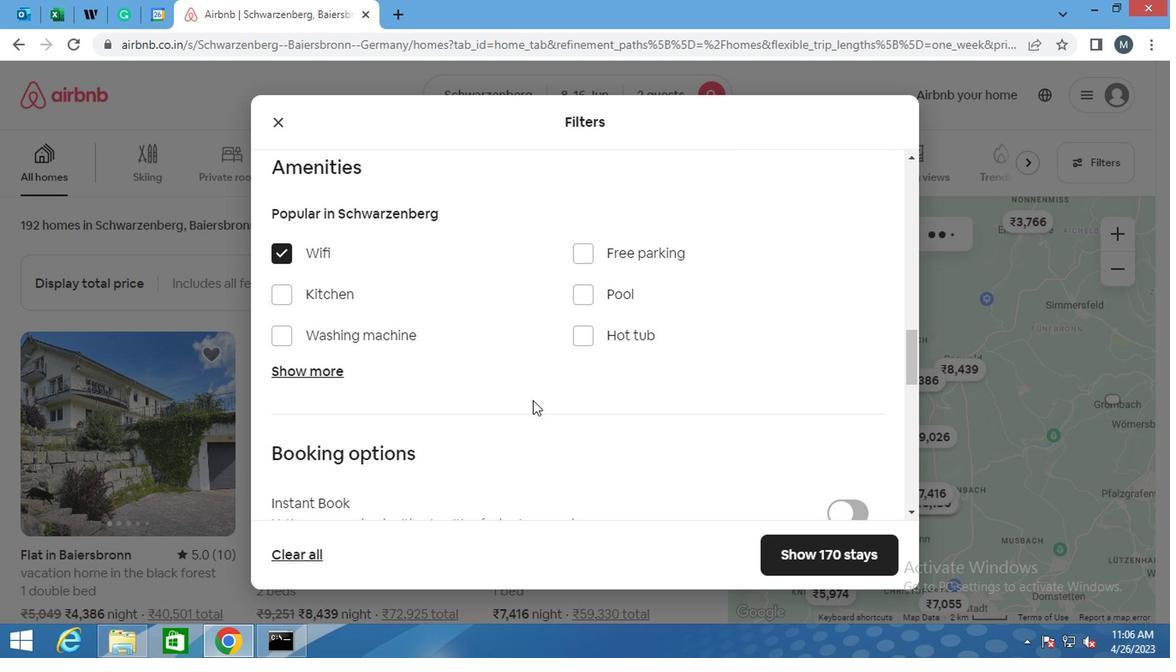 
Action: Mouse moved to (642, 445)
Screenshot: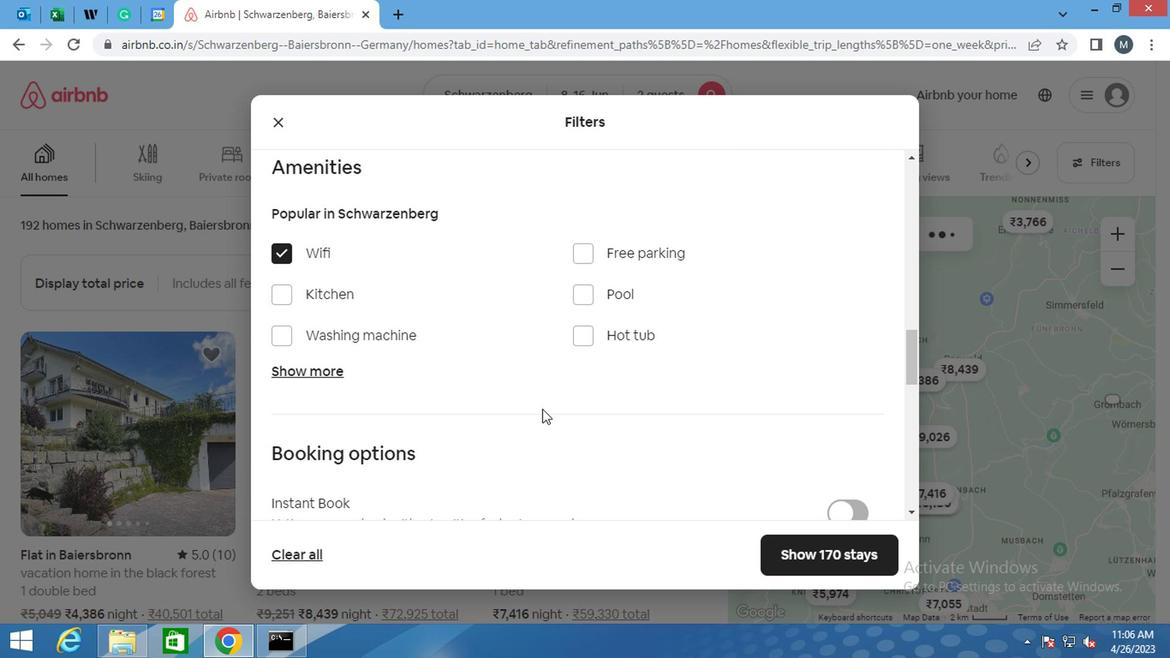 
Action: Mouse scrolled (642, 445) with delta (0, 0)
Screenshot: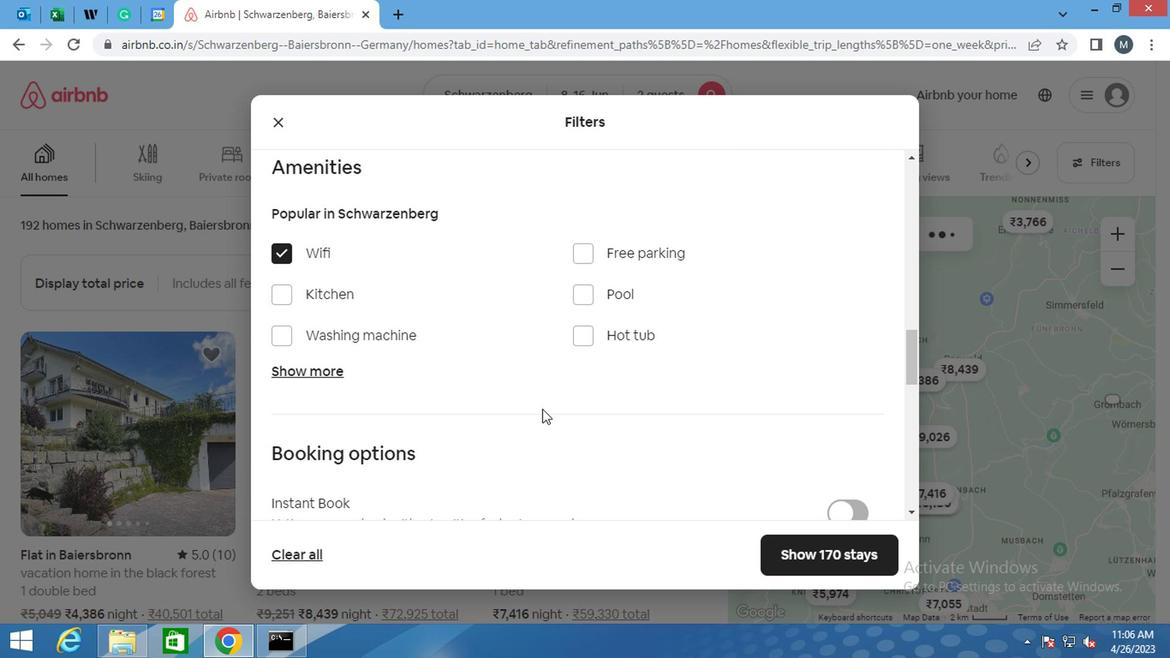 
Action: Mouse moved to (844, 233)
Screenshot: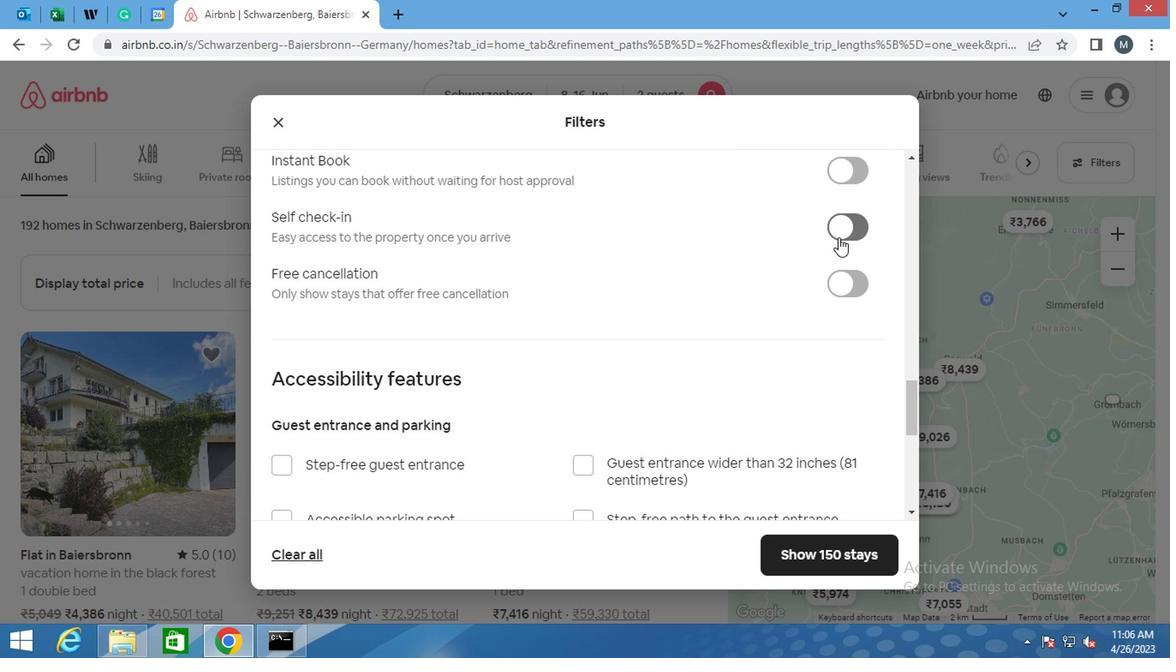 
Action: Mouse pressed left at (844, 233)
Screenshot: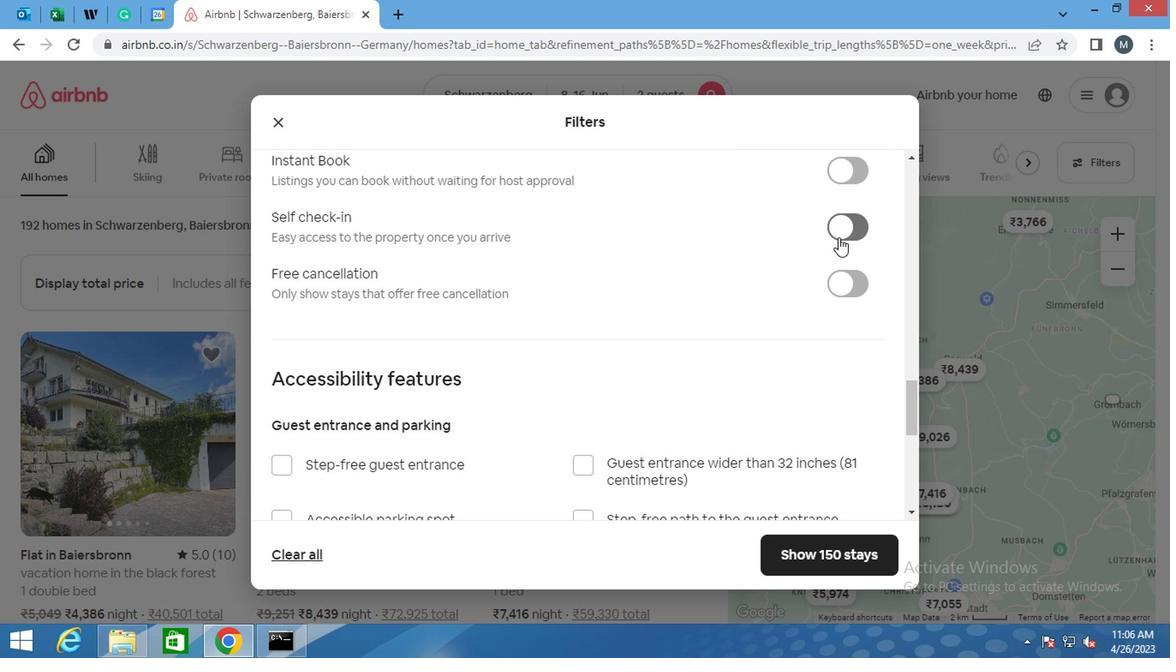 
Action: Mouse moved to (492, 414)
Screenshot: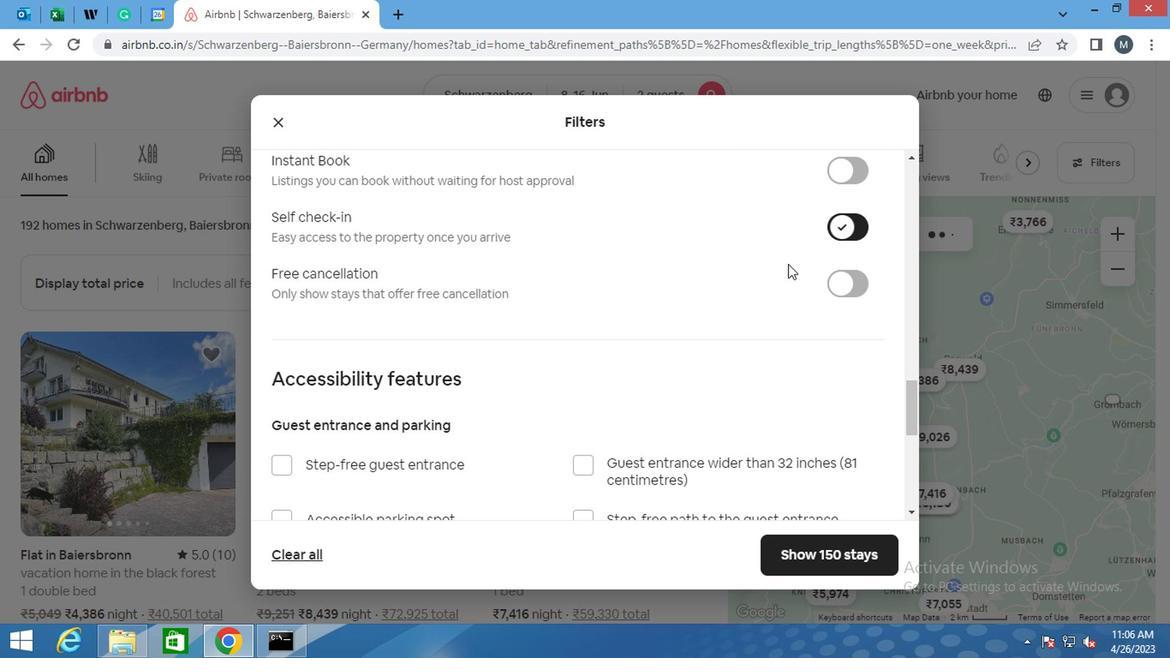 
Action: Mouse scrolled (492, 413) with delta (0, 0)
Screenshot: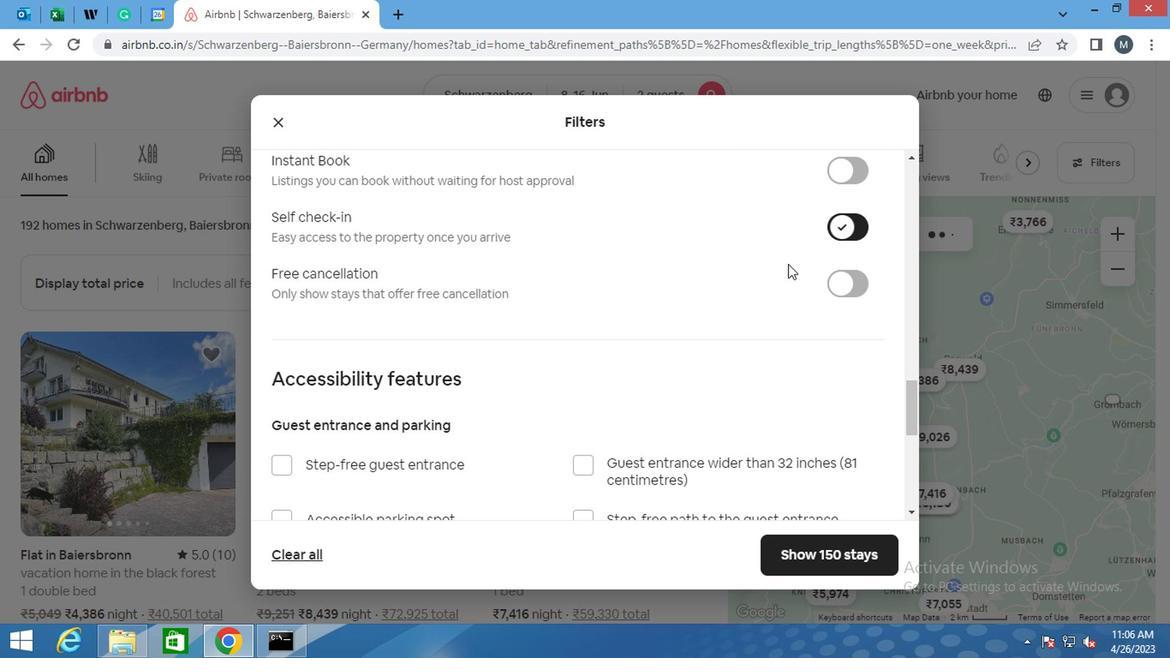 
Action: Mouse moved to (458, 438)
Screenshot: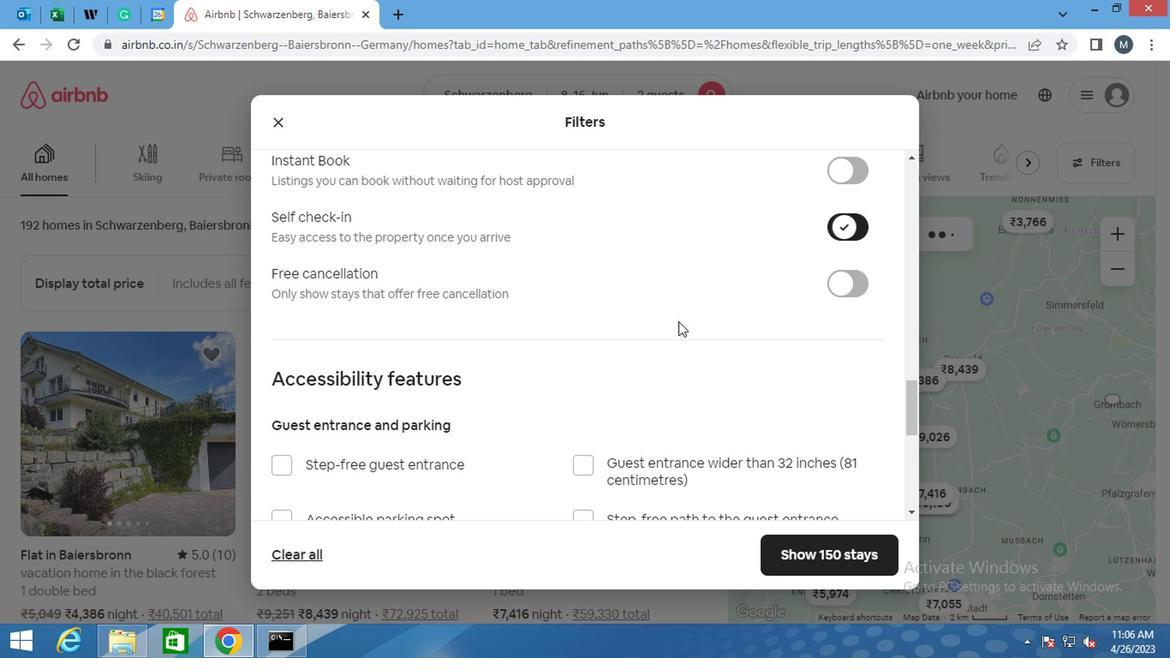 
Action: Mouse scrolled (458, 438) with delta (0, 0)
Screenshot: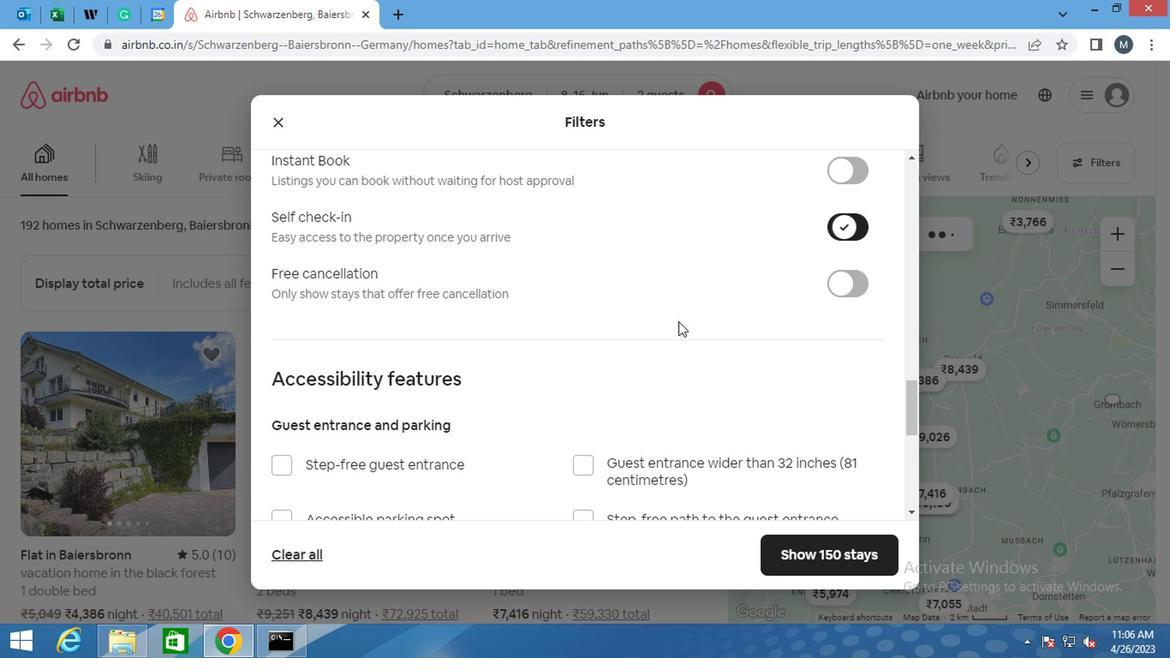 
Action: Mouse moved to (434, 454)
Screenshot: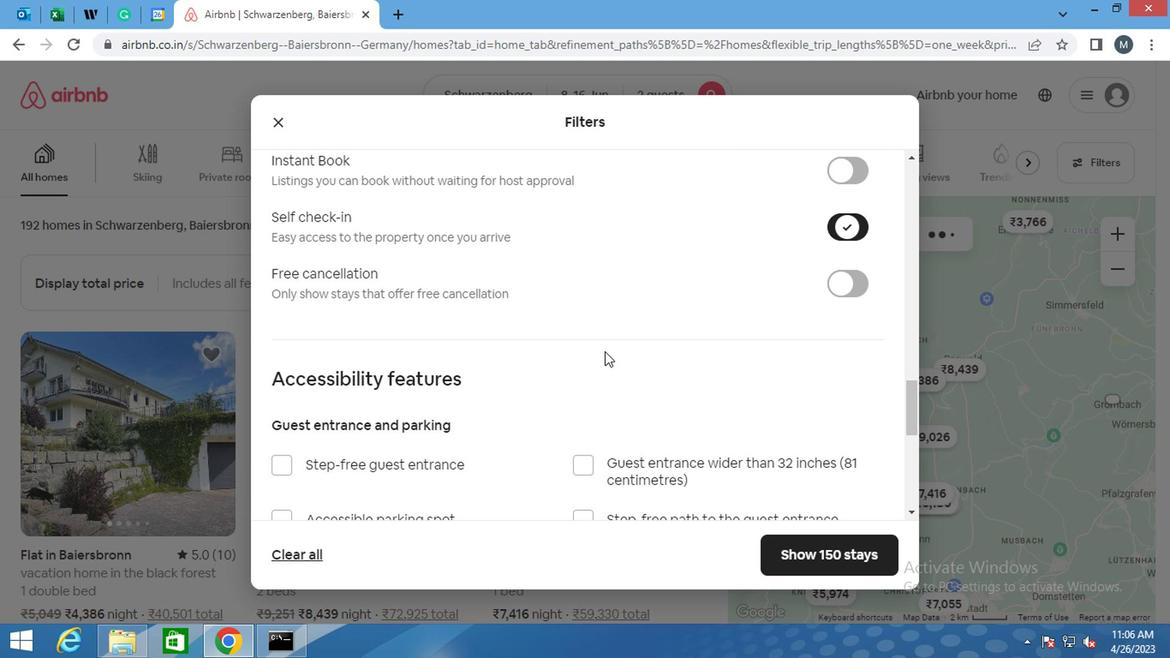
Action: Mouse scrolled (434, 453) with delta (0, -1)
Screenshot: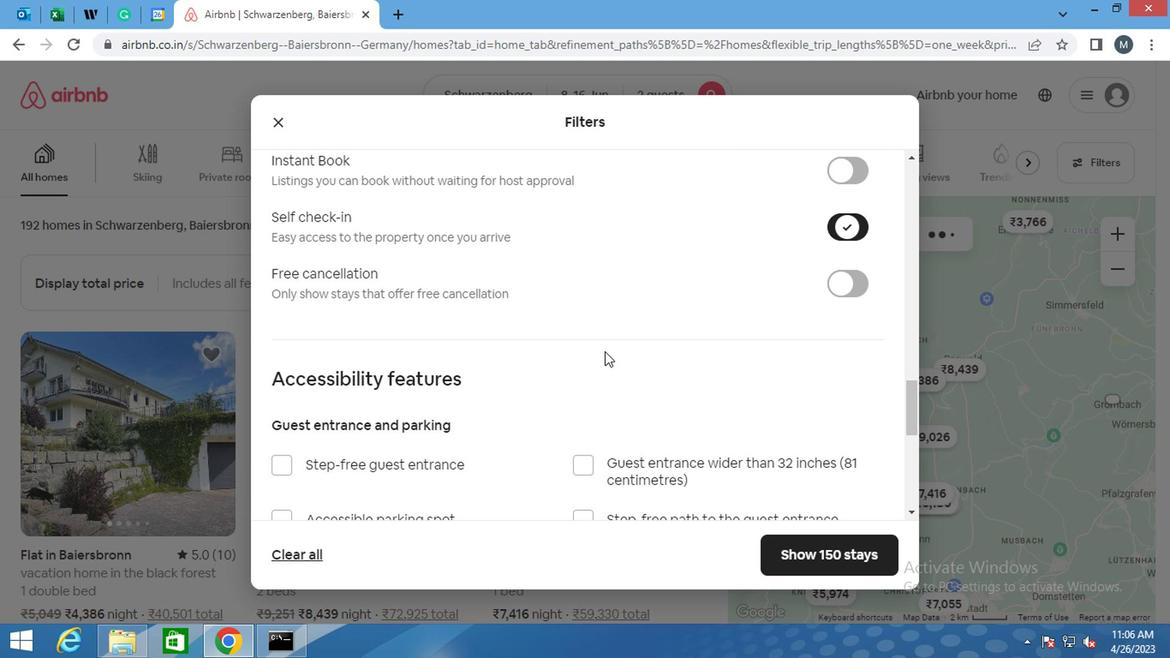
Action: Mouse moved to (391, 478)
Screenshot: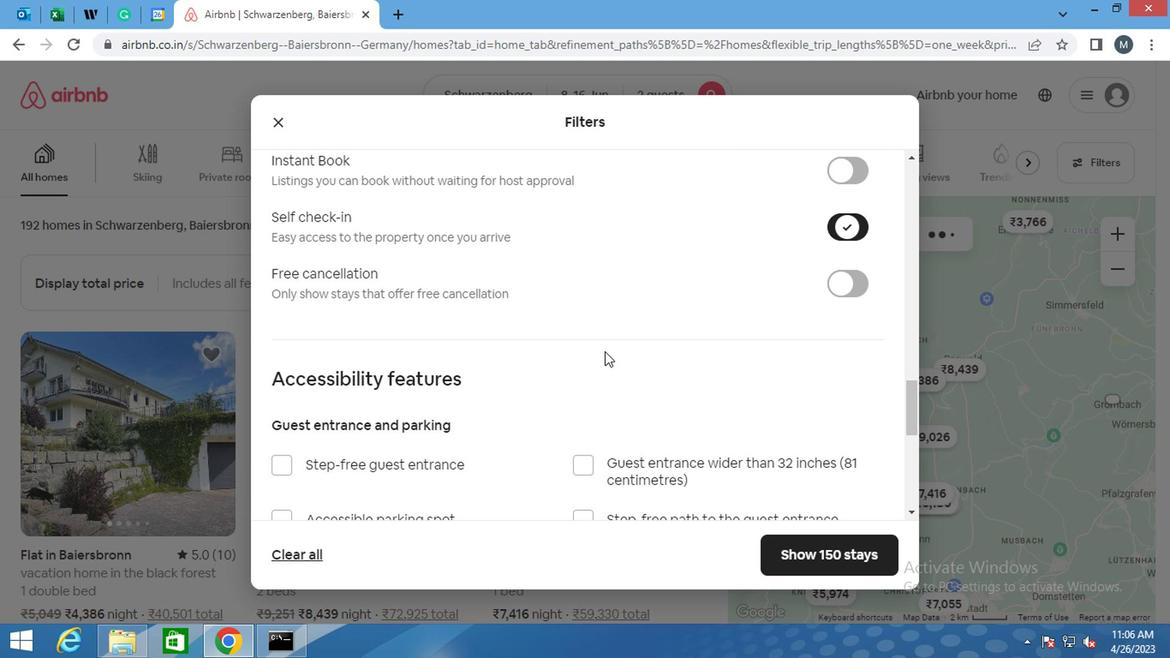
Action: Mouse scrolled (391, 476) with delta (0, -1)
Screenshot: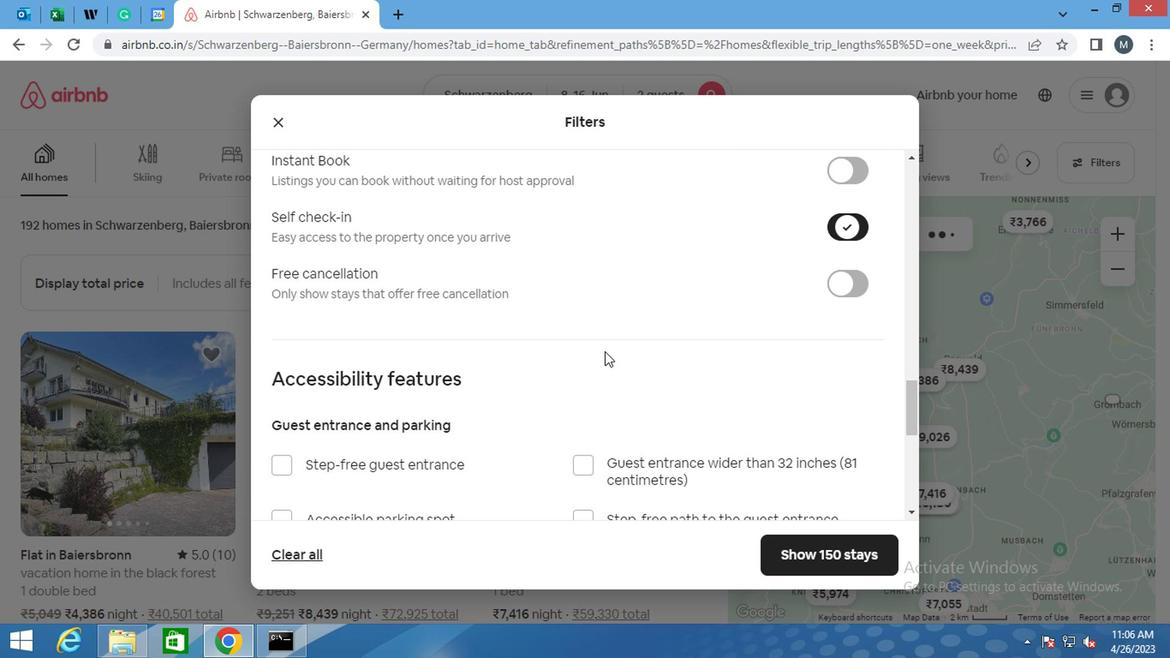 
Action: Mouse moved to (363, 498)
Screenshot: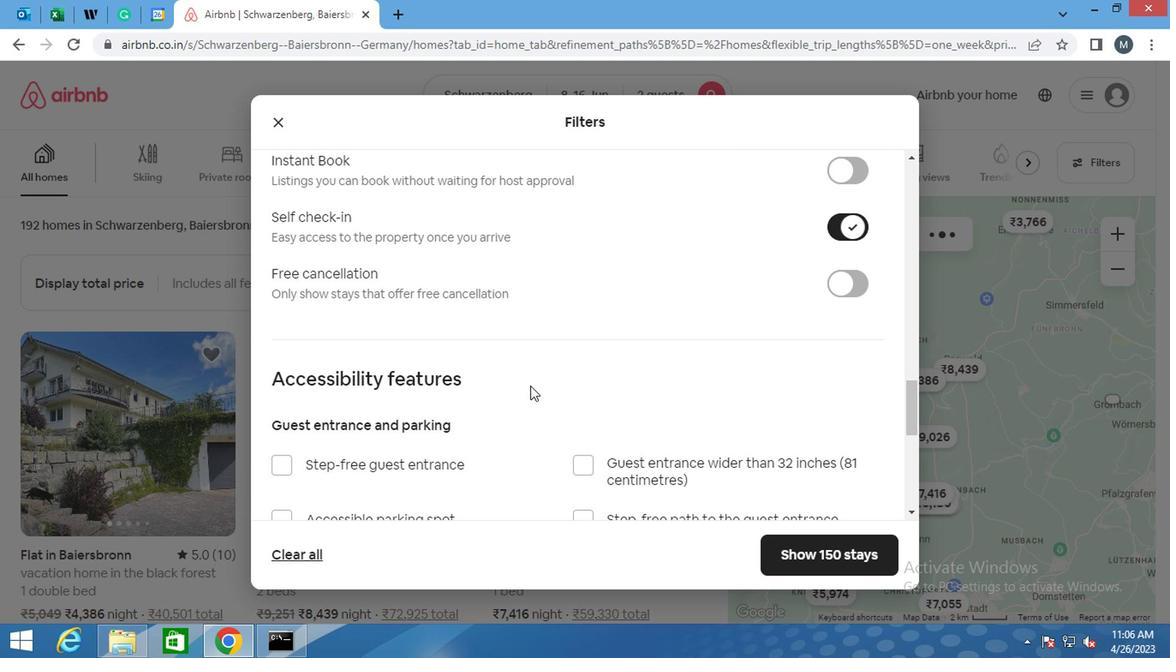 
Action: Mouse scrolled (363, 498) with delta (0, 0)
Screenshot: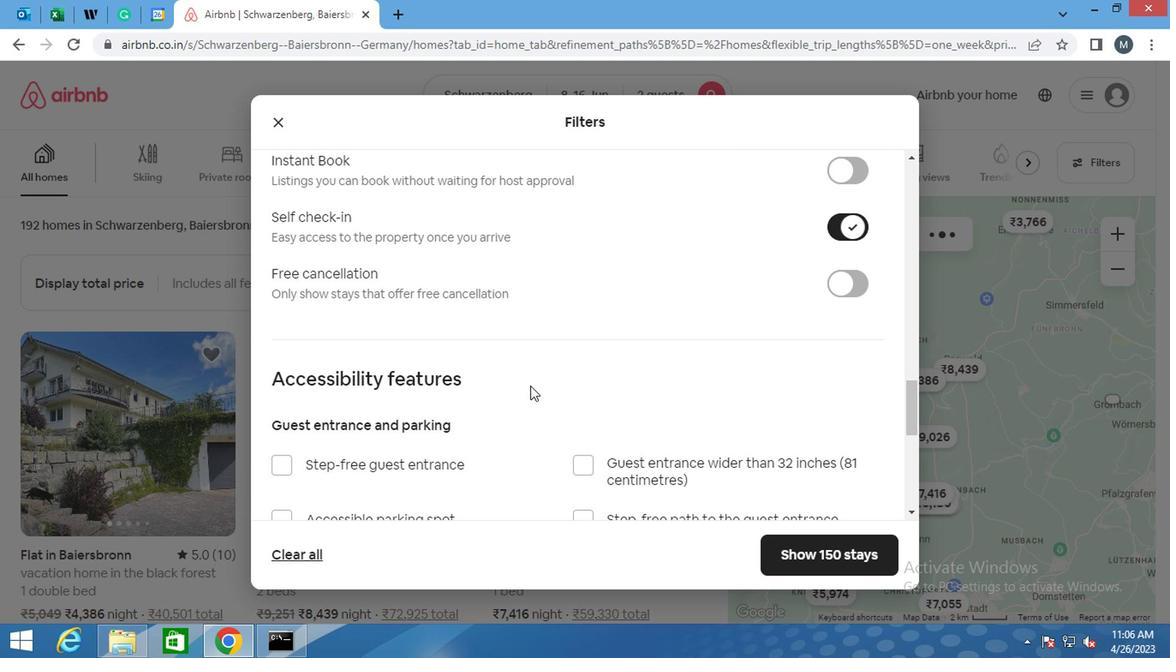 
Action: Mouse moved to (334, 451)
Screenshot: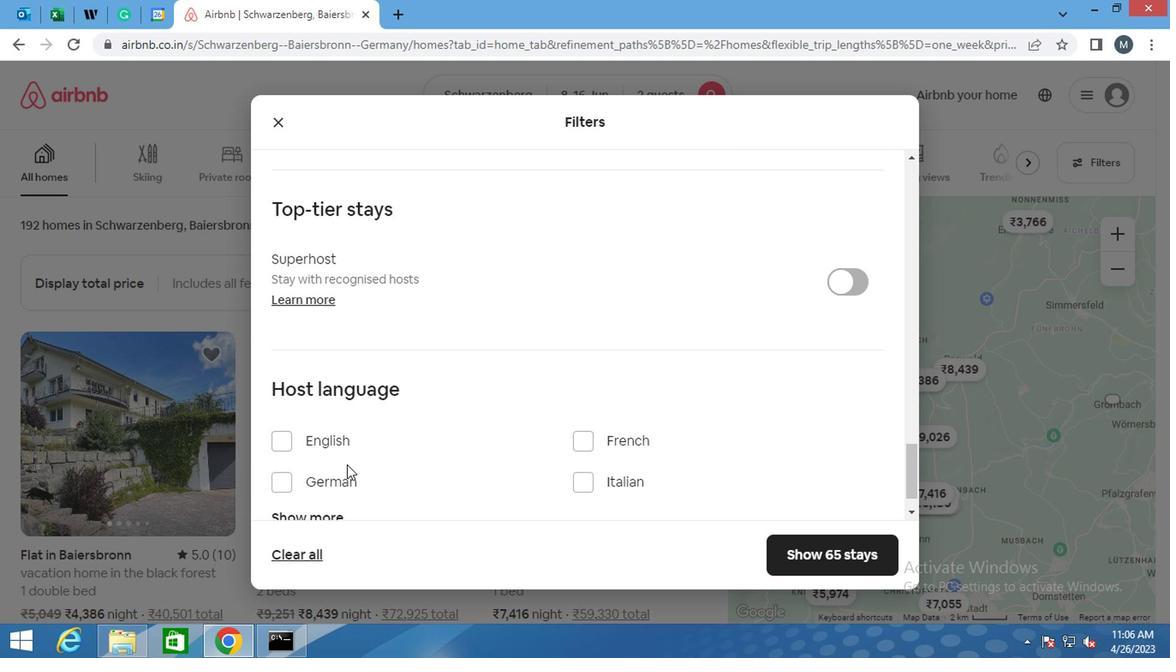 
Action: Mouse pressed left at (334, 451)
Screenshot: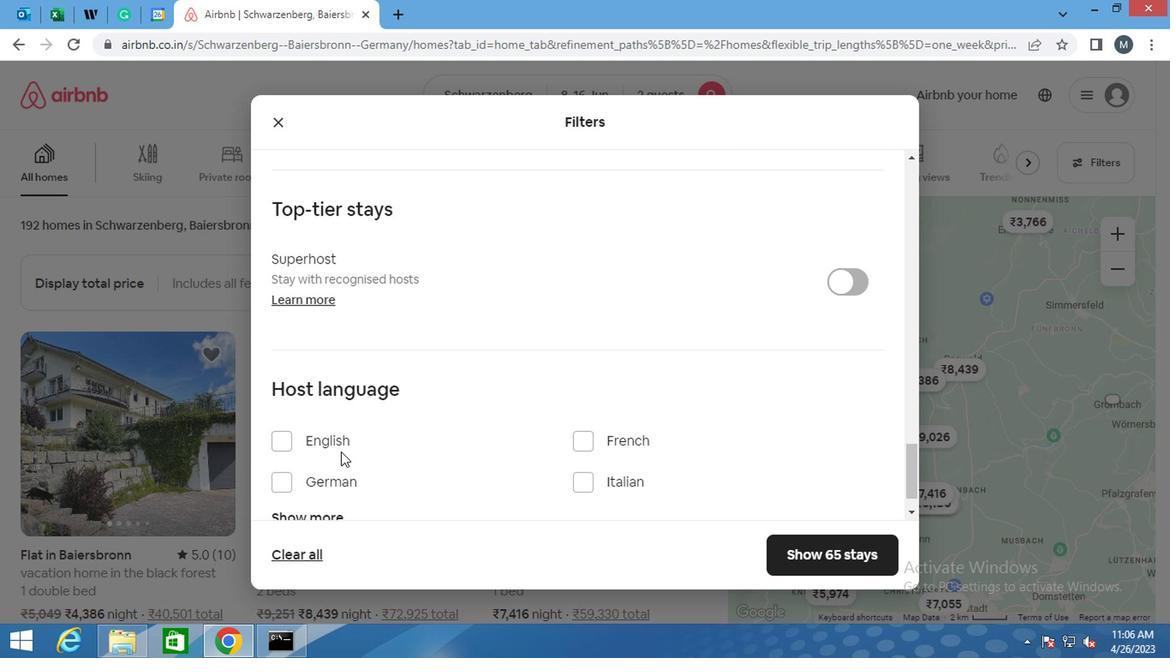 
Action: Mouse moved to (787, 554)
Screenshot: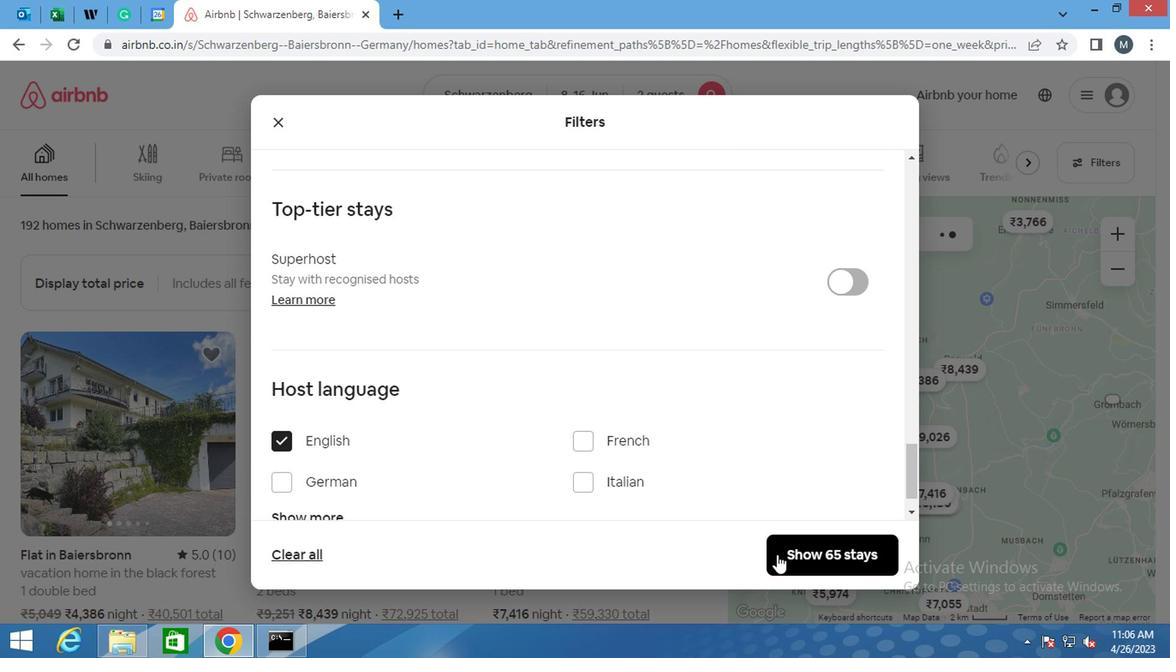 
Action: Mouse pressed left at (787, 554)
Screenshot: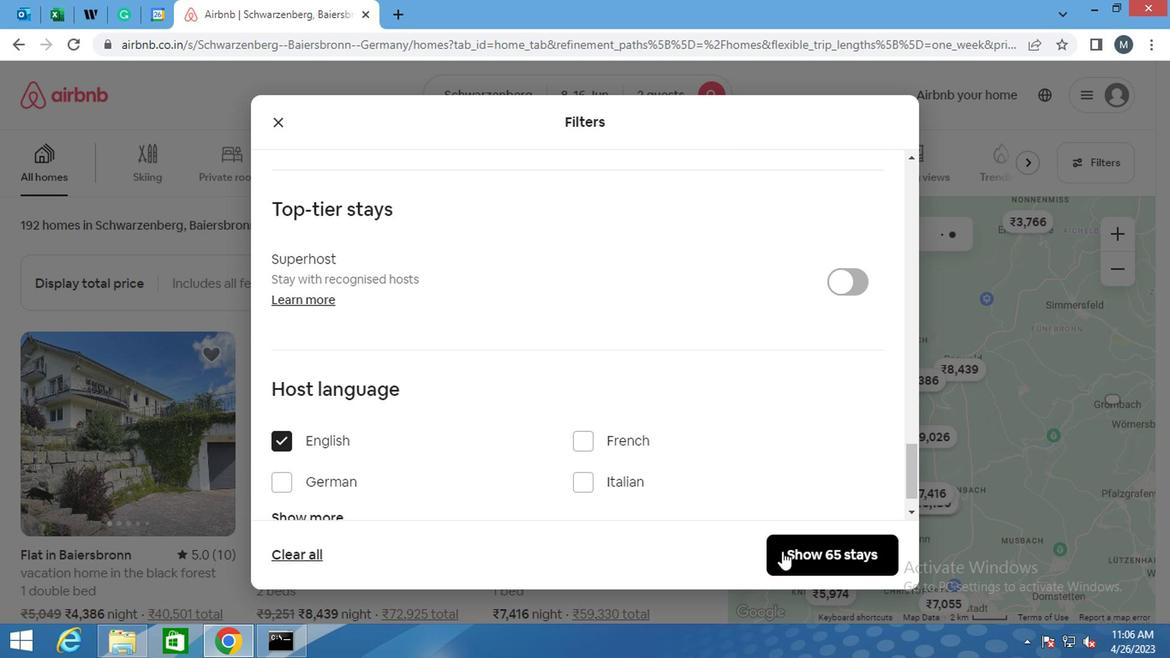 
Action: Mouse moved to (759, 554)
Screenshot: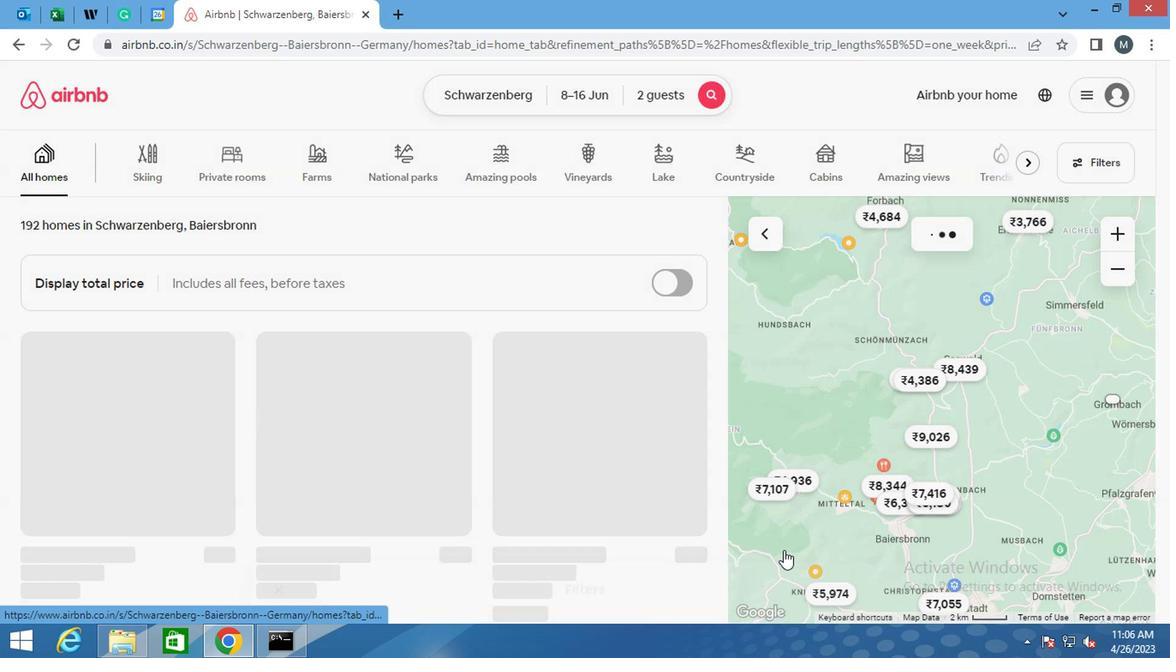 
